 Task: Find connections with filter location Salford with filter topic #Jobvacancywith filter profile language French with filter current company The Viral Fever with filter school Delhi College of Engineering with filter industry Artists and Writers with filter service category Labor and Employment Law with filter keywords title Operations Director
Action: Mouse moved to (596, 91)
Screenshot: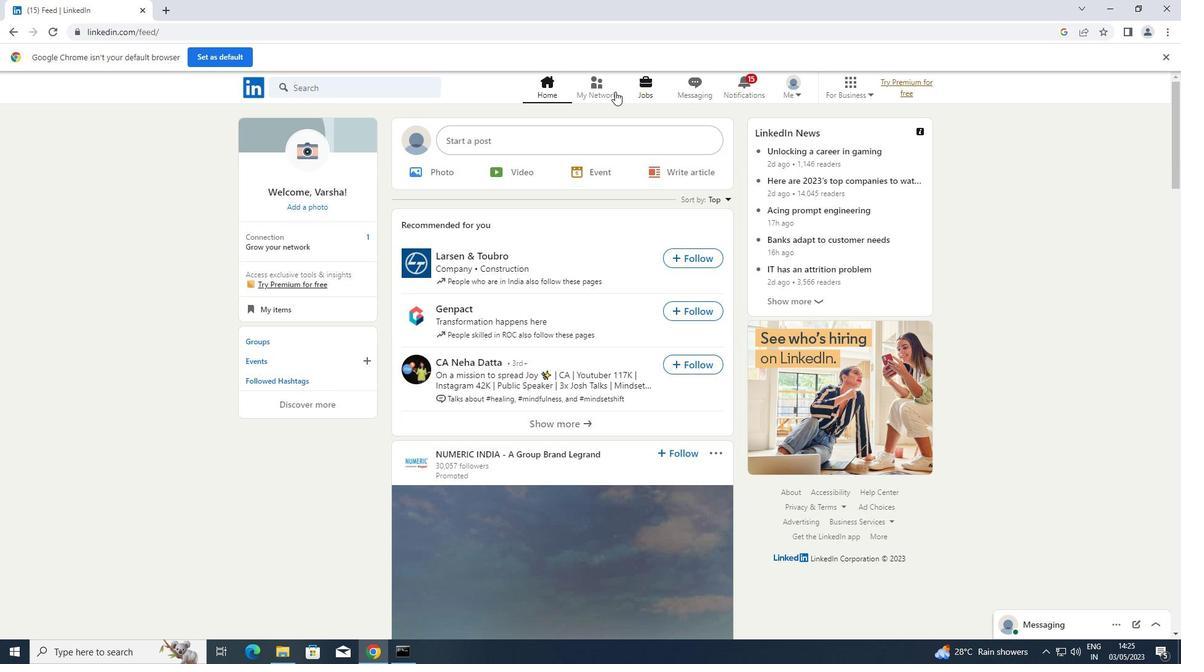 
Action: Mouse pressed left at (596, 91)
Screenshot: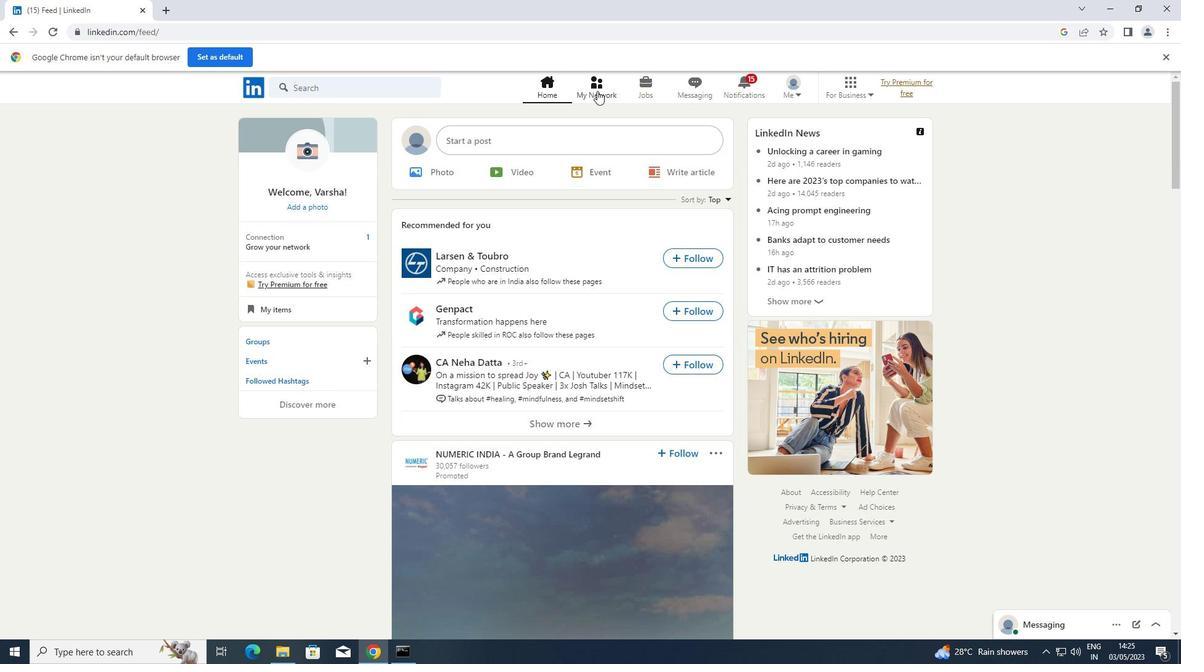 
Action: Mouse moved to (338, 149)
Screenshot: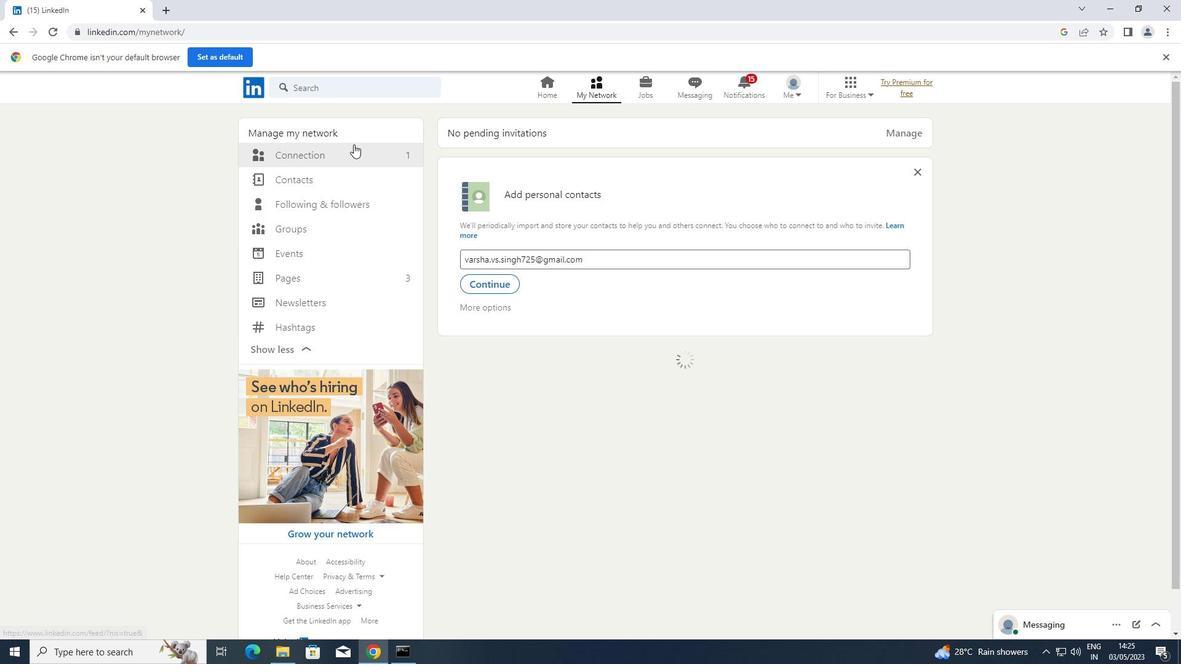 
Action: Mouse pressed left at (338, 149)
Screenshot: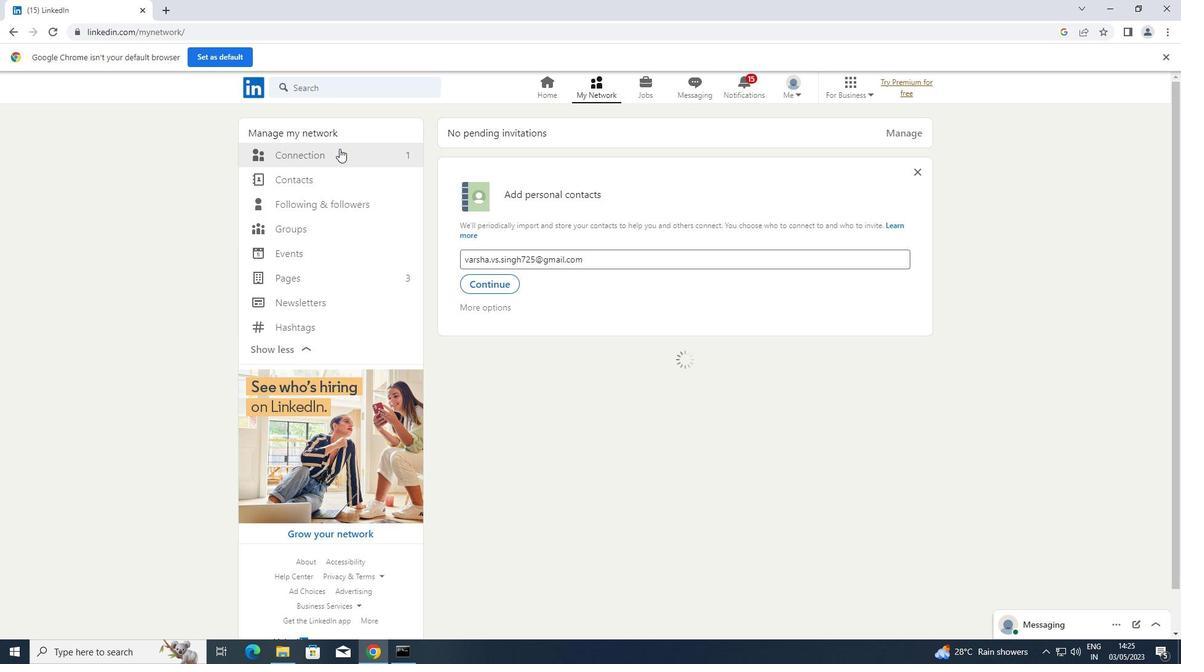 
Action: Mouse moved to (675, 155)
Screenshot: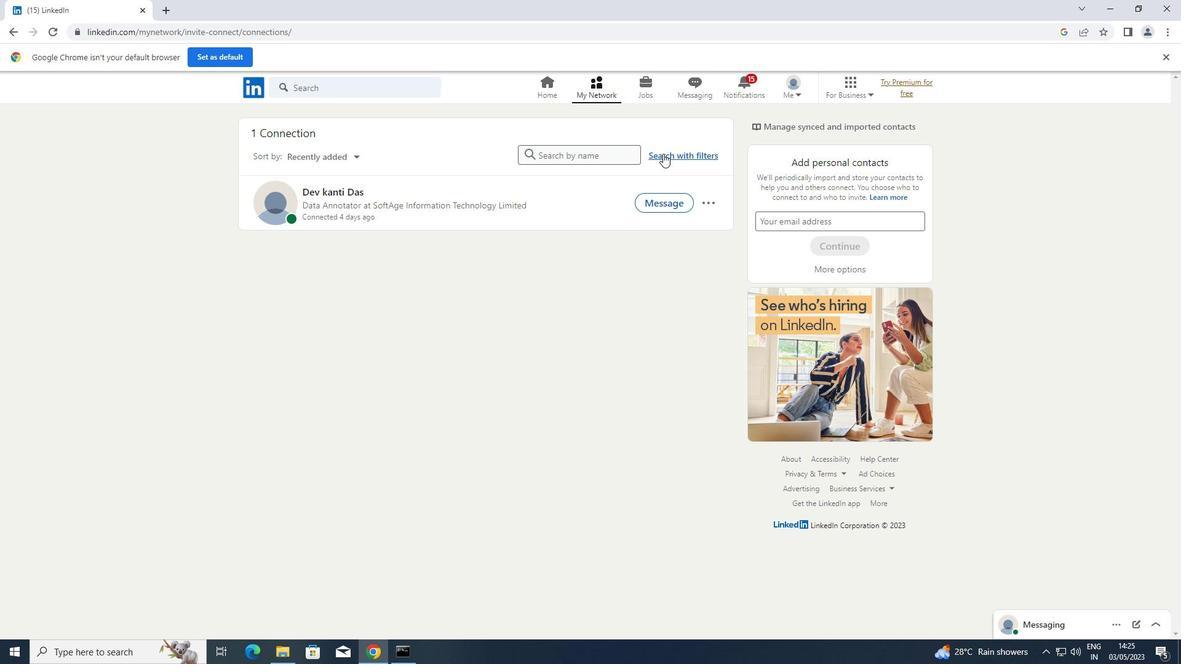 
Action: Mouse pressed left at (675, 155)
Screenshot: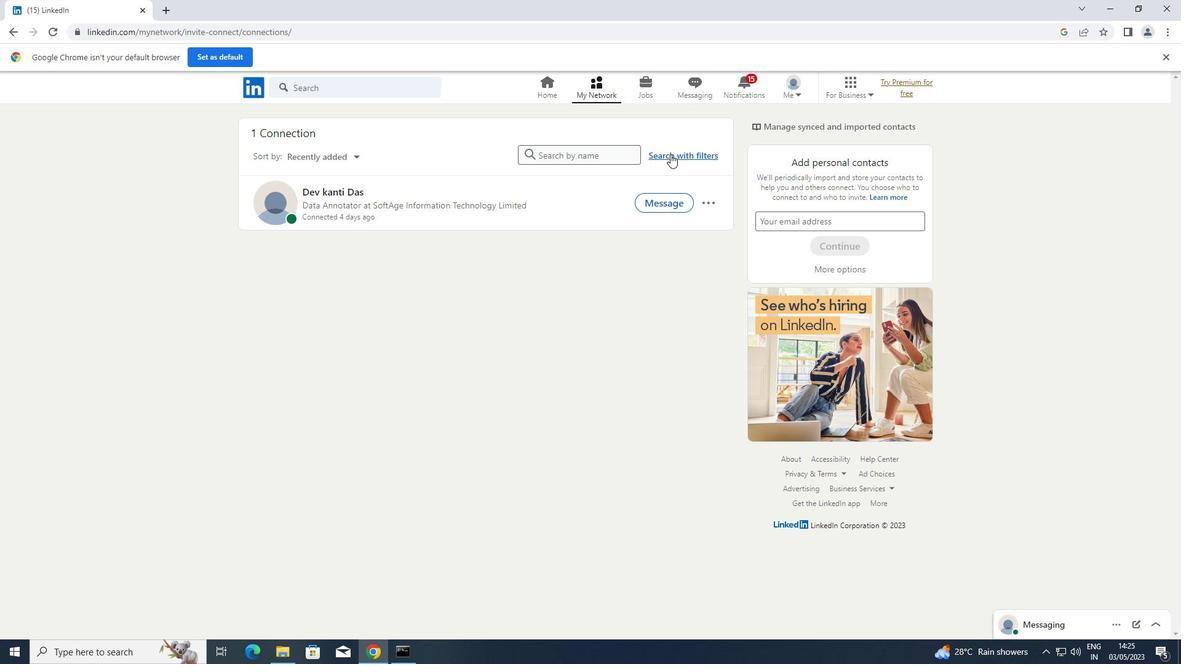 
Action: Mouse moved to (629, 116)
Screenshot: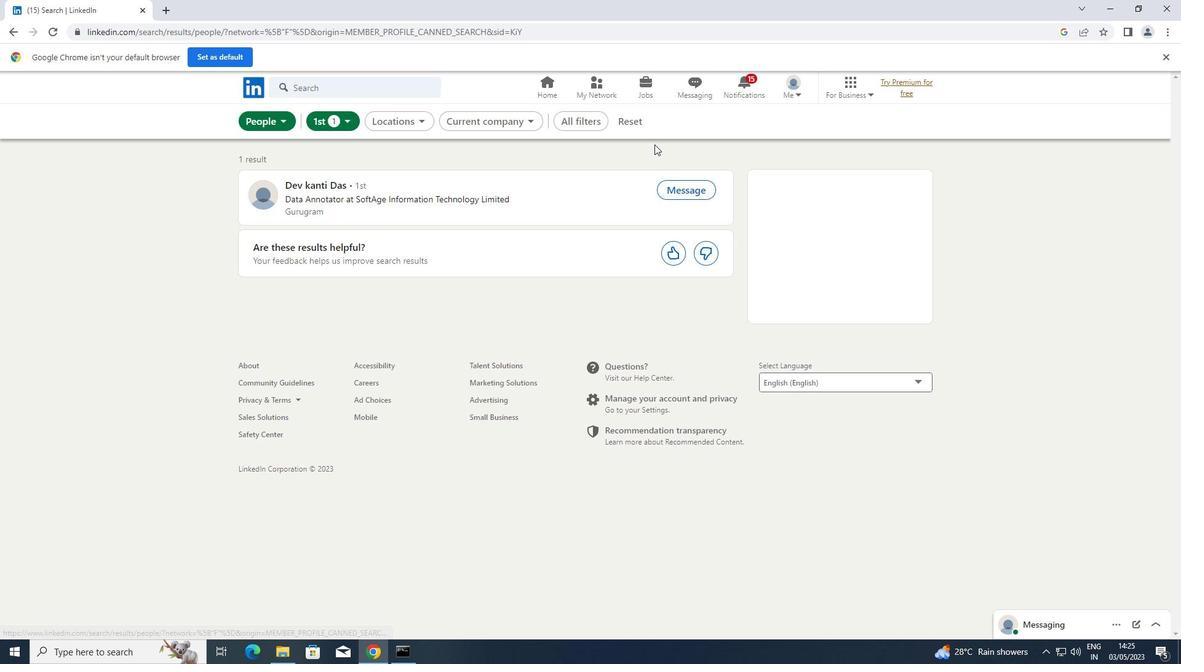 
Action: Mouse pressed left at (629, 116)
Screenshot: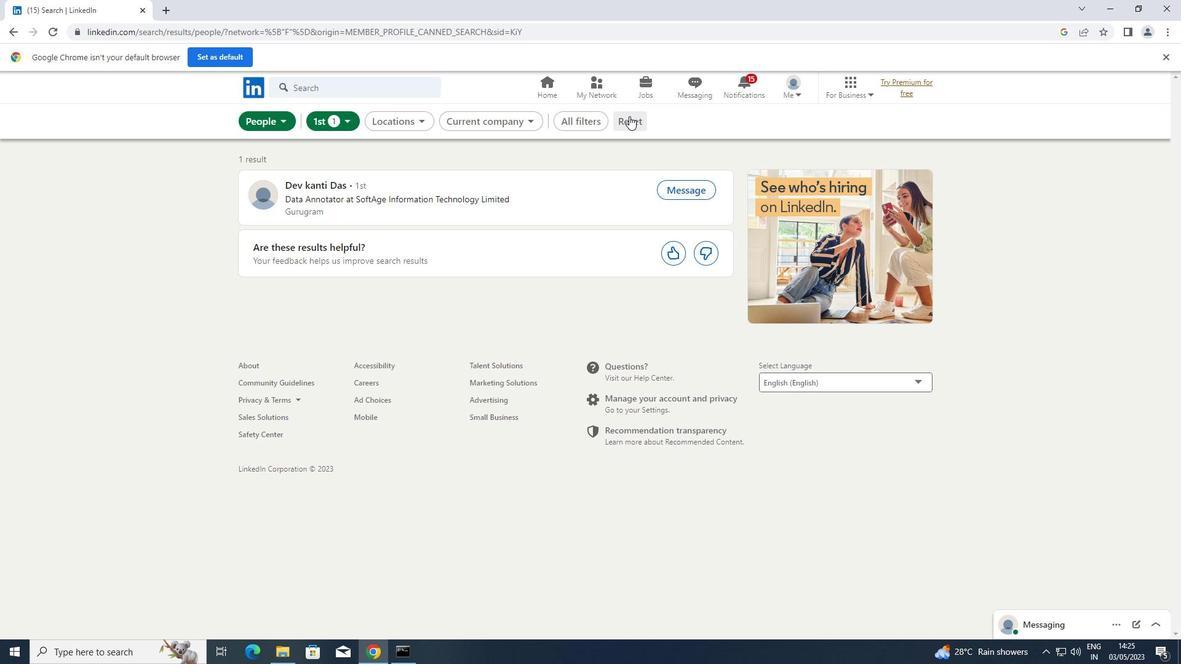 
Action: Mouse moved to (624, 118)
Screenshot: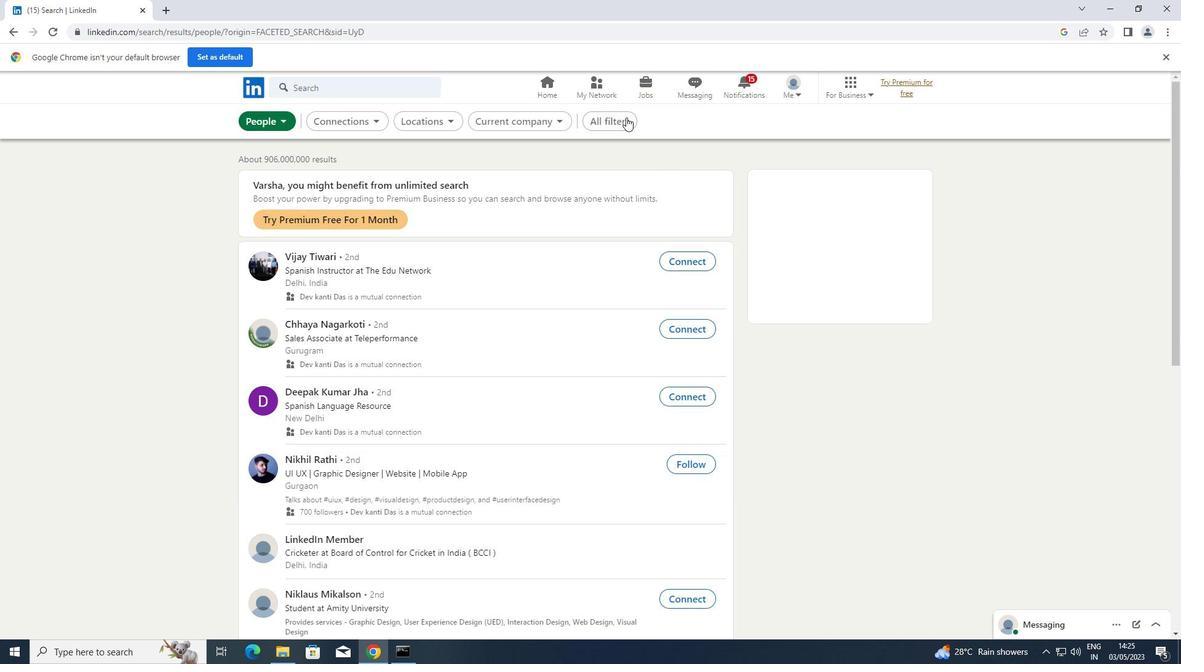 
Action: Mouse pressed left at (624, 118)
Screenshot: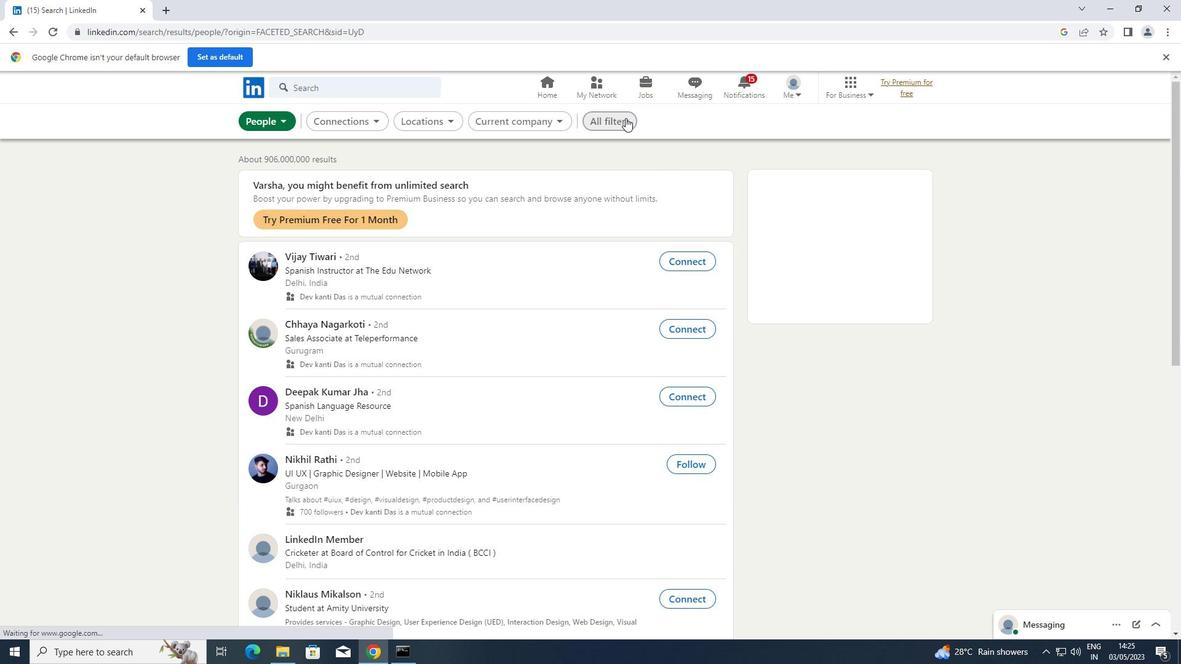 
Action: Mouse moved to (856, 214)
Screenshot: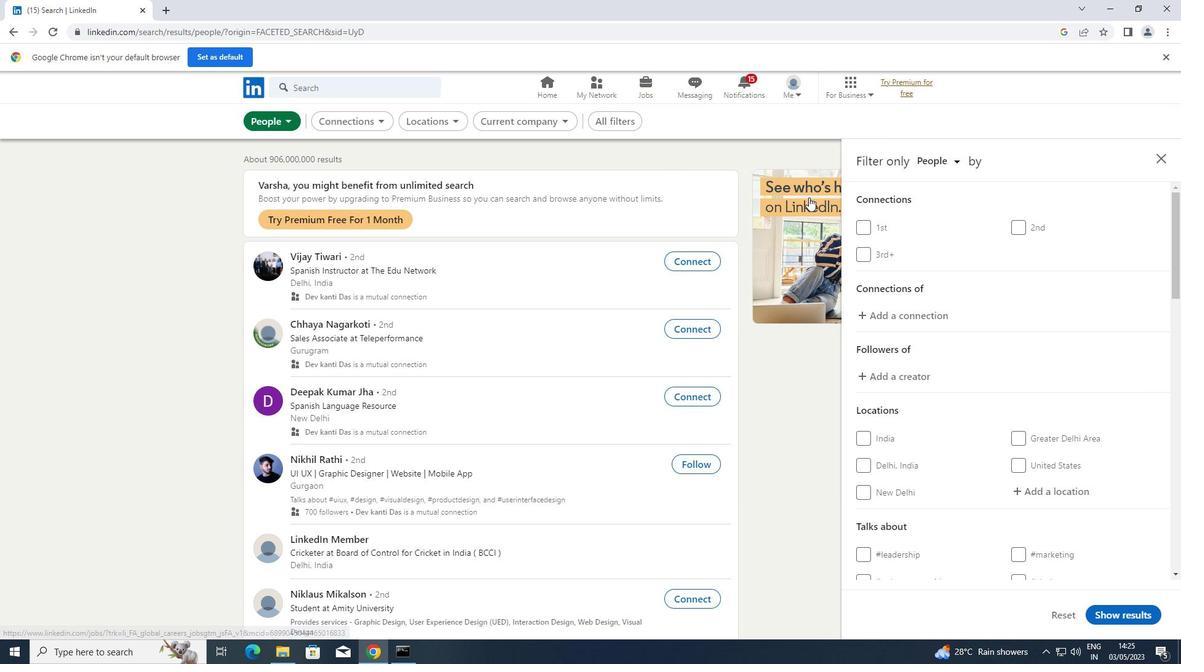 
Action: Mouse scrolled (856, 214) with delta (0, 0)
Screenshot: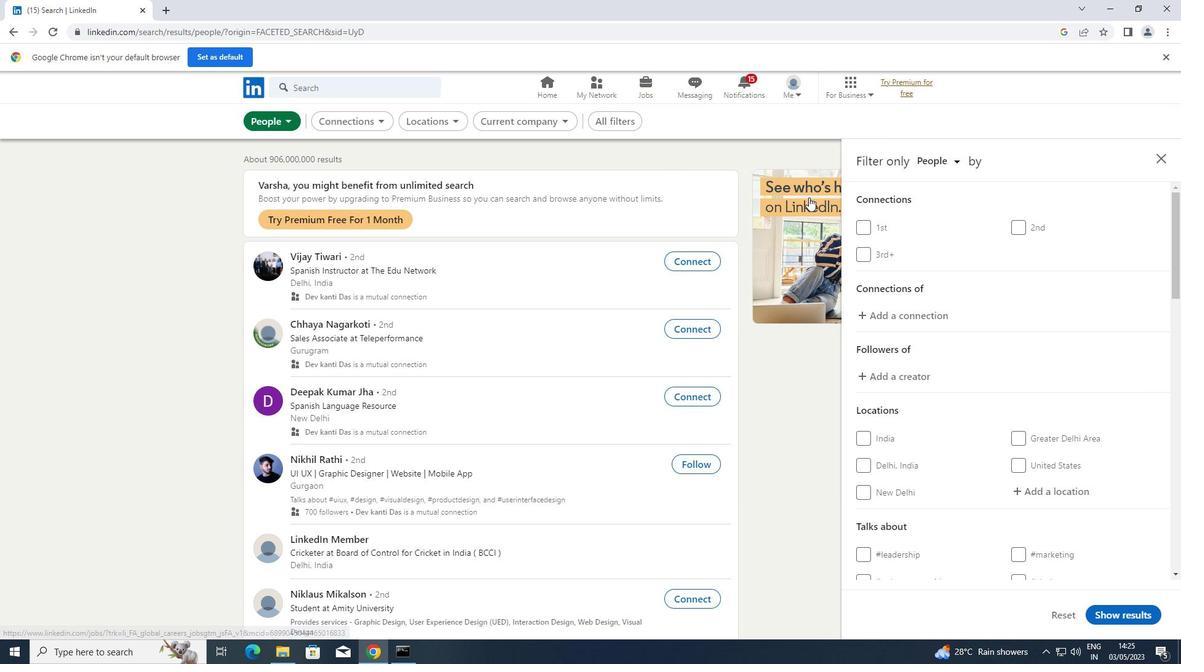 
Action: Mouse moved to (856, 214)
Screenshot: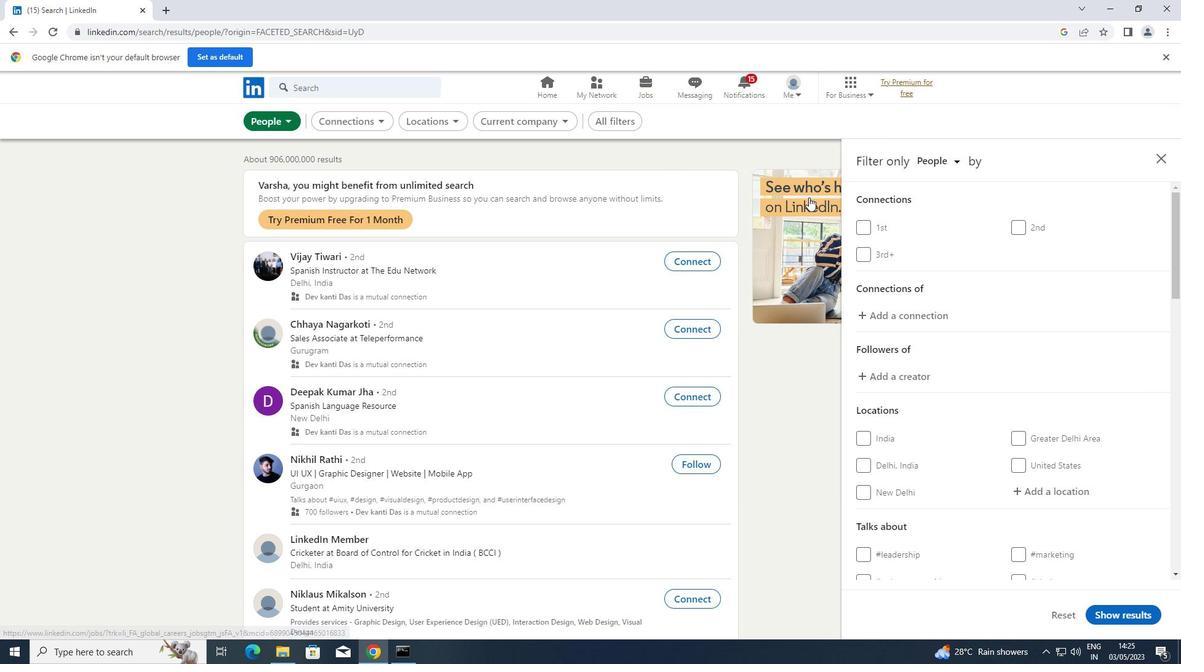 
Action: Mouse scrolled (856, 214) with delta (0, 0)
Screenshot: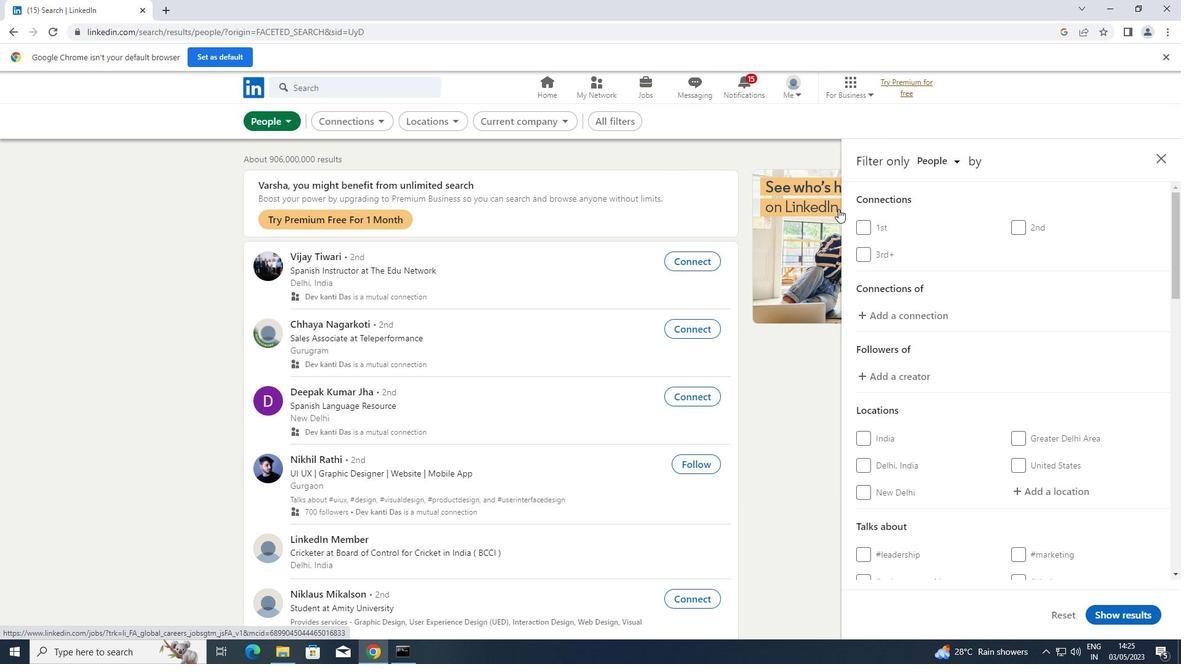 
Action: Mouse moved to (1044, 360)
Screenshot: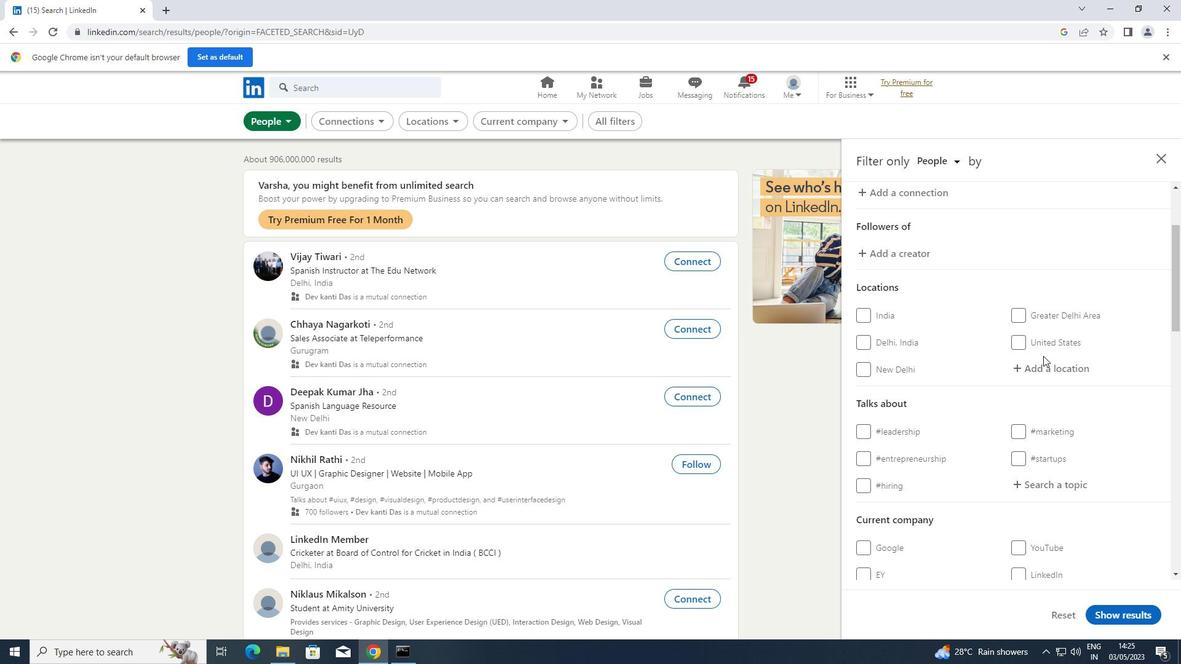 
Action: Mouse pressed left at (1044, 360)
Screenshot: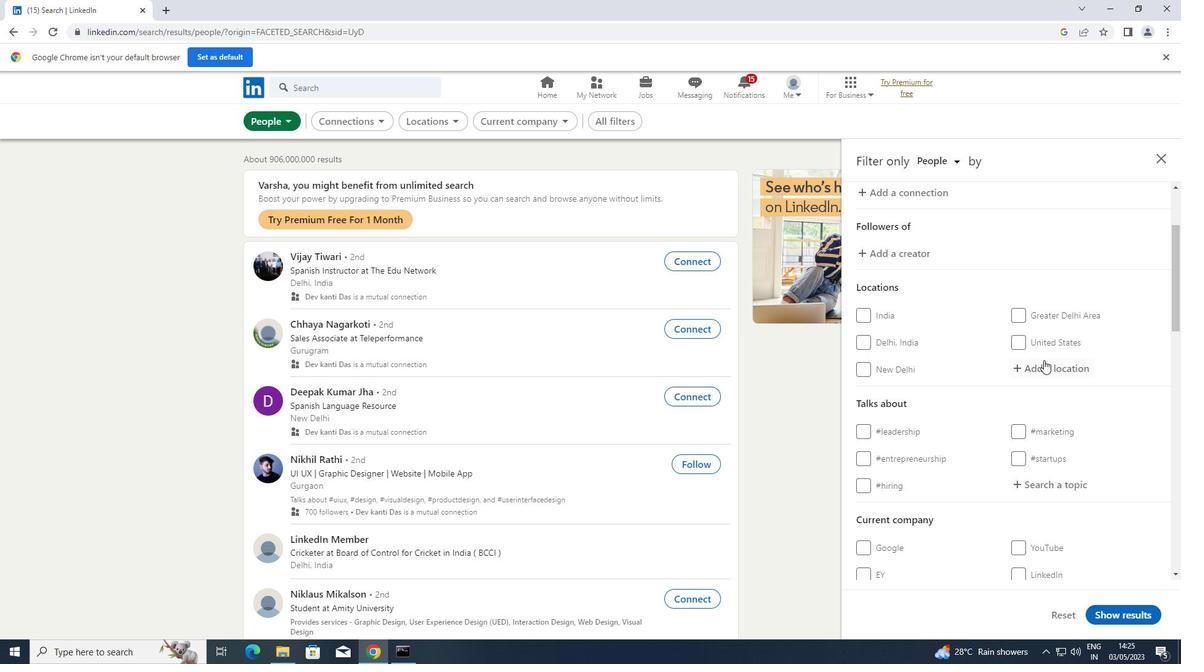 
Action: Key pressed <Key.shift>SALFORD<Key.enter>
Screenshot: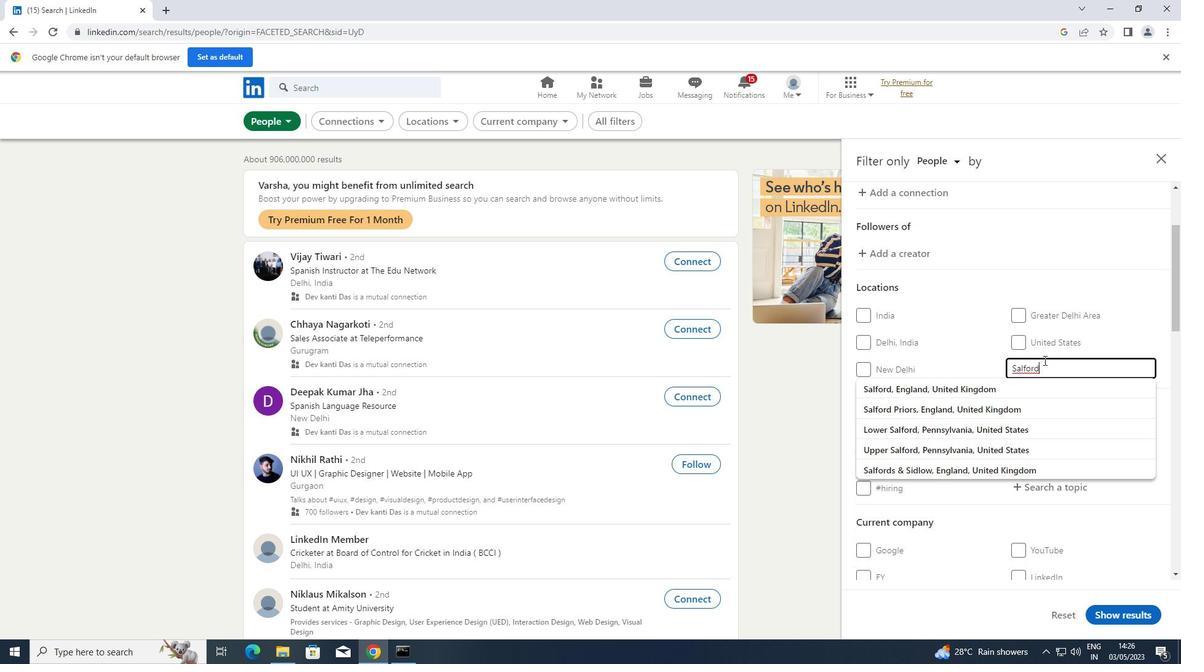 
Action: Mouse moved to (1038, 484)
Screenshot: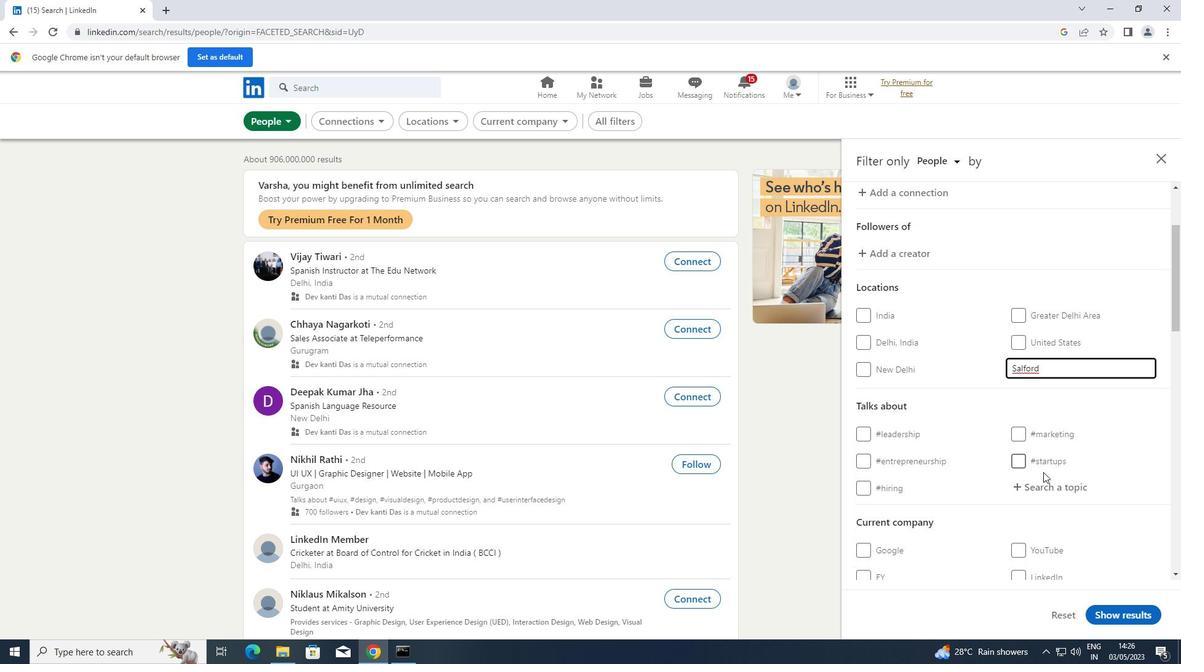 
Action: Mouse pressed left at (1038, 484)
Screenshot: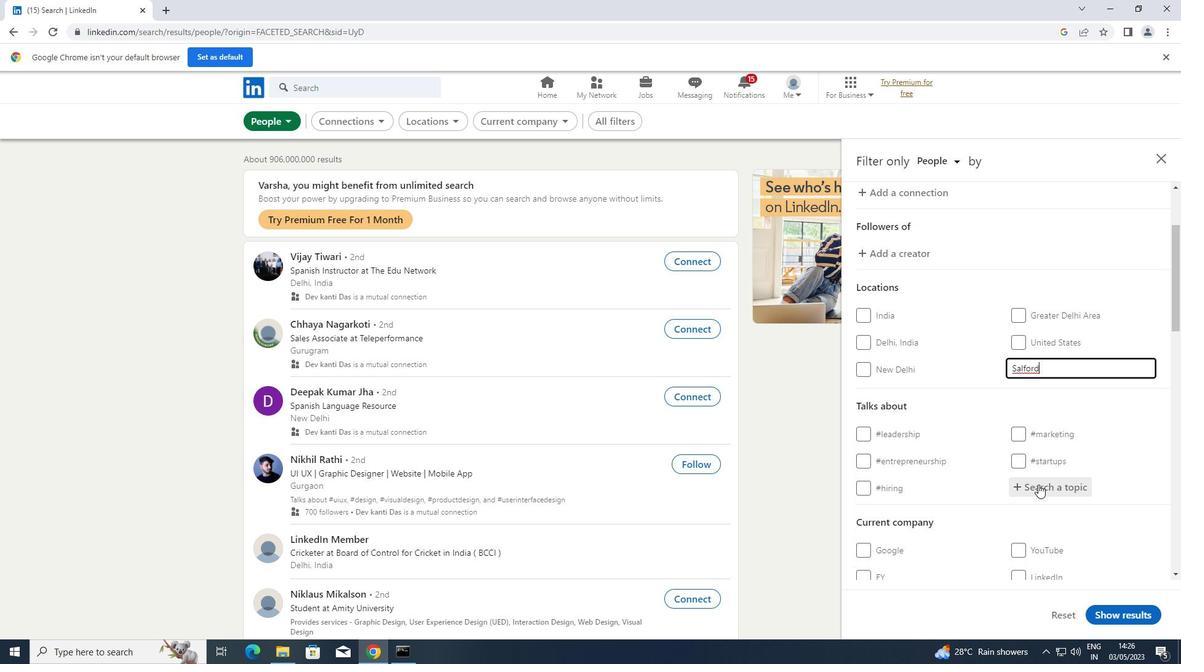 
Action: Key pressed <Key.shift>JOBVACANC
Screenshot: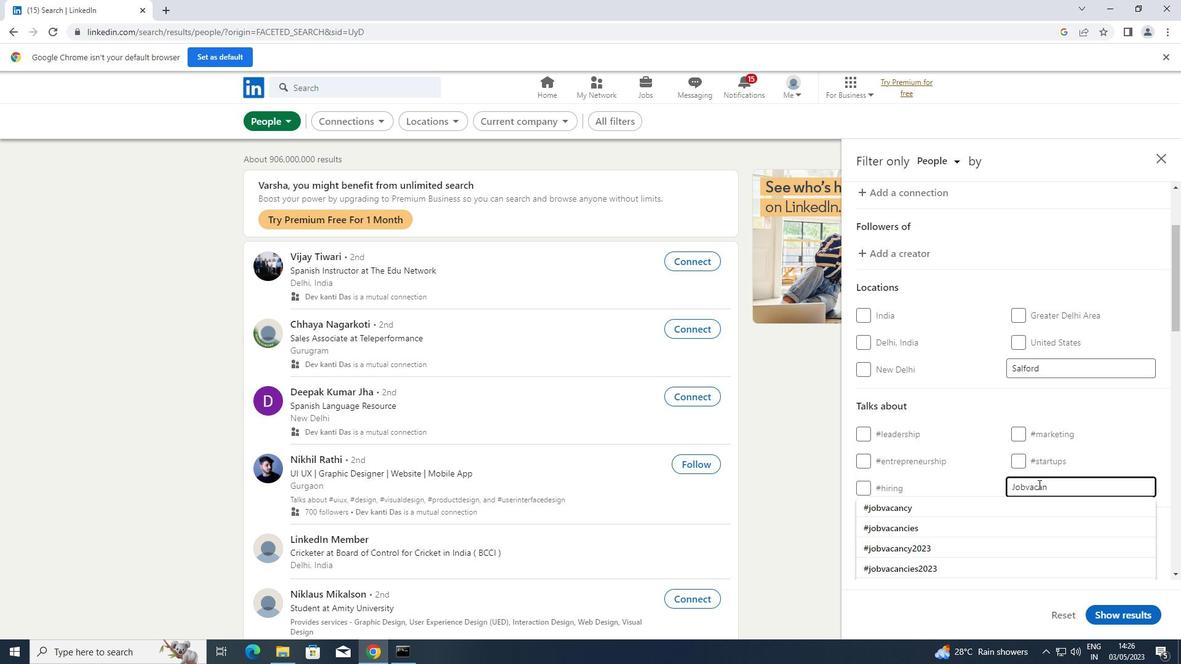 
Action: Mouse moved to (908, 502)
Screenshot: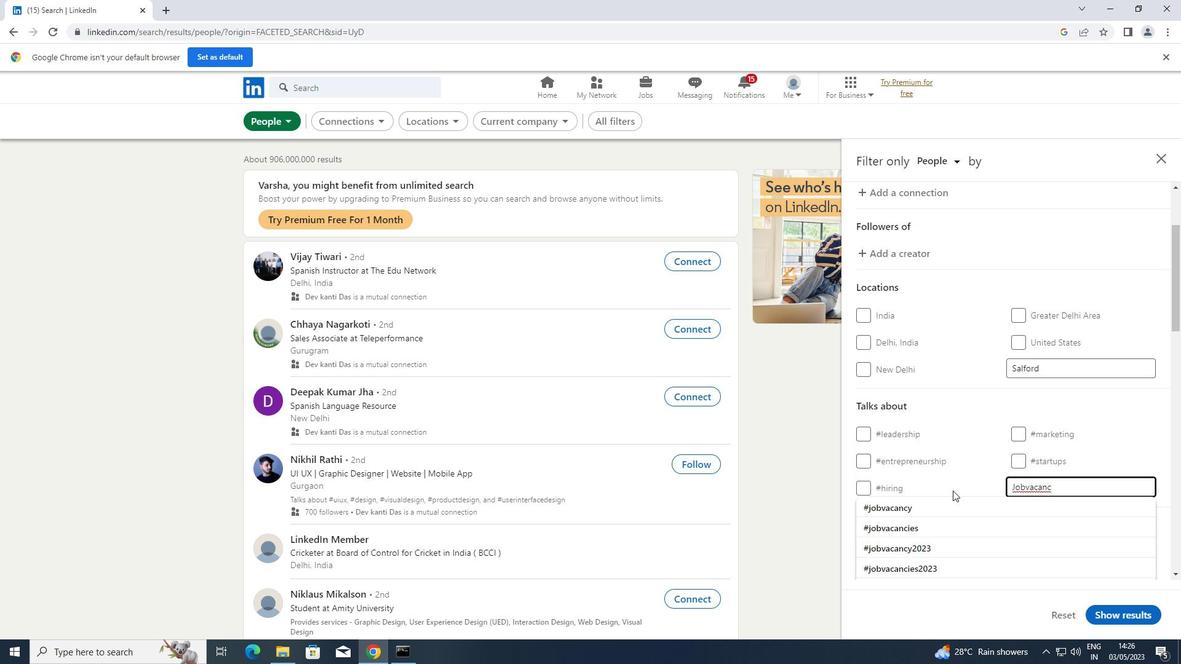
Action: Mouse pressed left at (908, 502)
Screenshot: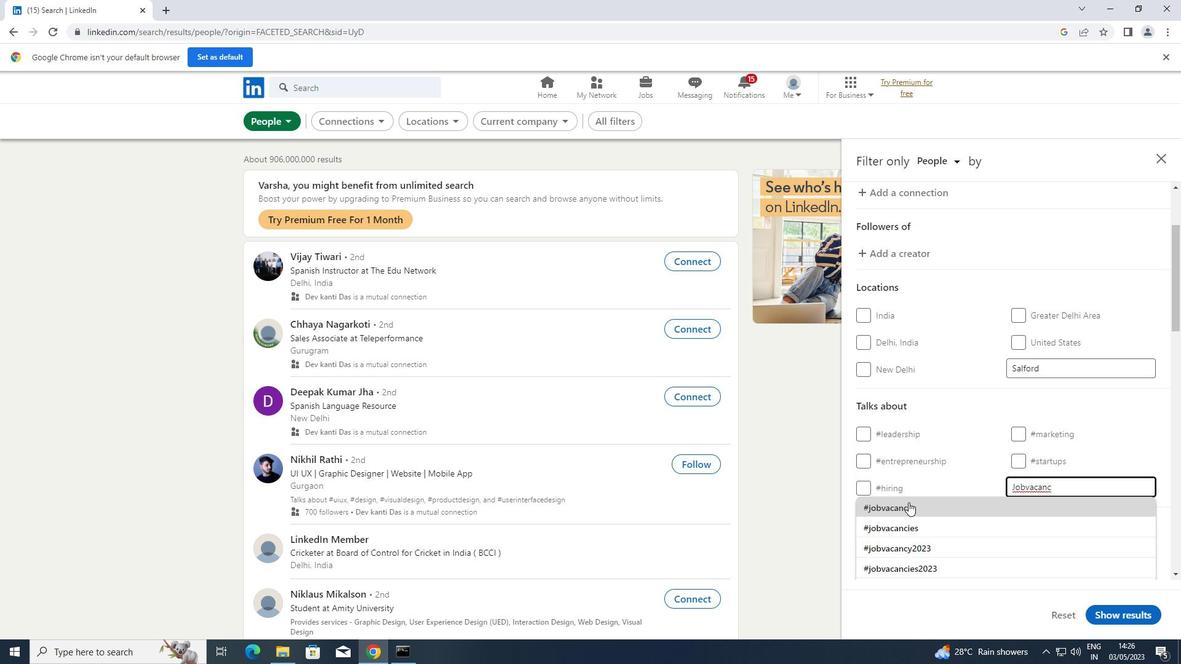 
Action: Mouse scrolled (908, 502) with delta (0, 0)
Screenshot: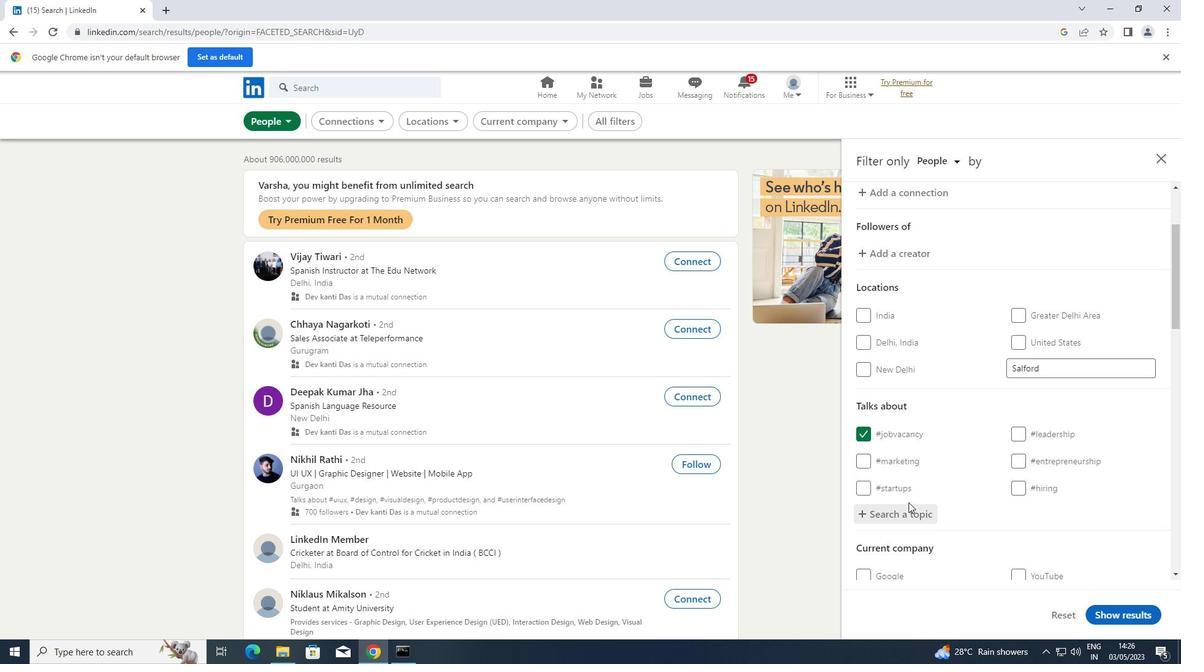 
Action: Mouse scrolled (908, 502) with delta (0, 0)
Screenshot: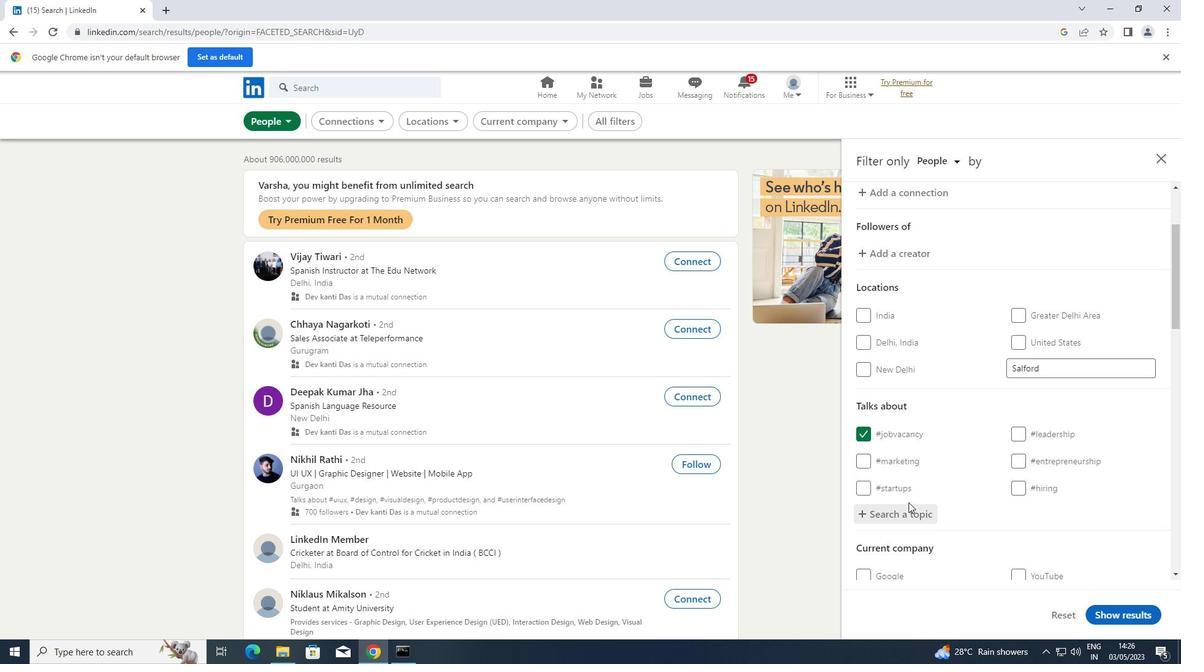 
Action: Mouse scrolled (908, 502) with delta (0, 0)
Screenshot: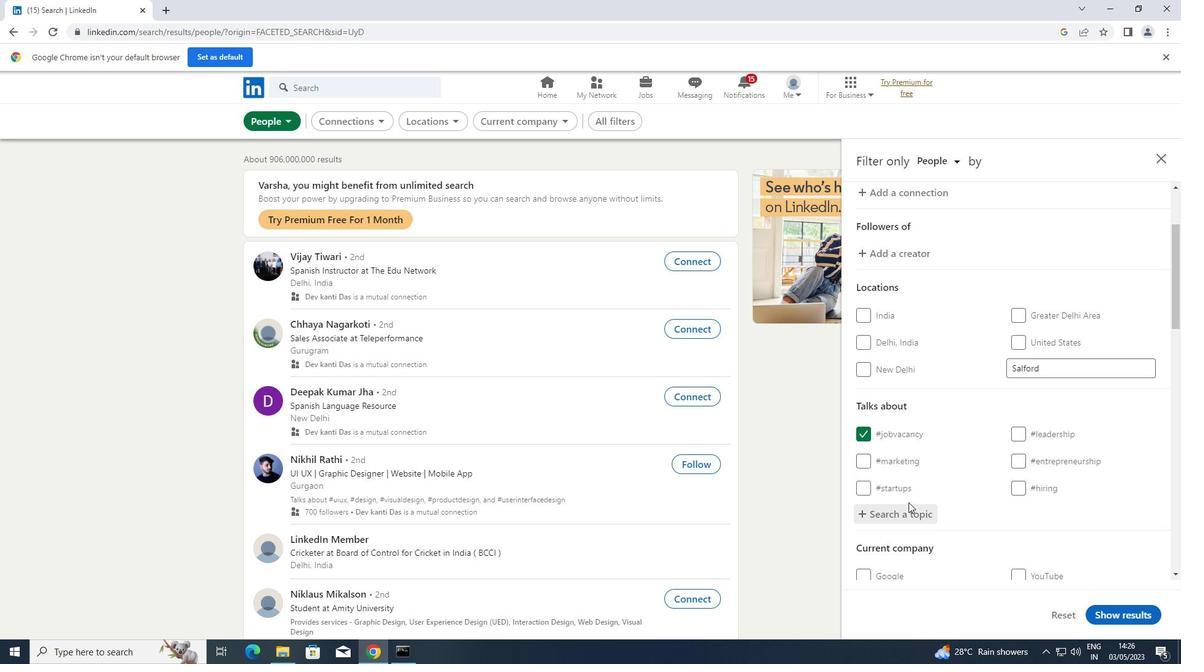 
Action: Mouse scrolled (908, 502) with delta (0, 0)
Screenshot: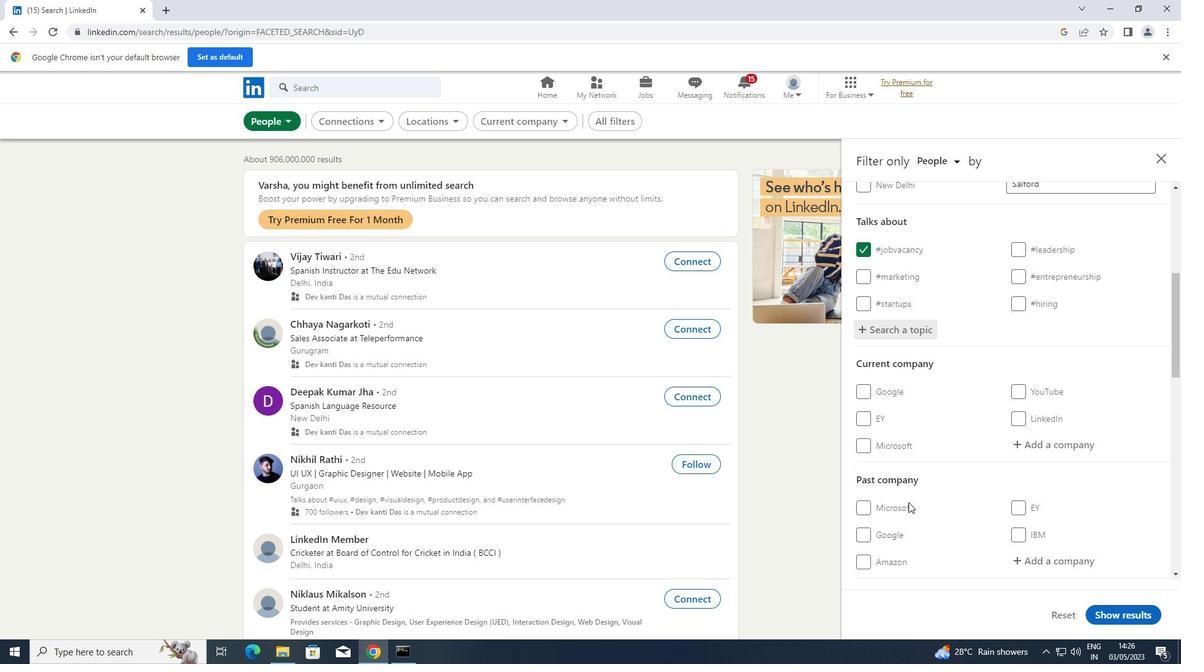
Action: Mouse scrolled (908, 502) with delta (0, 0)
Screenshot: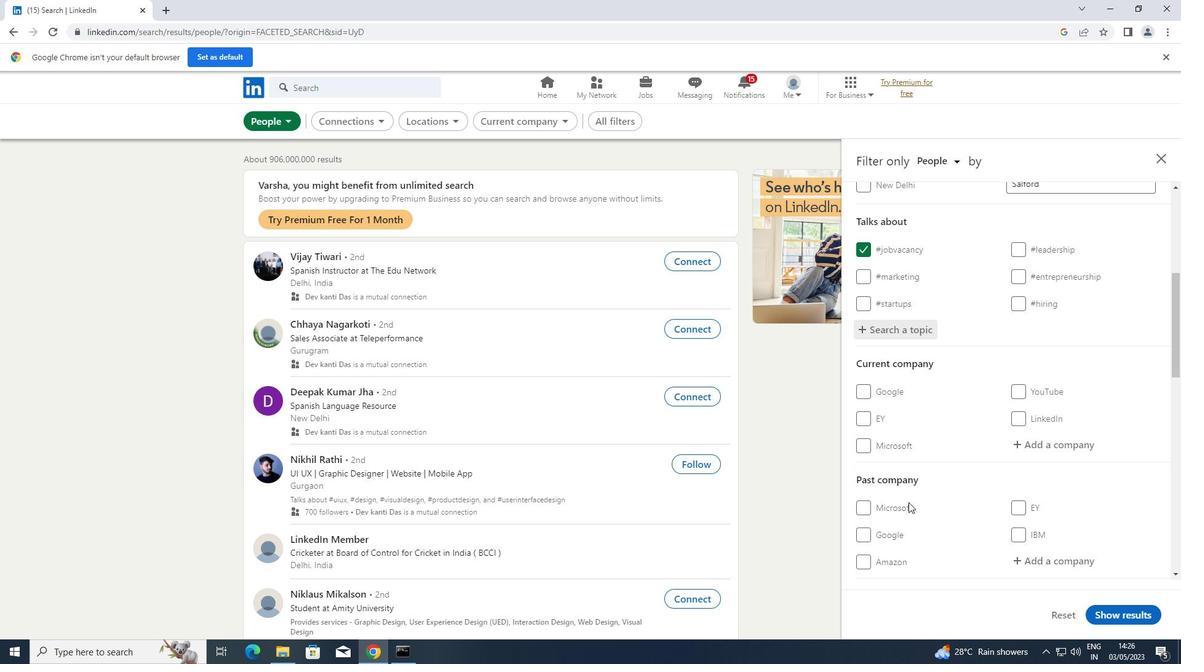 
Action: Mouse scrolled (908, 502) with delta (0, 0)
Screenshot: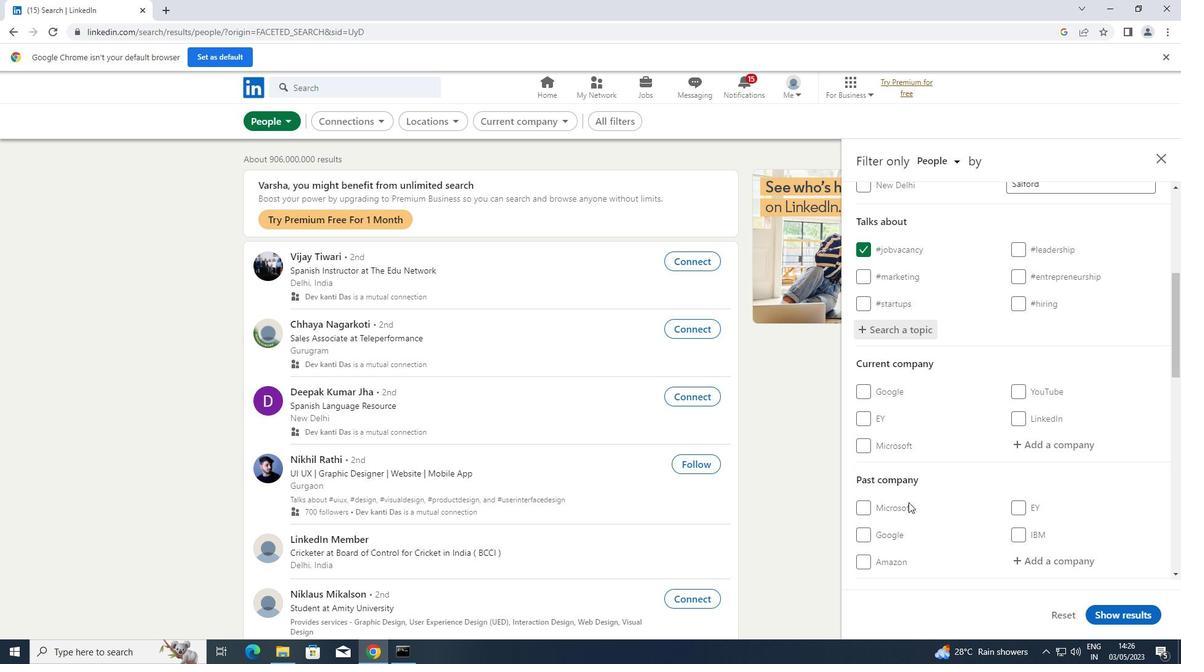 
Action: Mouse scrolled (908, 502) with delta (0, 0)
Screenshot: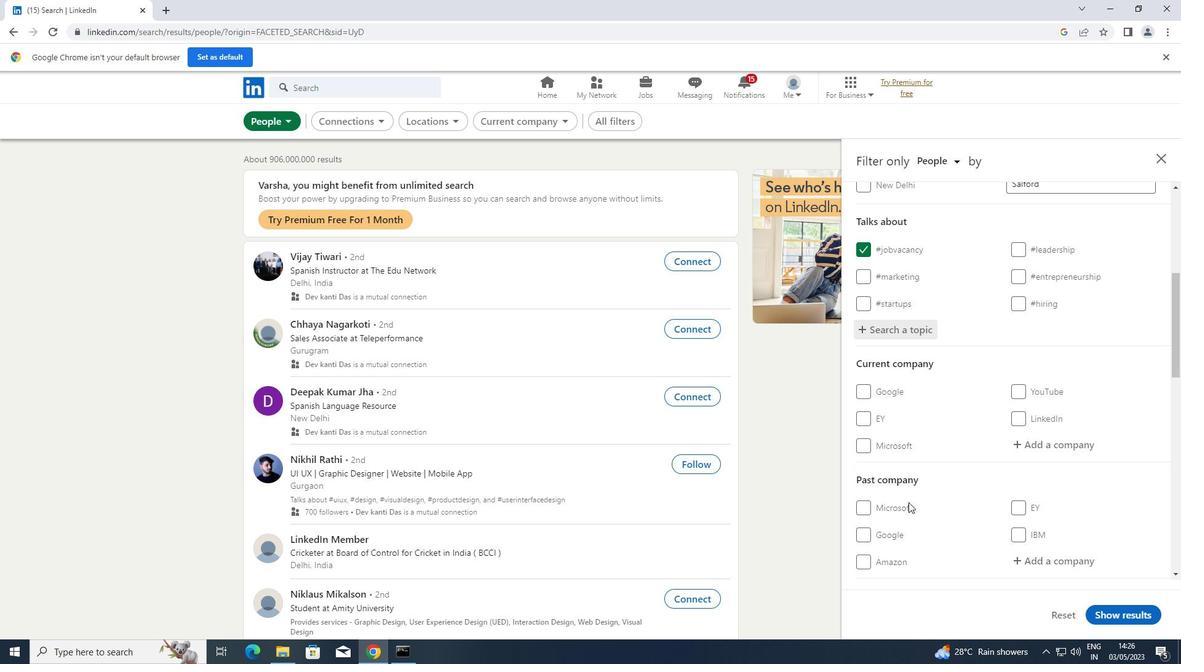 
Action: Mouse scrolled (908, 502) with delta (0, 0)
Screenshot: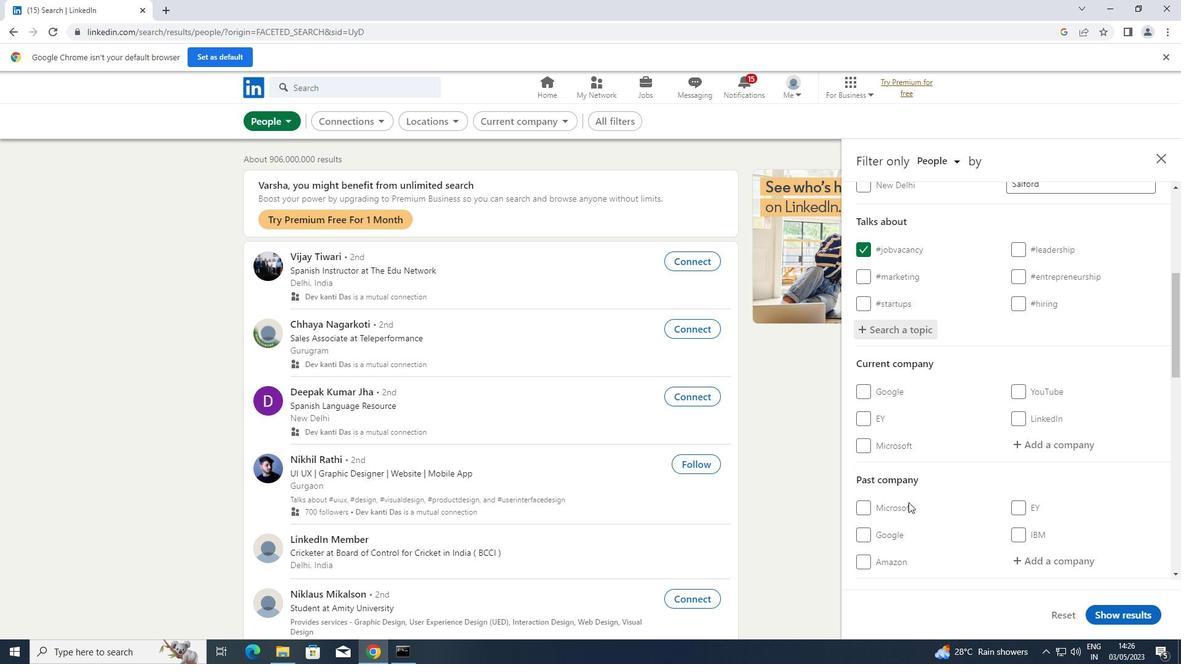 
Action: Mouse moved to (919, 438)
Screenshot: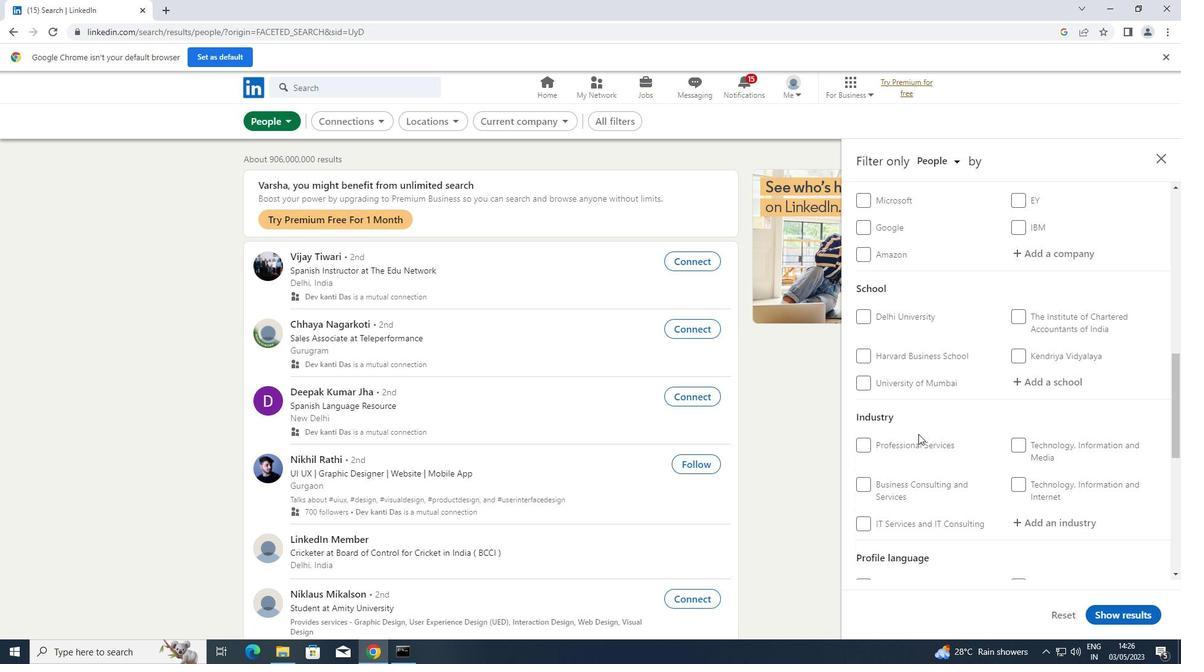 
Action: Mouse scrolled (919, 438) with delta (0, 0)
Screenshot: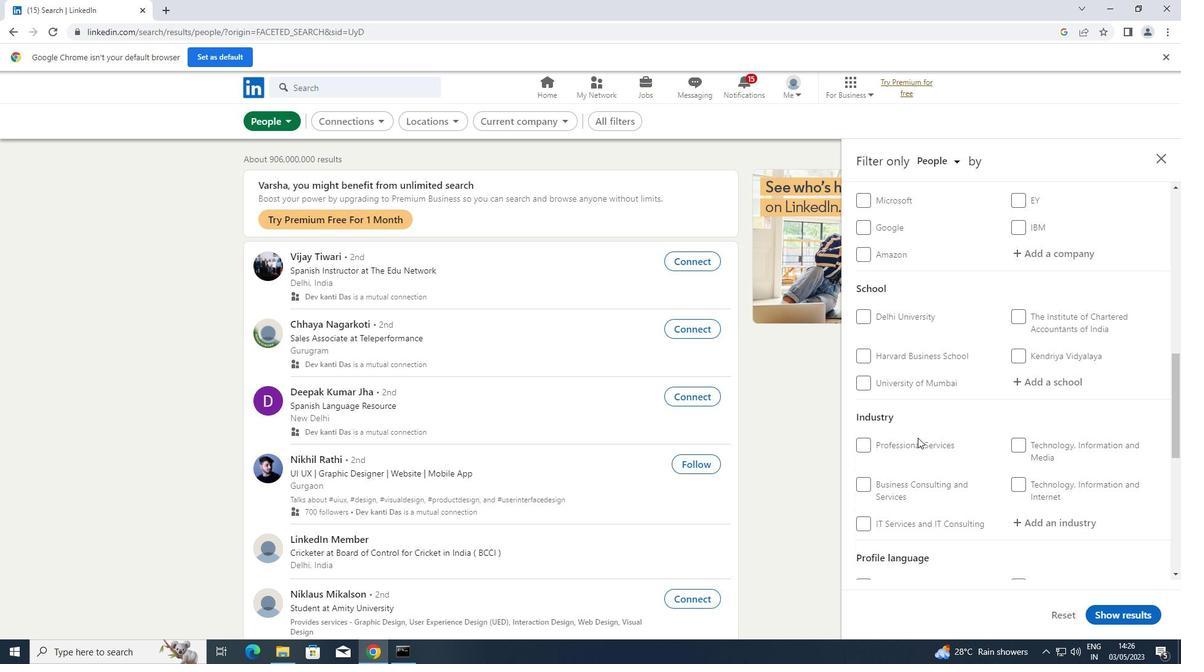 
Action: Mouse scrolled (919, 438) with delta (0, 0)
Screenshot: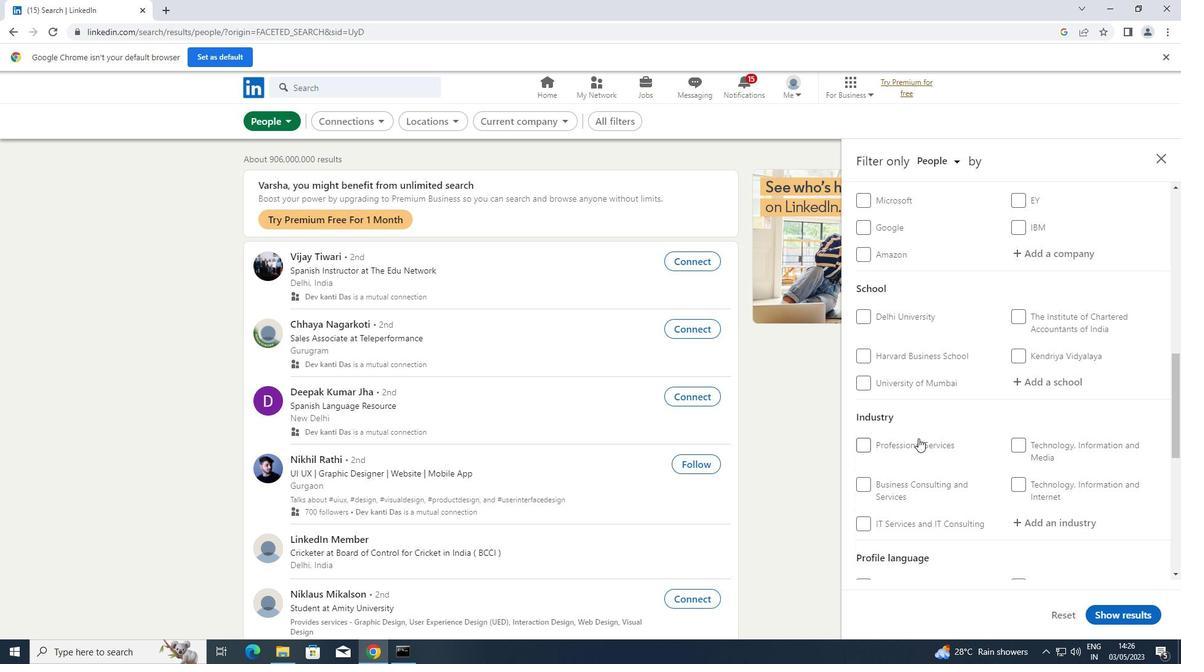 
Action: Mouse moved to (1015, 459)
Screenshot: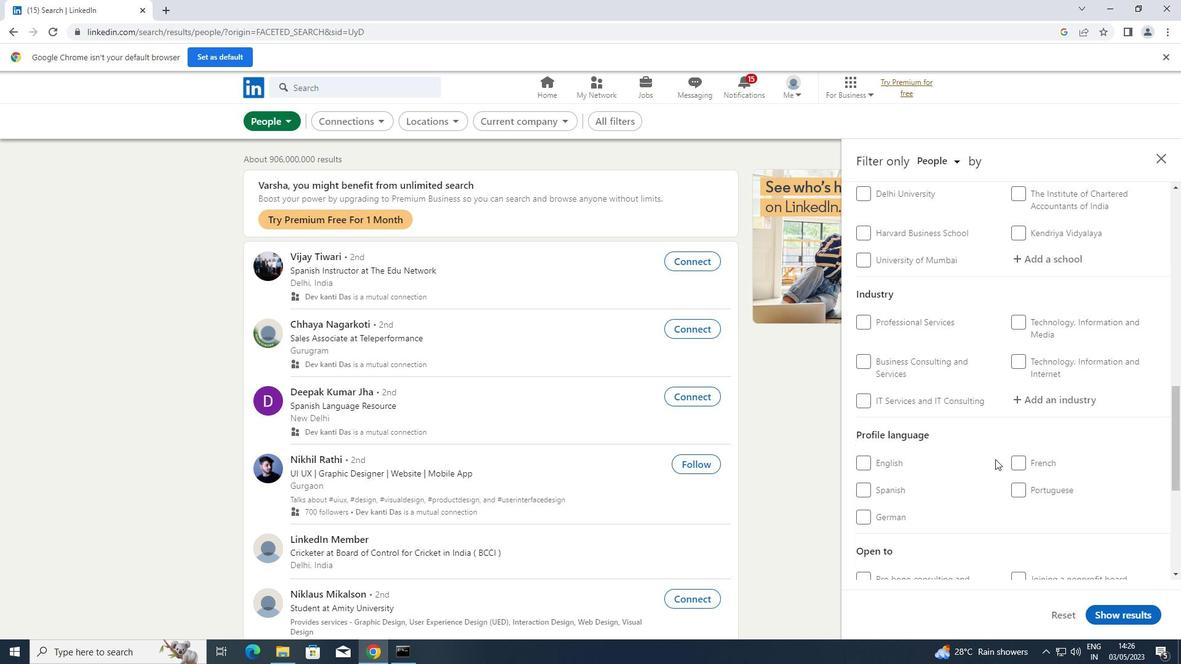 
Action: Mouse pressed left at (1015, 459)
Screenshot: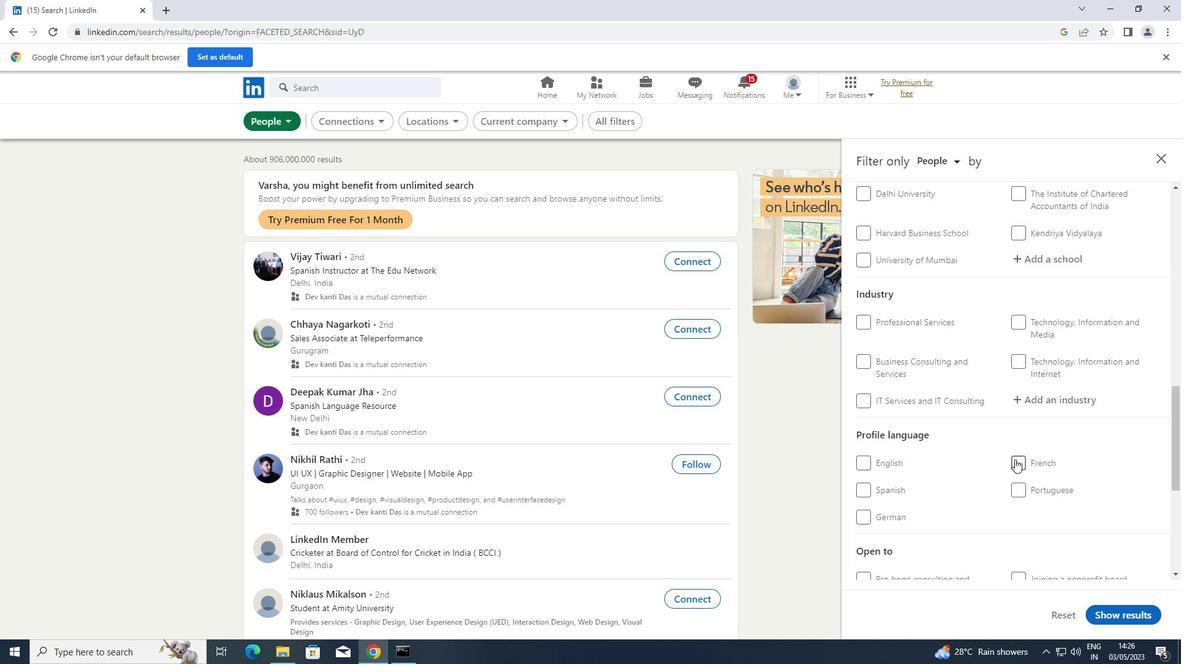 
Action: Mouse moved to (1011, 430)
Screenshot: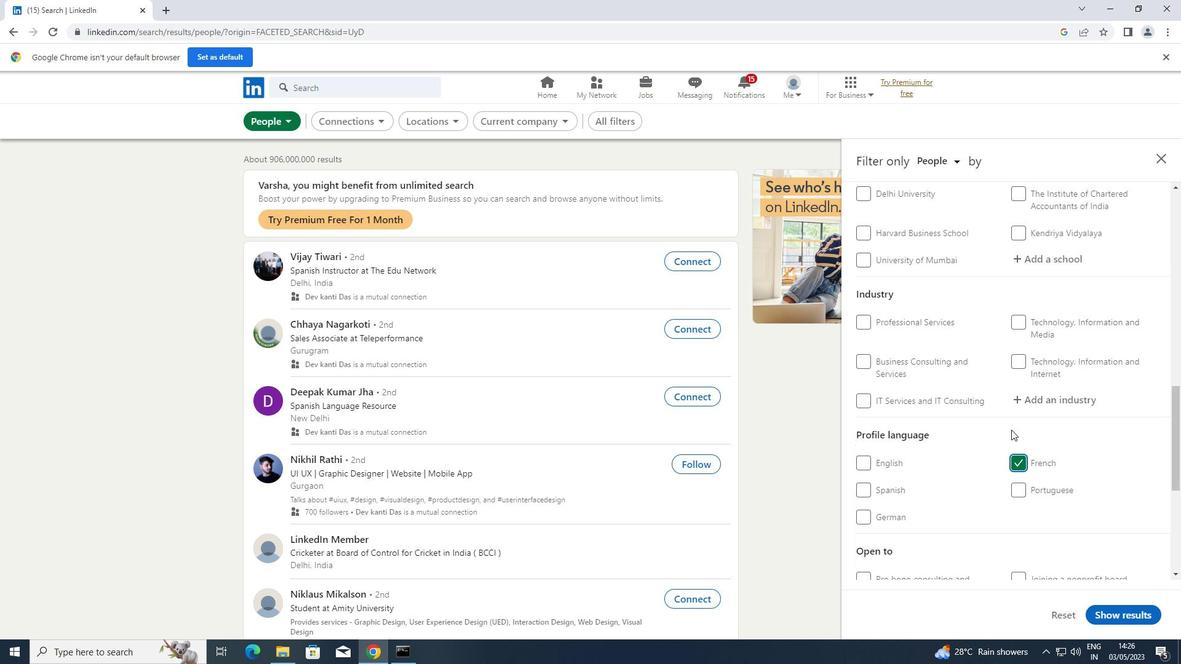 
Action: Mouse scrolled (1011, 430) with delta (0, 0)
Screenshot: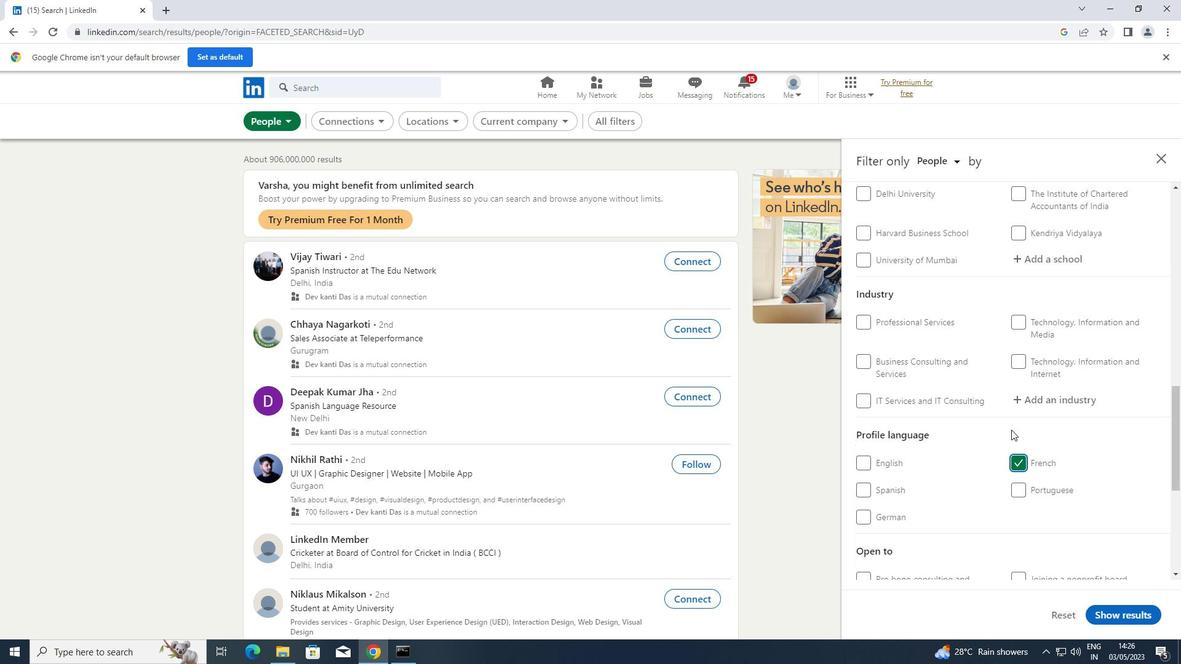 
Action: Mouse scrolled (1011, 430) with delta (0, 0)
Screenshot: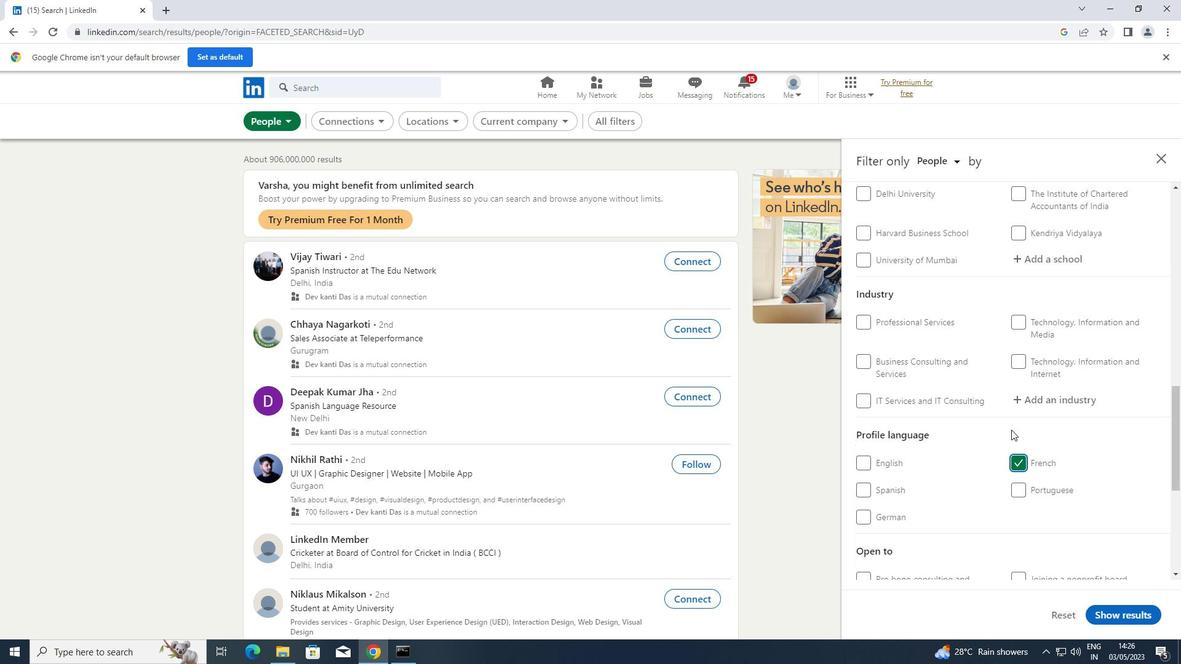 
Action: Mouse scrolled (1011, 430) with delta (0, 0)
Screenshot: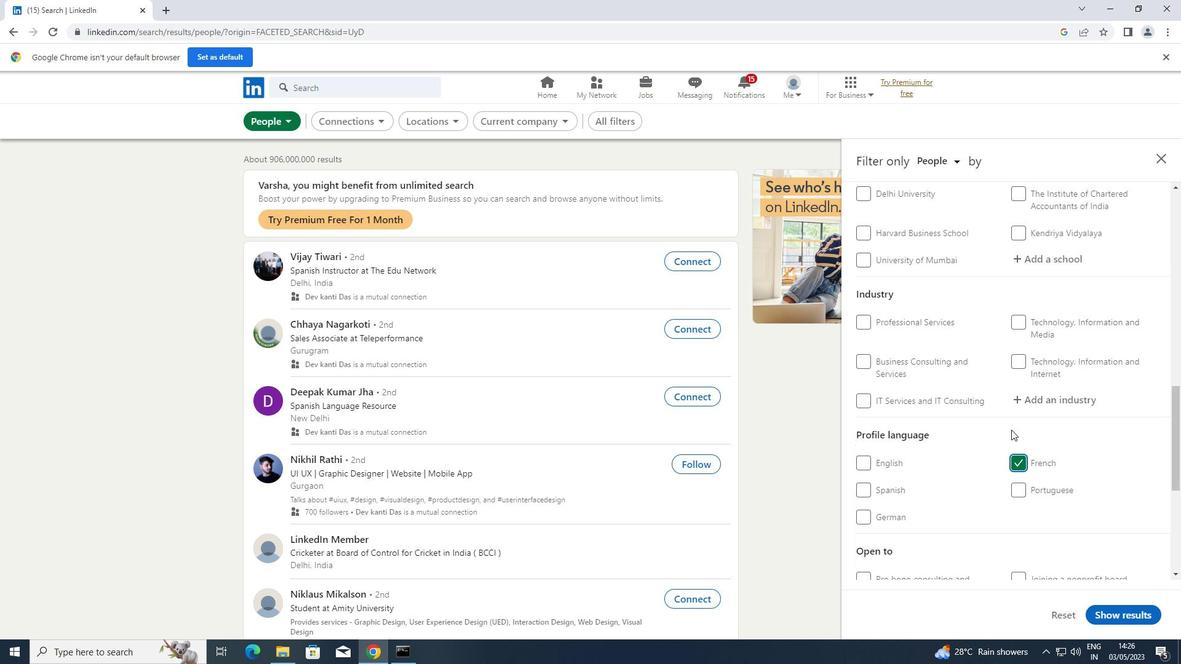 
Action: Mouse scrolled (1011, 430) with delta (0, 0)
Screenshot: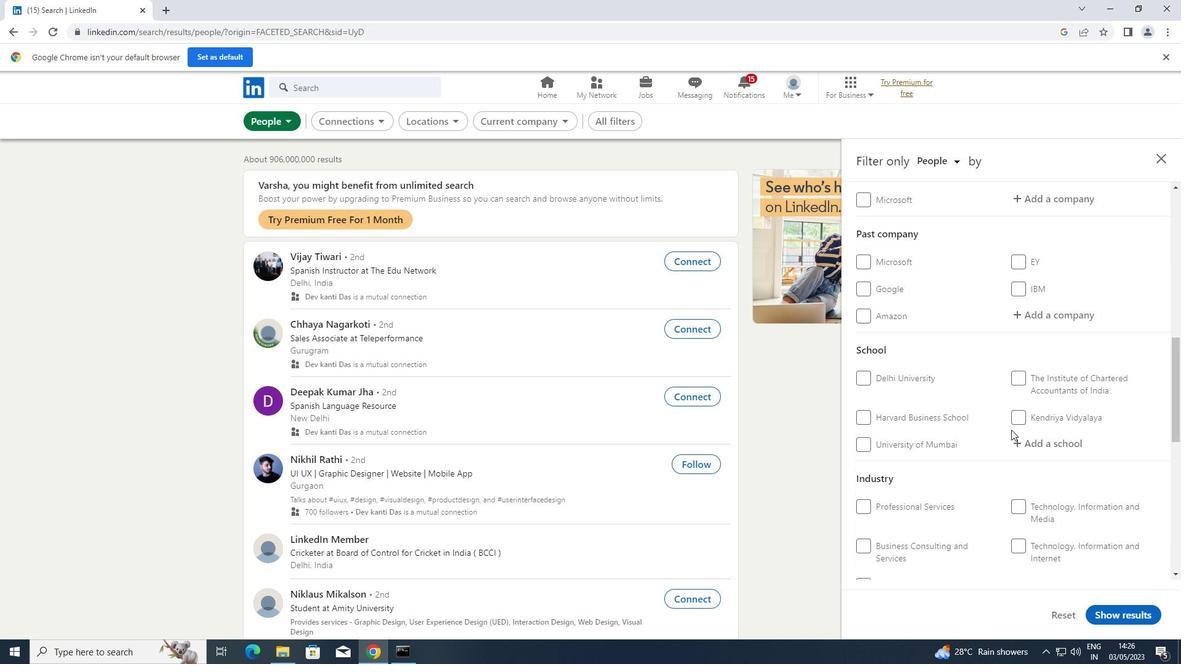 
Action: Mouse scrolled (1011, 430) with delta (0, 0)
Screenshot: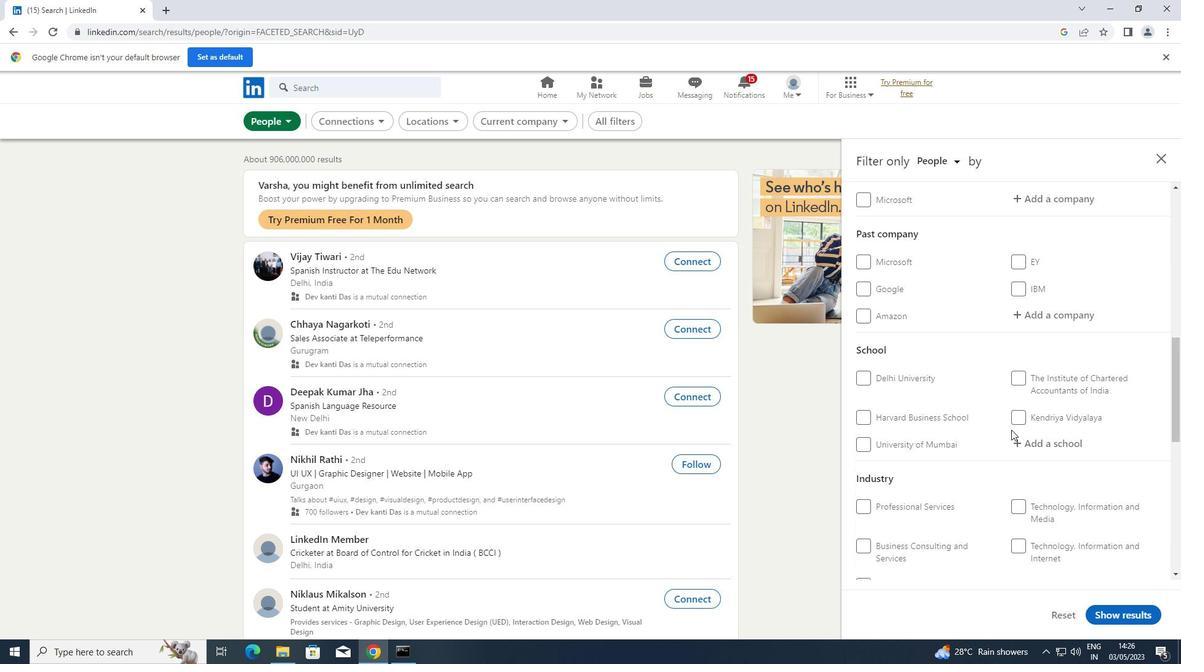 
Action: Mouse scrolled (1011, 430) with delta (0, 0)
Screenshot: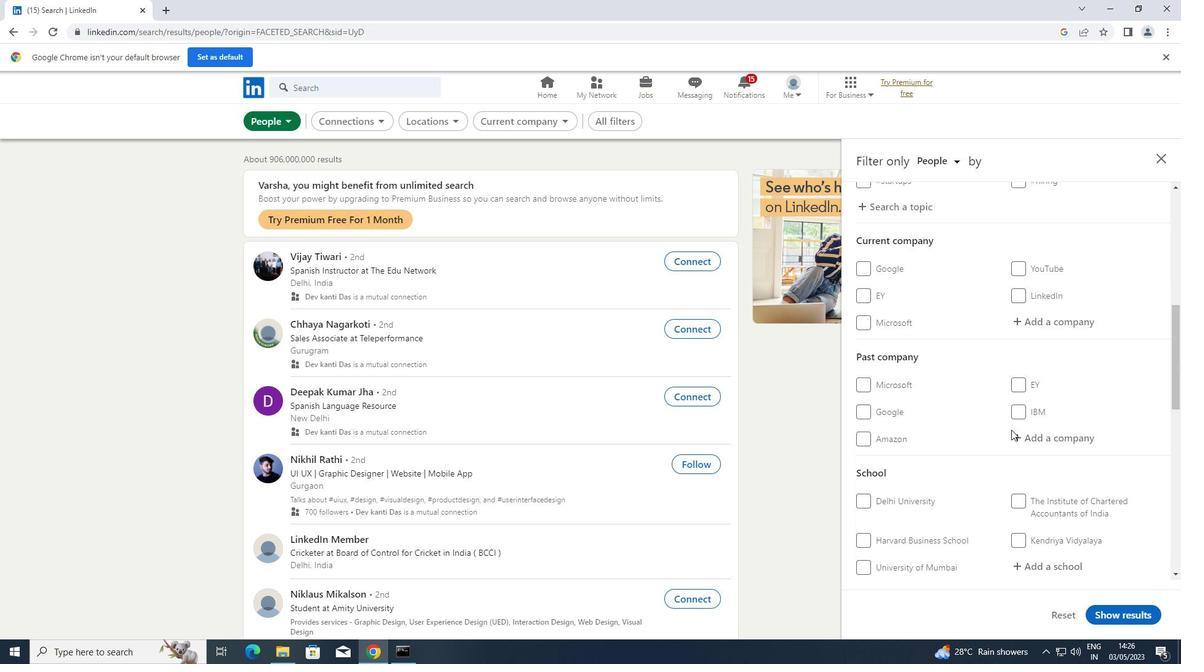 
Action: Mouse scrolled (1011, 430) with delta (0, 0)
Screenshot: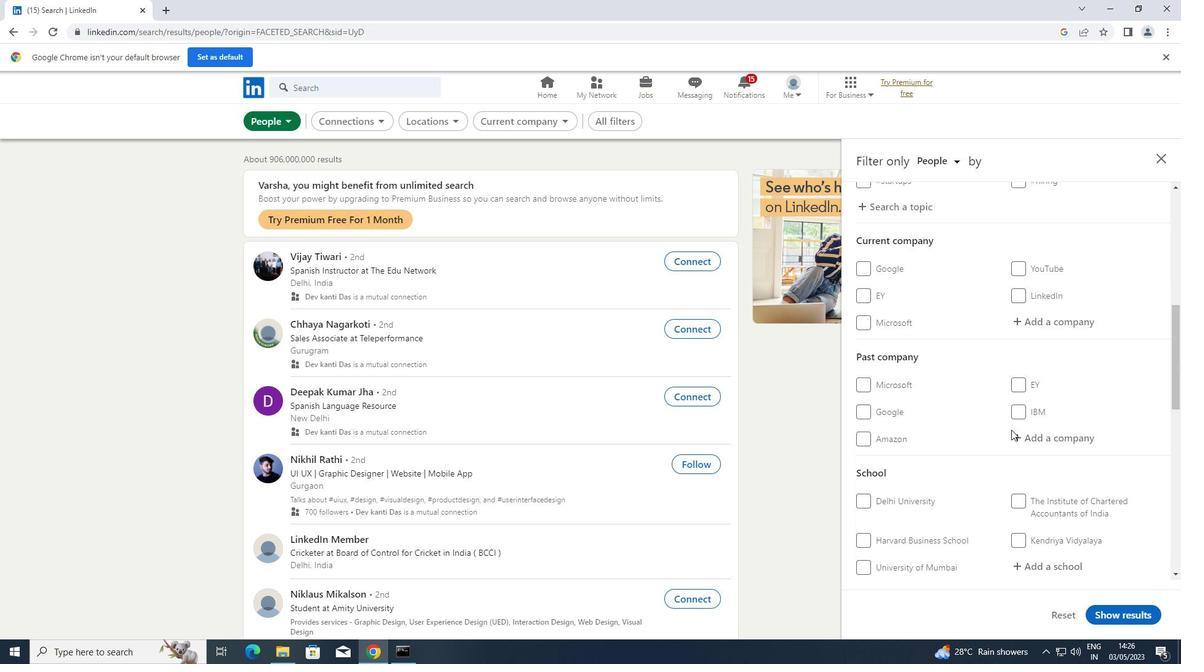 
Action: Mouse moved to (1030, 438)
Screenshot: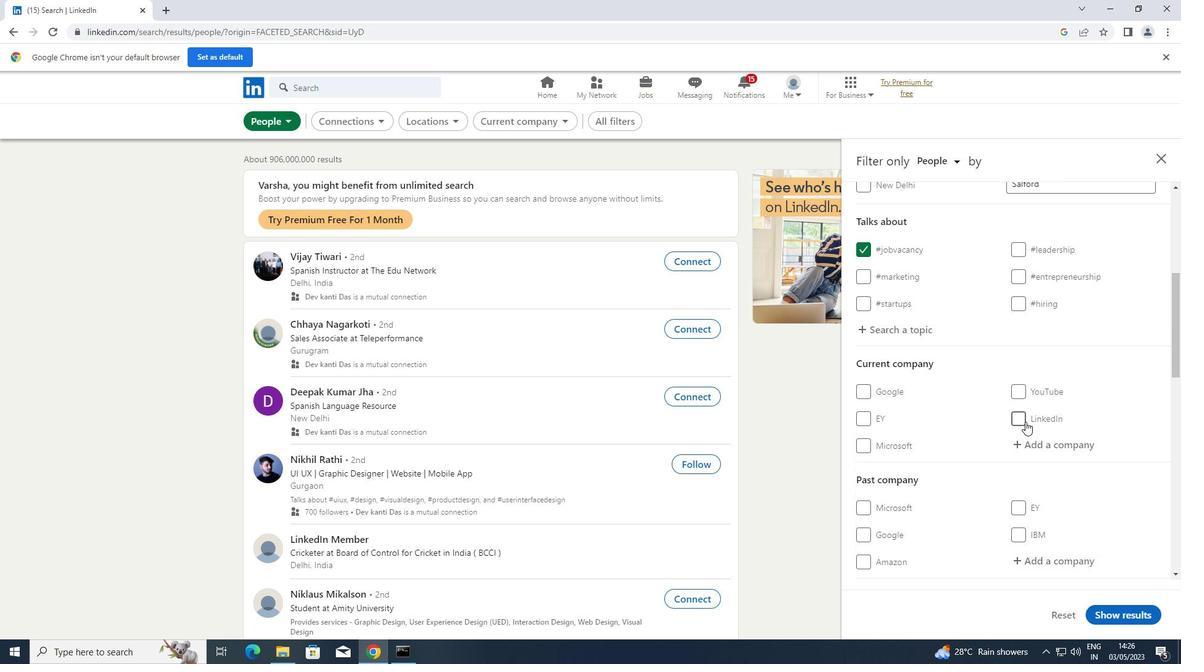 
Action: Mouse pressed left at (1030, 438)
Screenshot: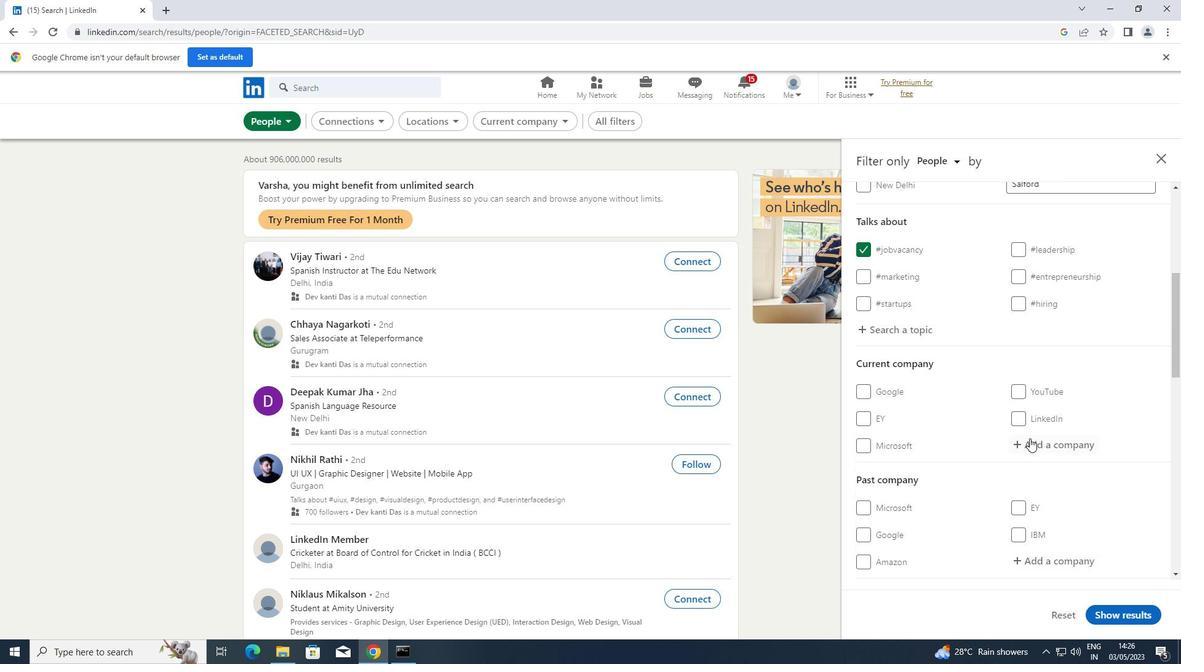 
Action: Mouse moved to (1030, 438)
Screenshot: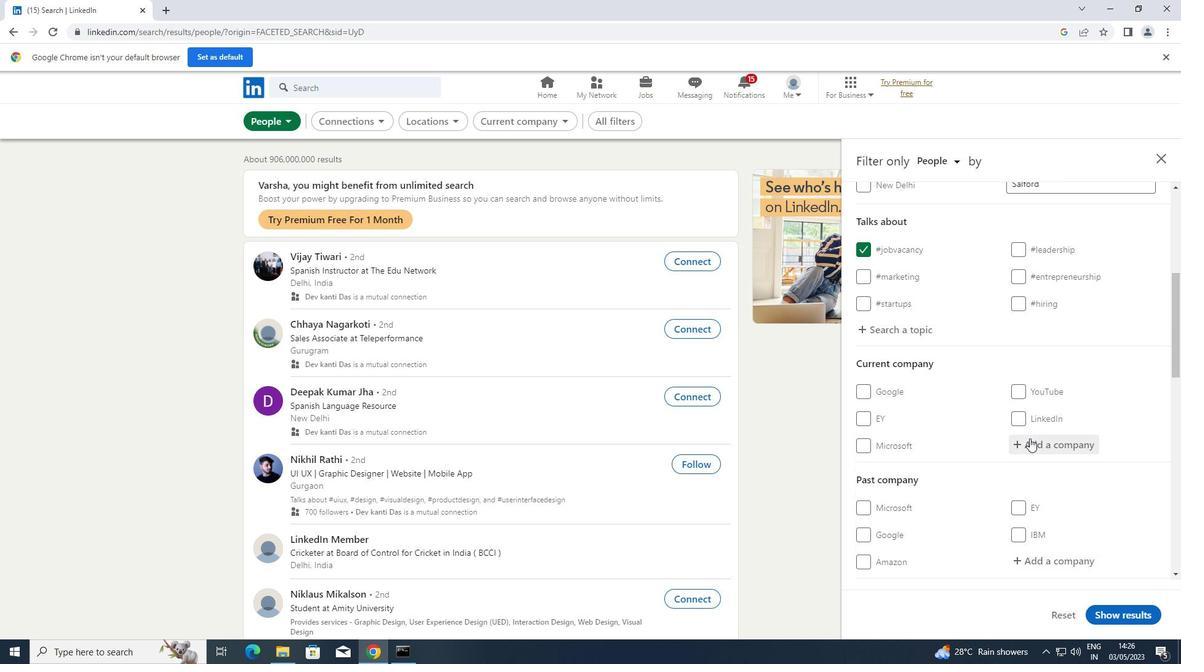 
Action: Key pressed <Key.shift>THE<Key.space><Key.shift>VIRAL
Screenshot: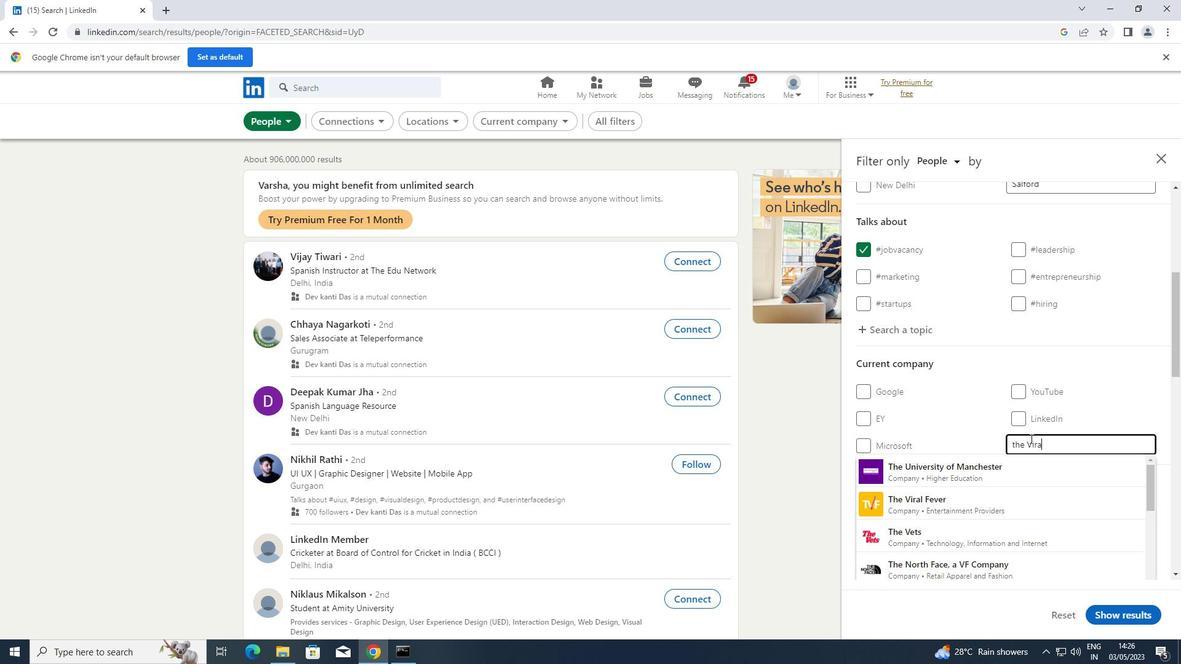 
Action: Mouse moved to (969, 469)
Screenshot: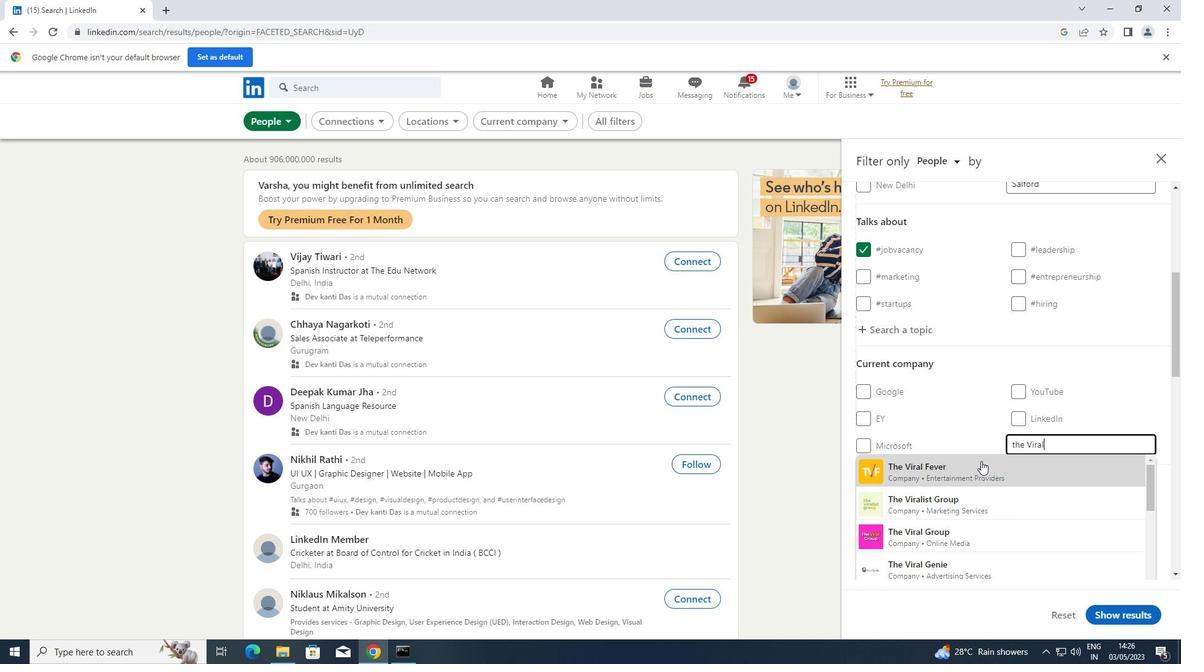 
Action: Mouse pressed left at (969, 469)
Screenshot: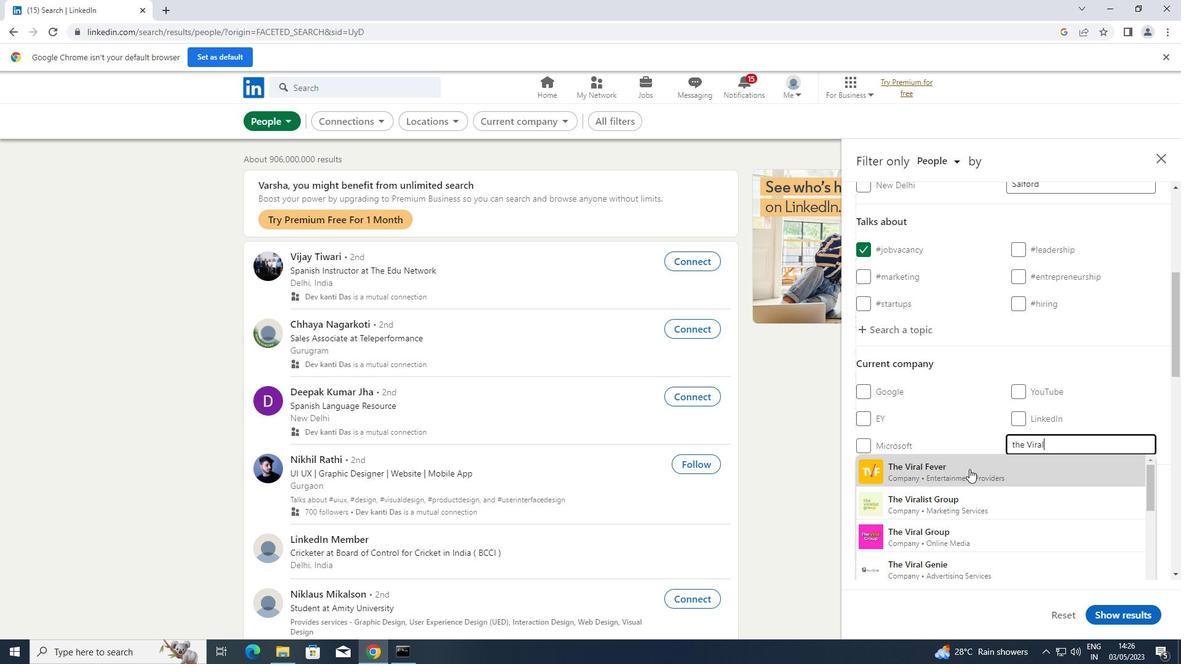 
Action: Mouse scrolled (969, 468) with delta (0, 0)
Screenshot: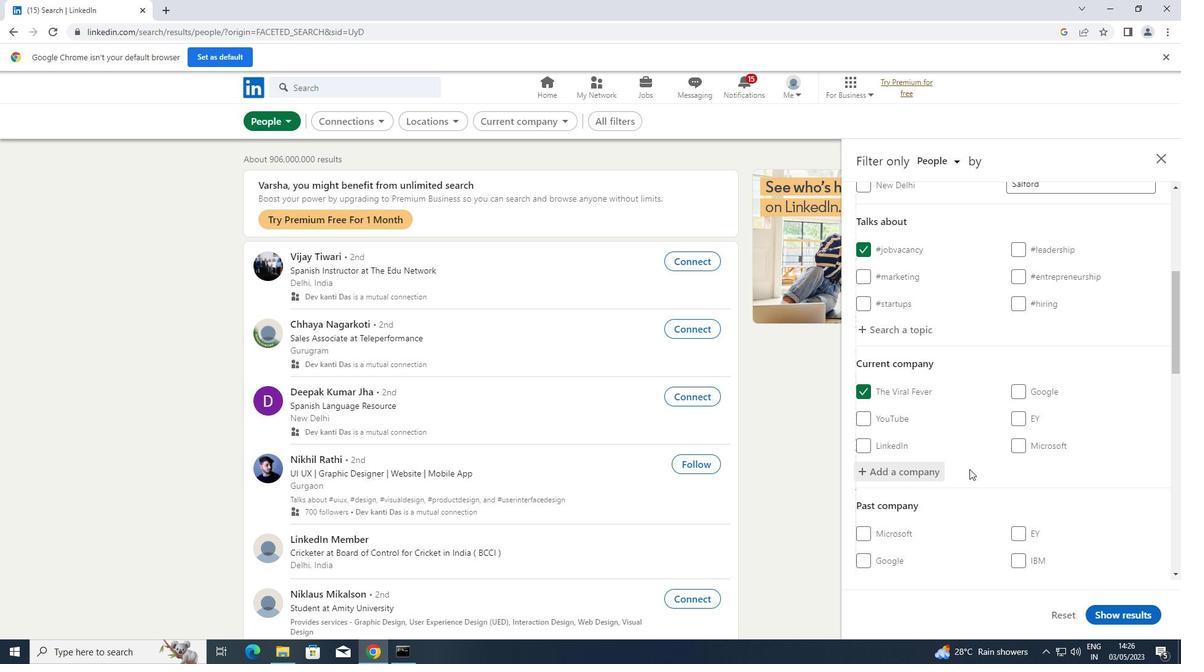 
Action: Mouse scrolled (969, 468) with delta (0, 0)
Screenshot: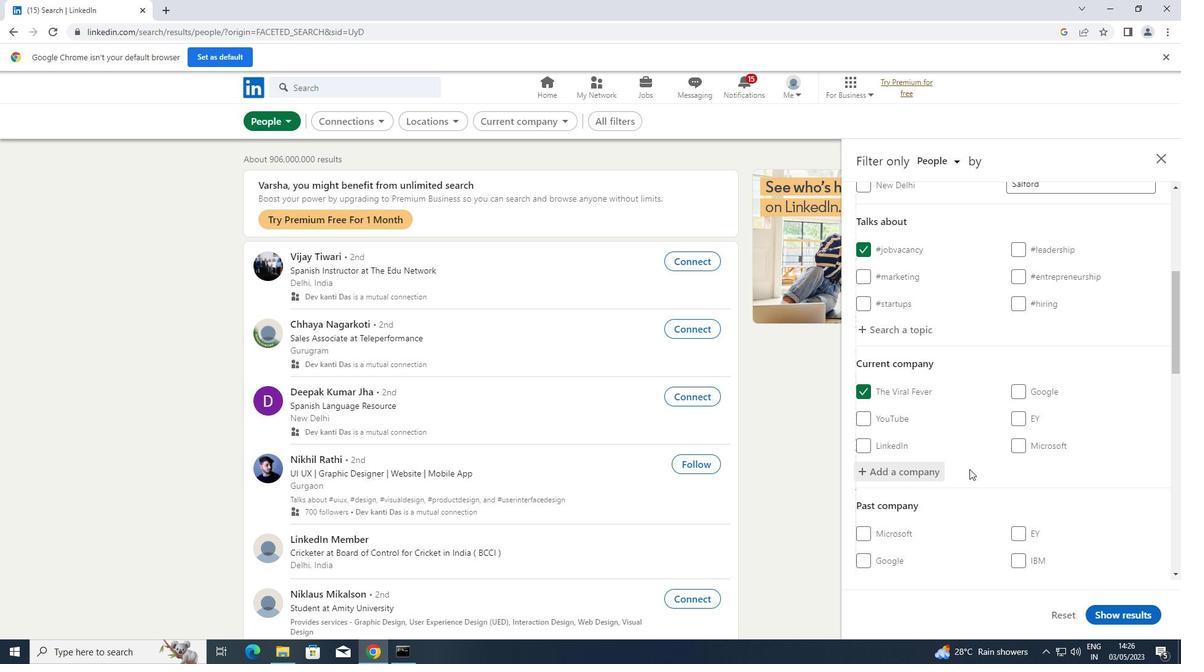 
Action: Mouse scrolled (969, 468) with delta (0, 0)
Screenshot: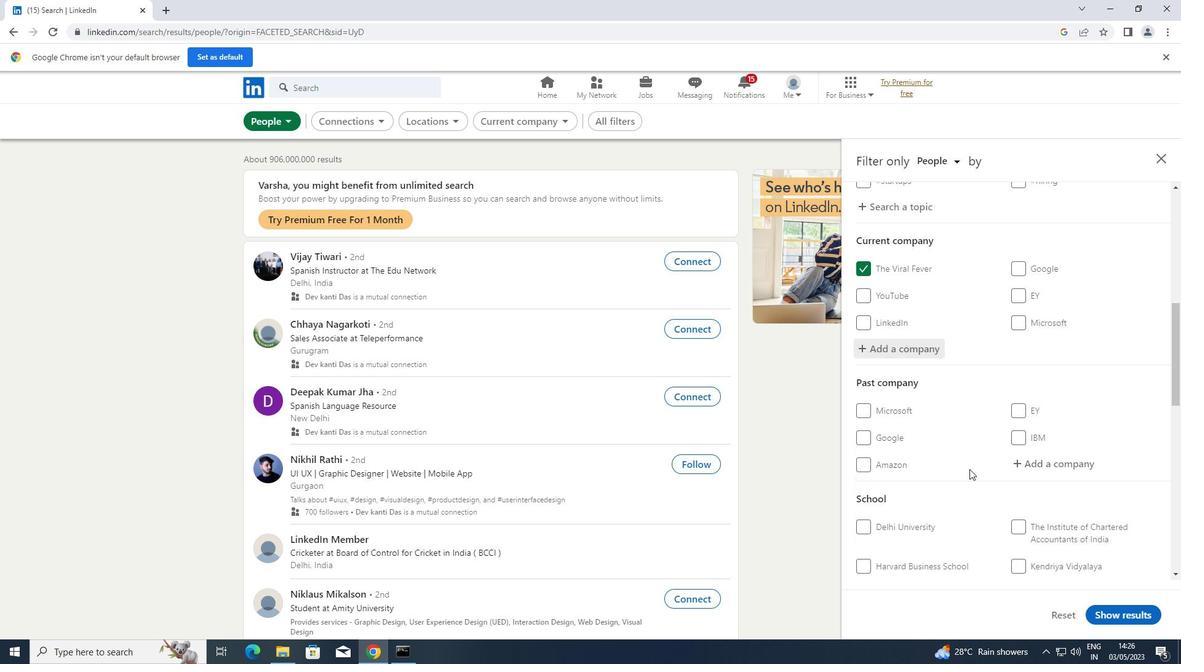 
Action: Mouse scrolled (969, 468) with delta (0, 0)
Screenshot: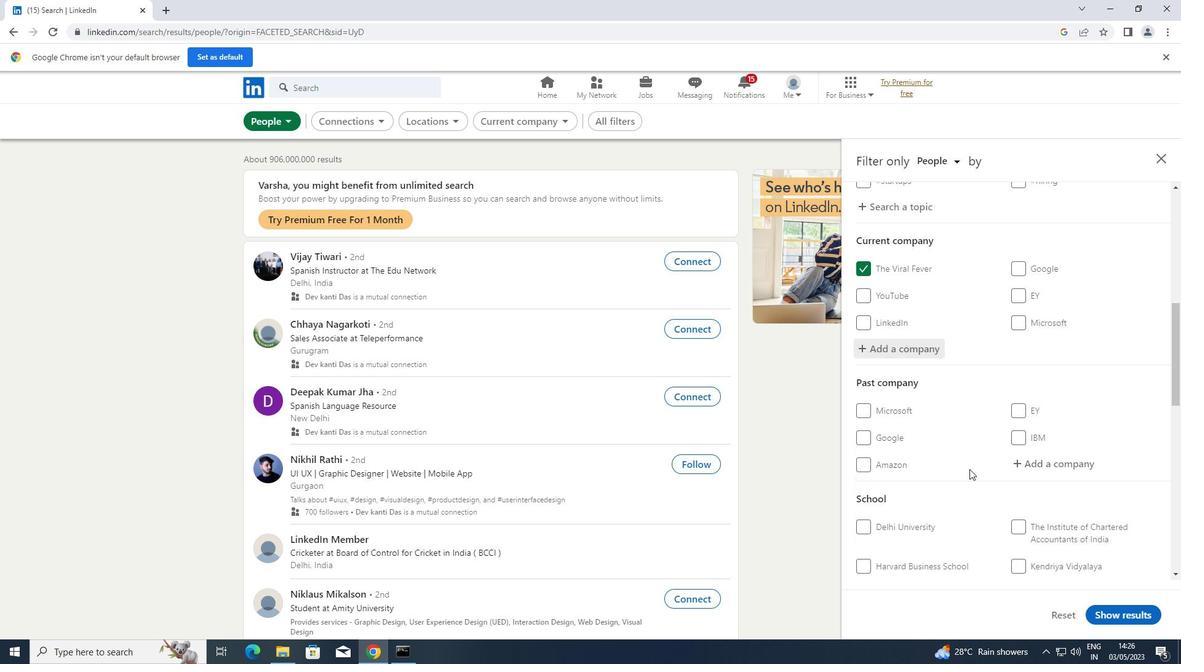 
Action: Mouse moved to (1062, 465)
Screenshot: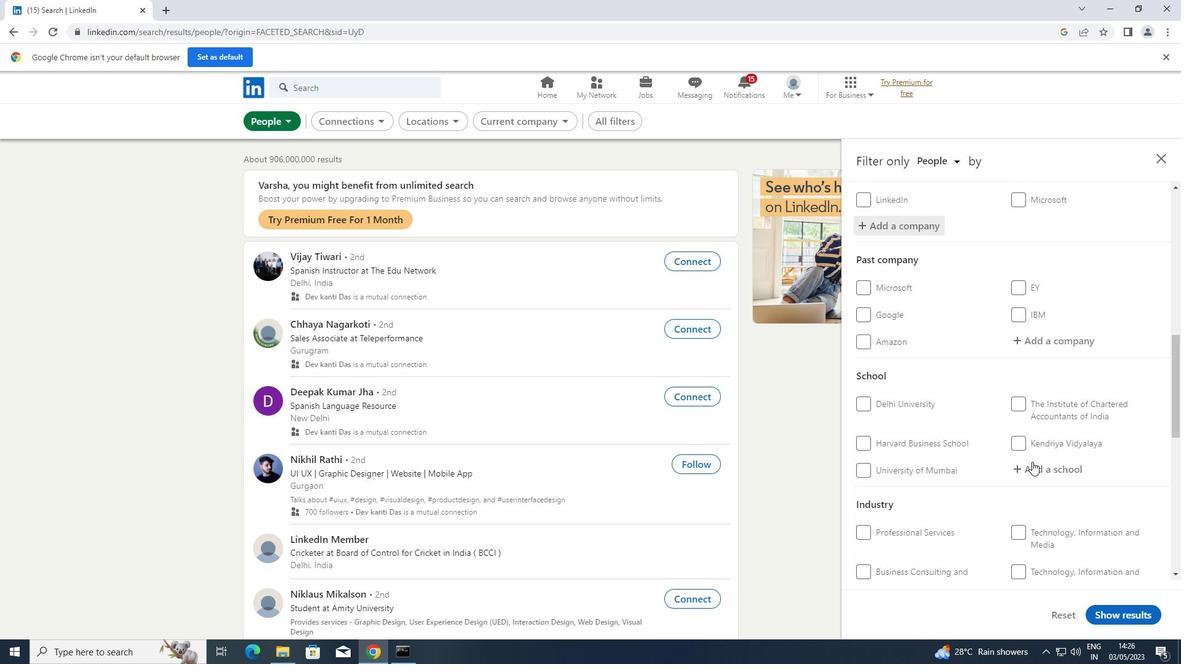 
Action: Mouse pressed left at (1062, 465)
Screenshot: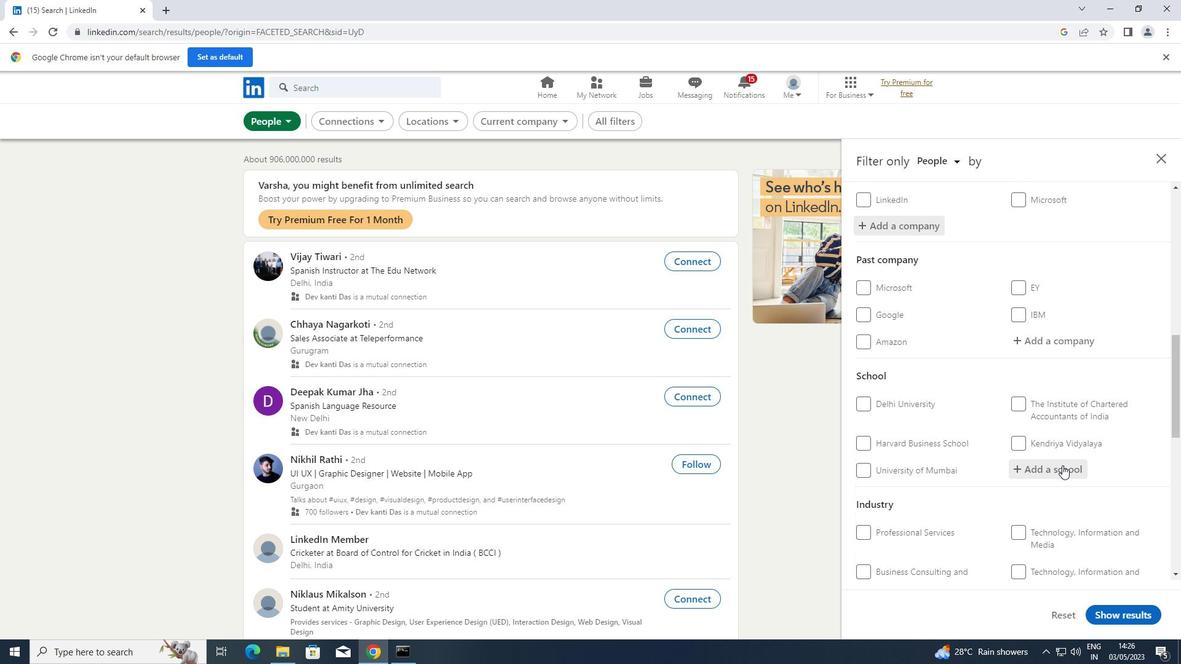 
Action: Key pressed <Key.shift>DELHI<Key.space><Key.shift>COLLE
Screenshot: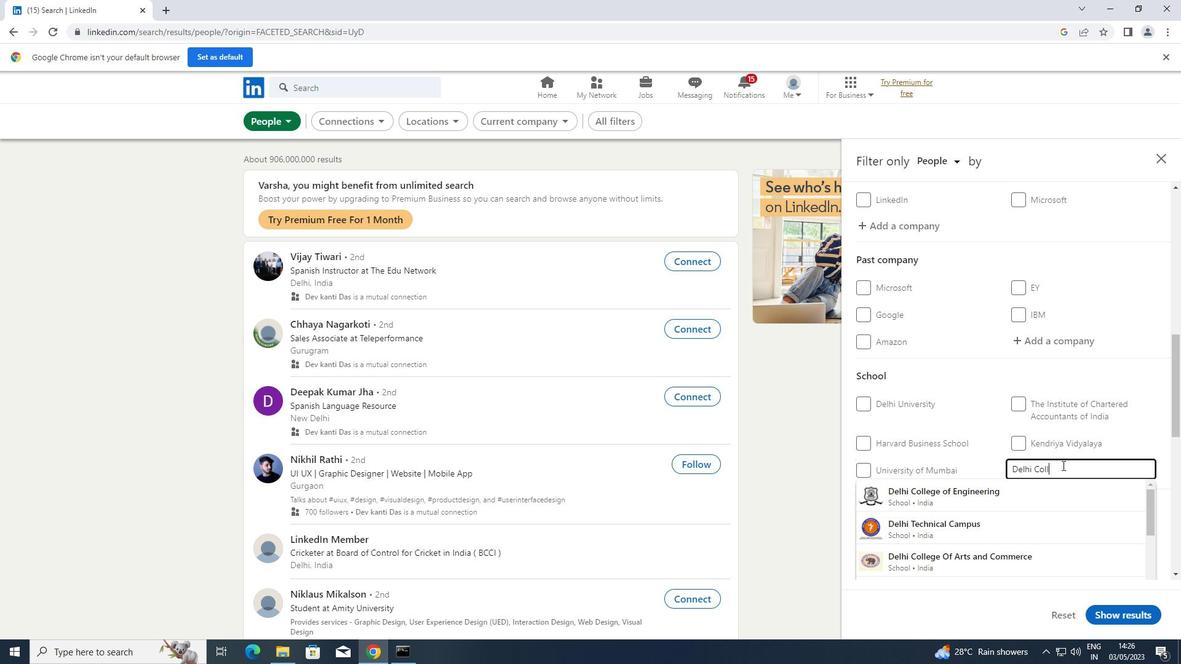 
Action: Mouse moved to (1032, 488)
Screenshot: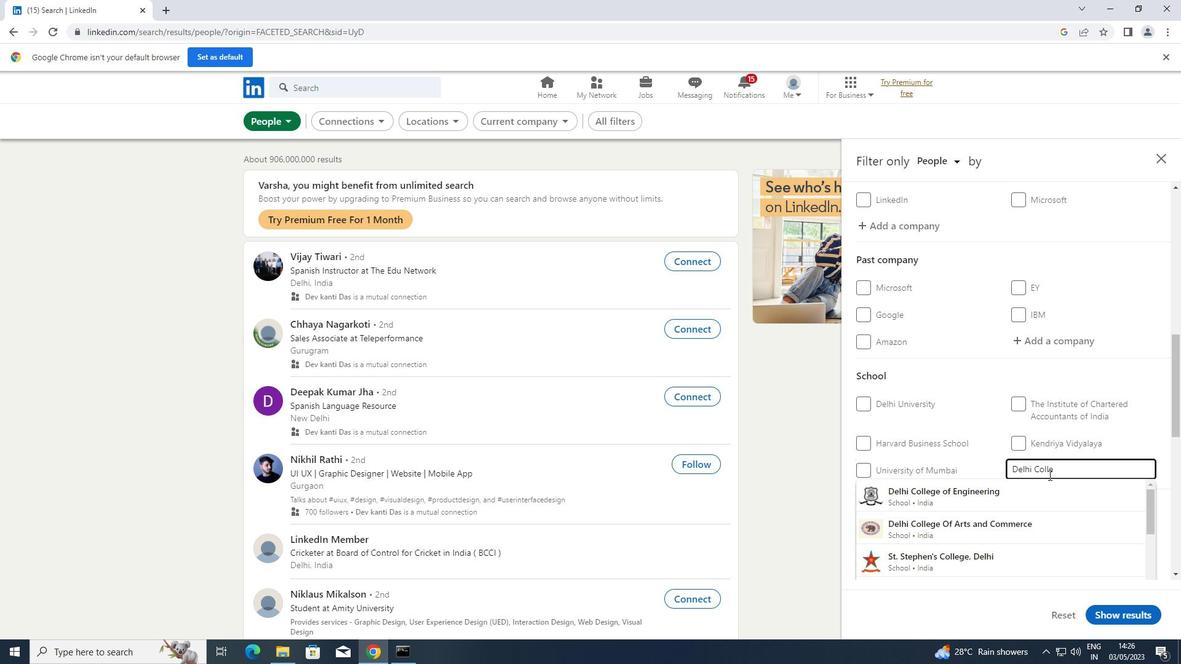 
Action: Mouse pressed left at (1032, 488)
Screenshot: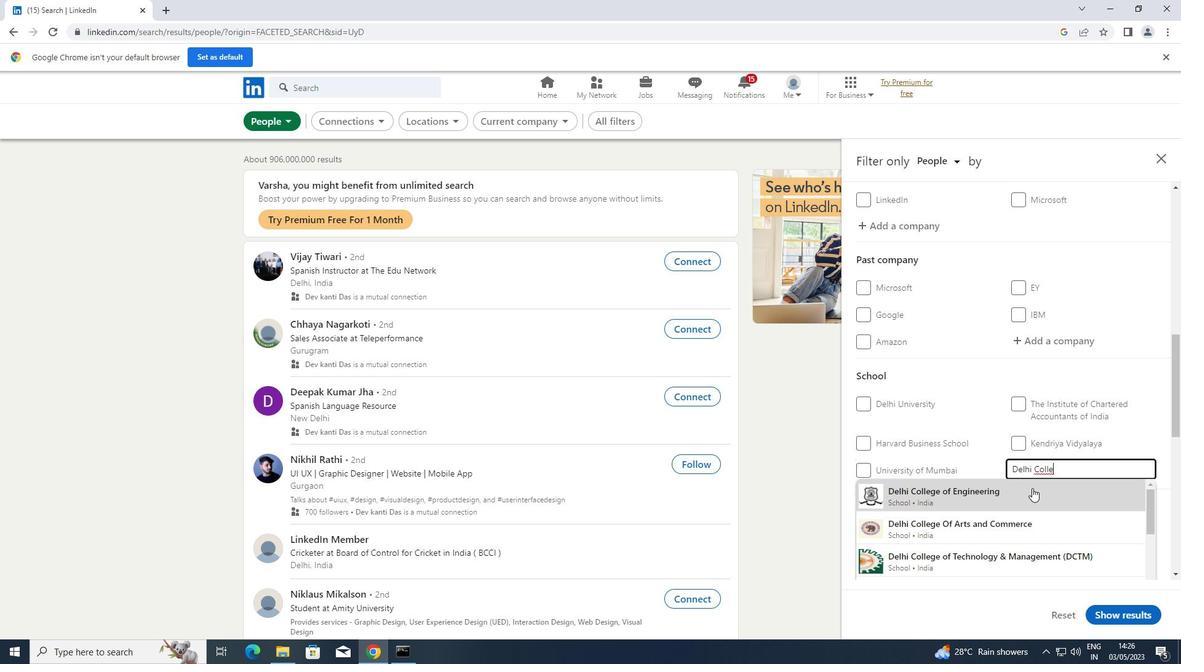 
Action: Mouse moved to (1047, 473)
Screenshot: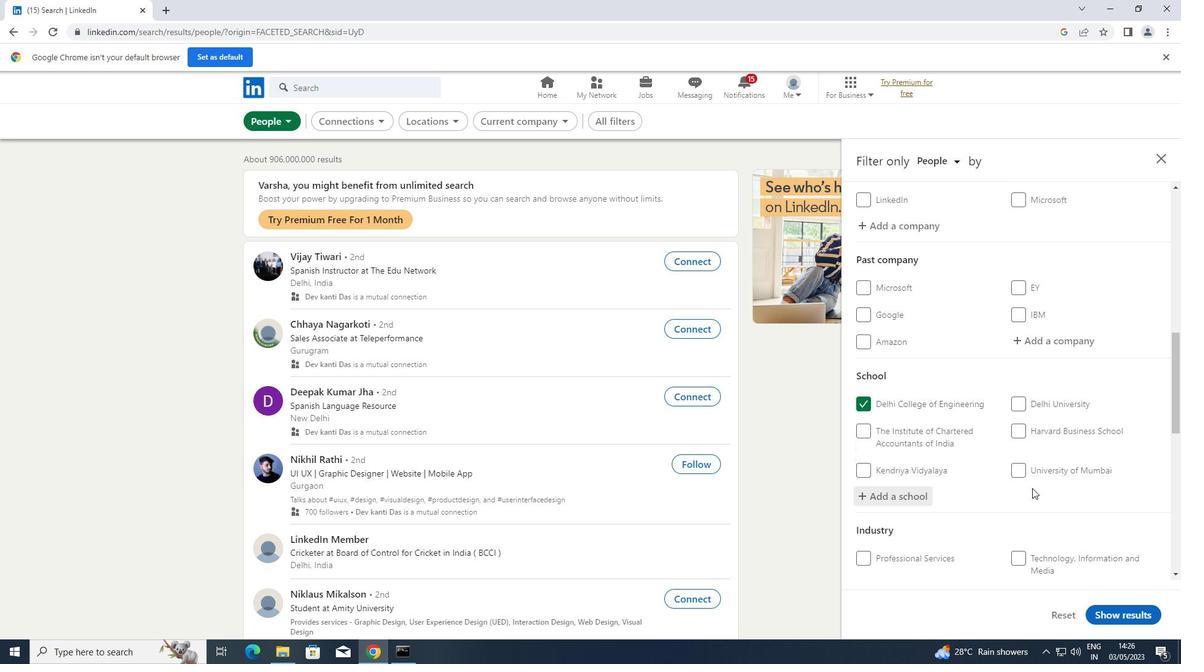 
Action: Mouse scrolled (1047, 473) with delta (0, 0)
Screenshot: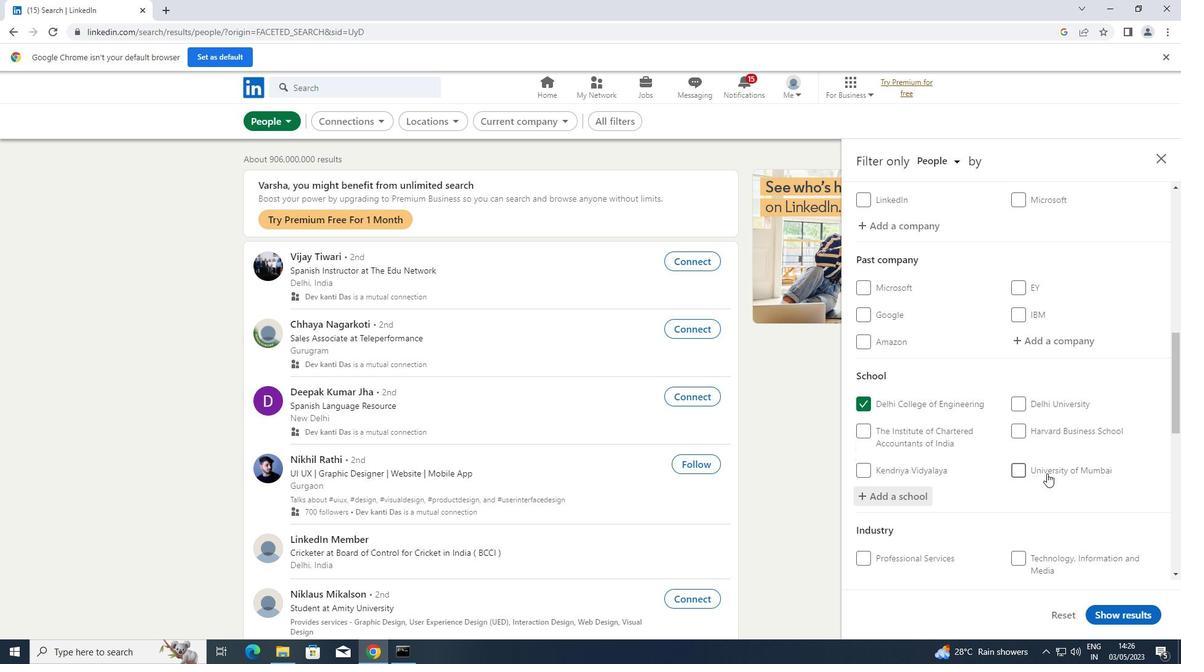 
Action: Mouse scrolled (1047, 473) with delta (0, 0)
Screenshot: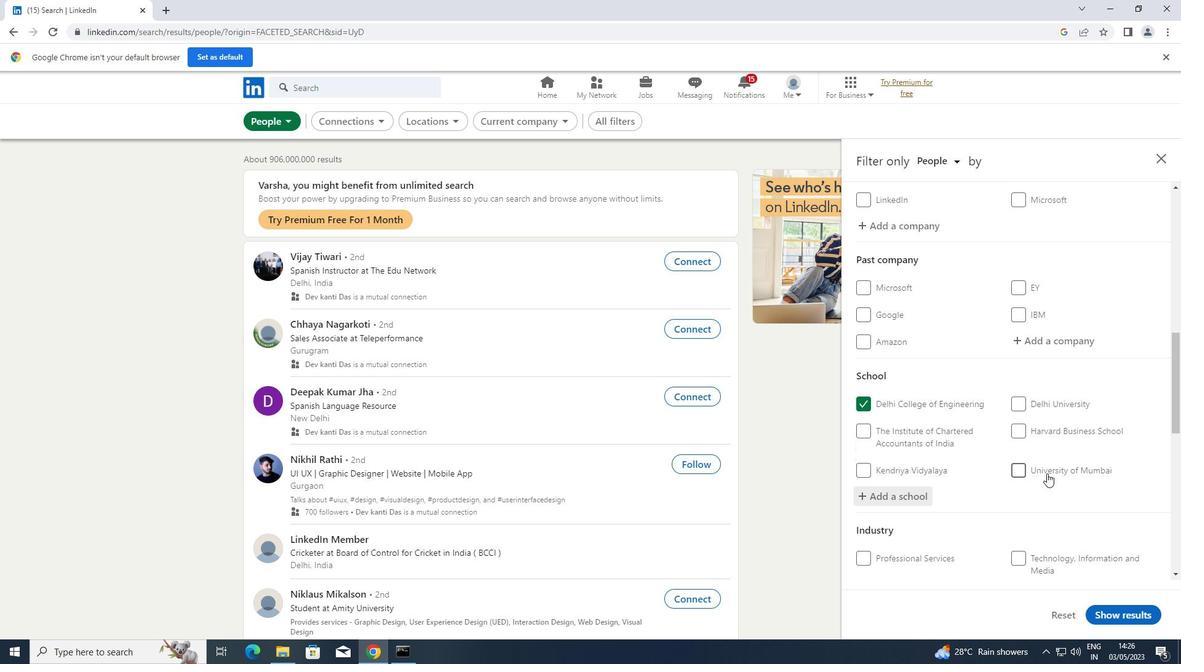 
Action: Mouse scrolled (1047, 473) with delta (0, 0)
Screenshot: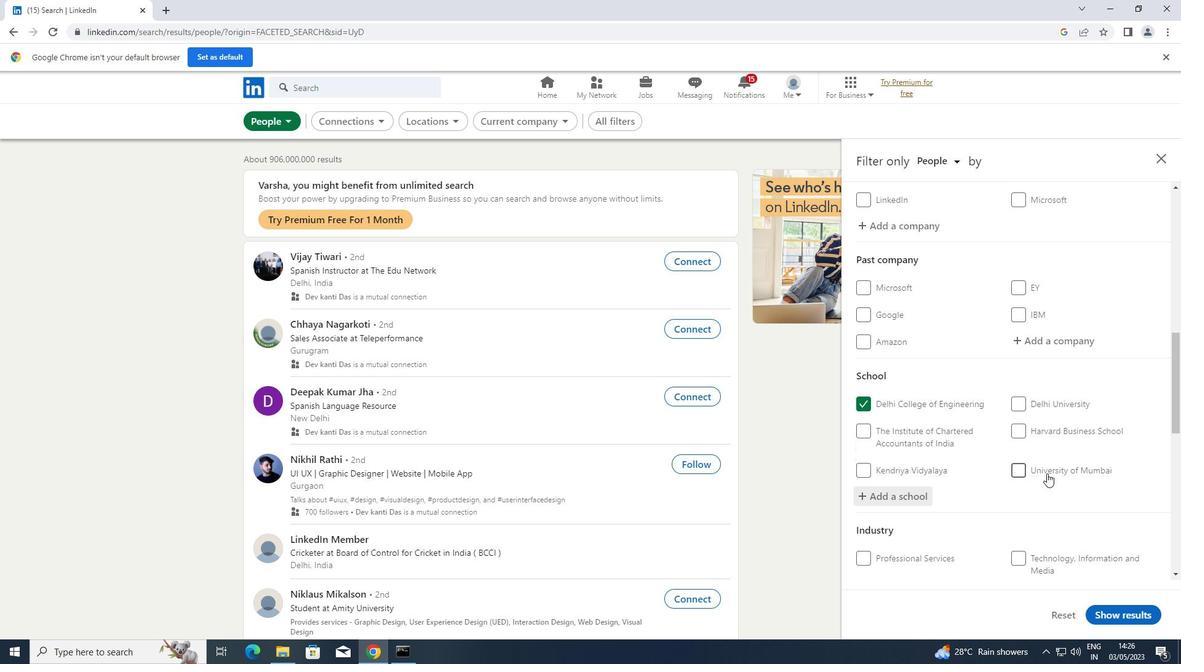 
Action: Mouse moved to (1058, 451)
Screenshot: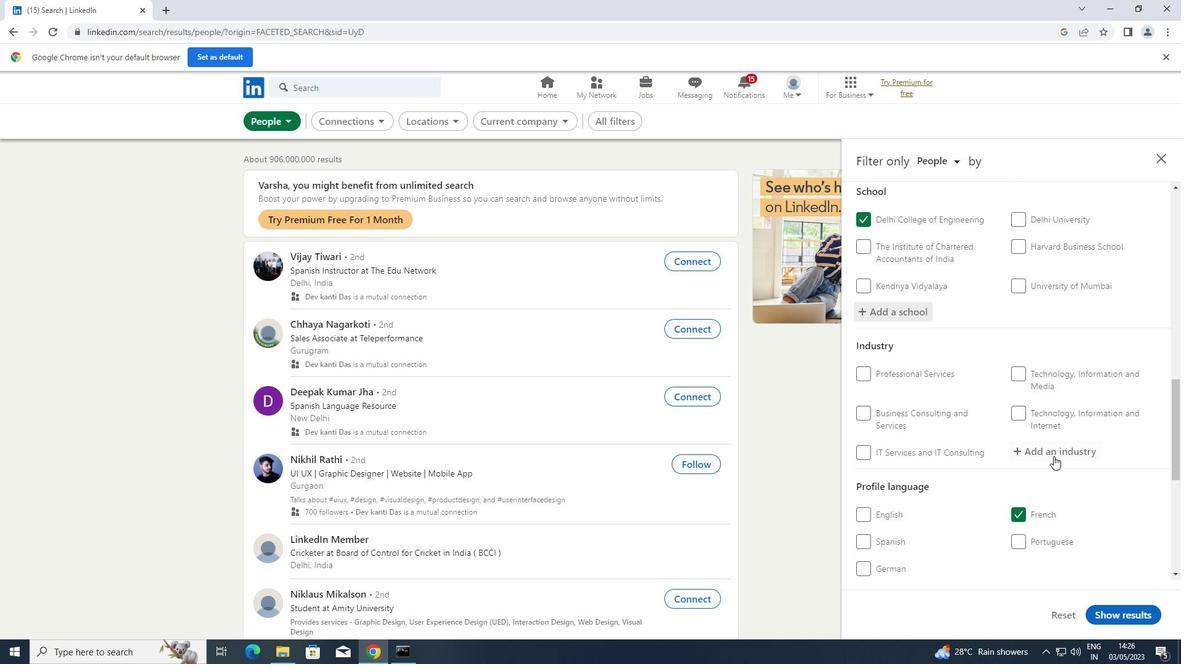 
Action: Mouse pressed left at (1058, 451)
Screenshot: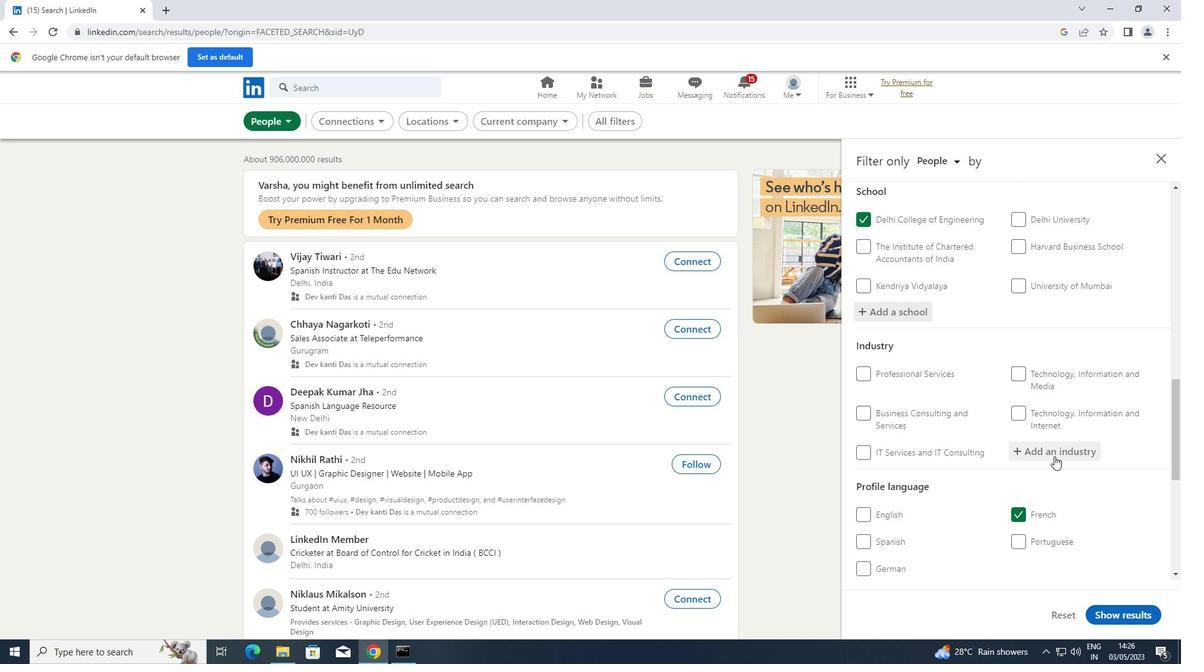 
Action: Mouse moved to (1058, 451)
Screenshot: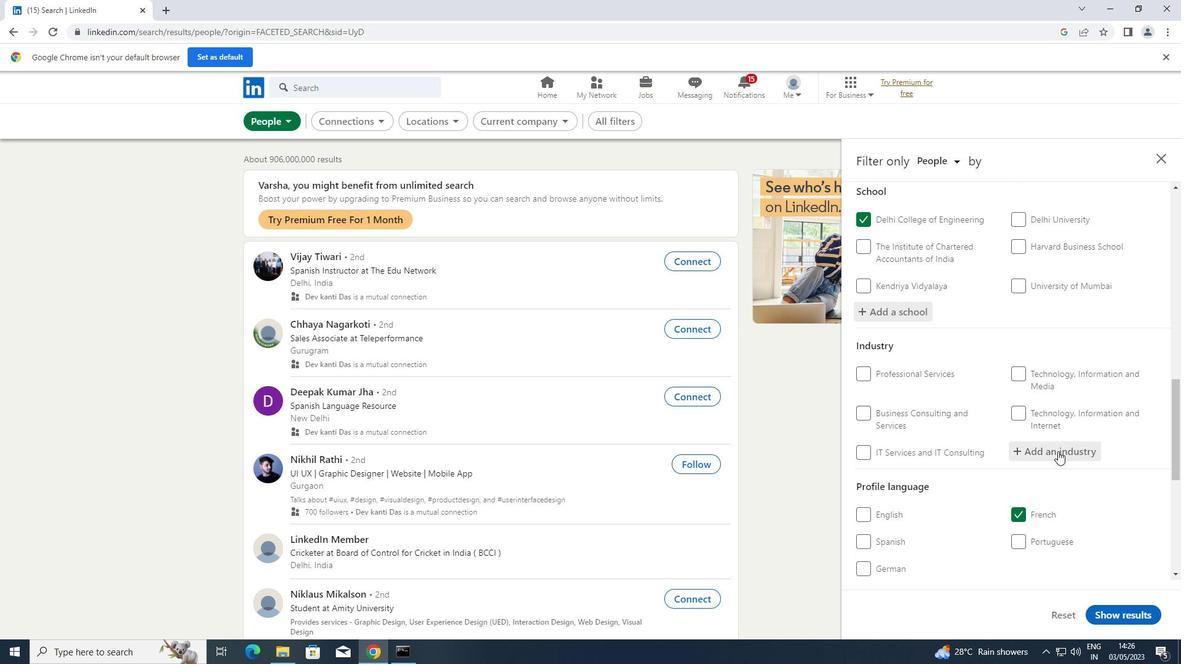 
Action: Key pressed <Key.shift>ARTISTS
Screenshot: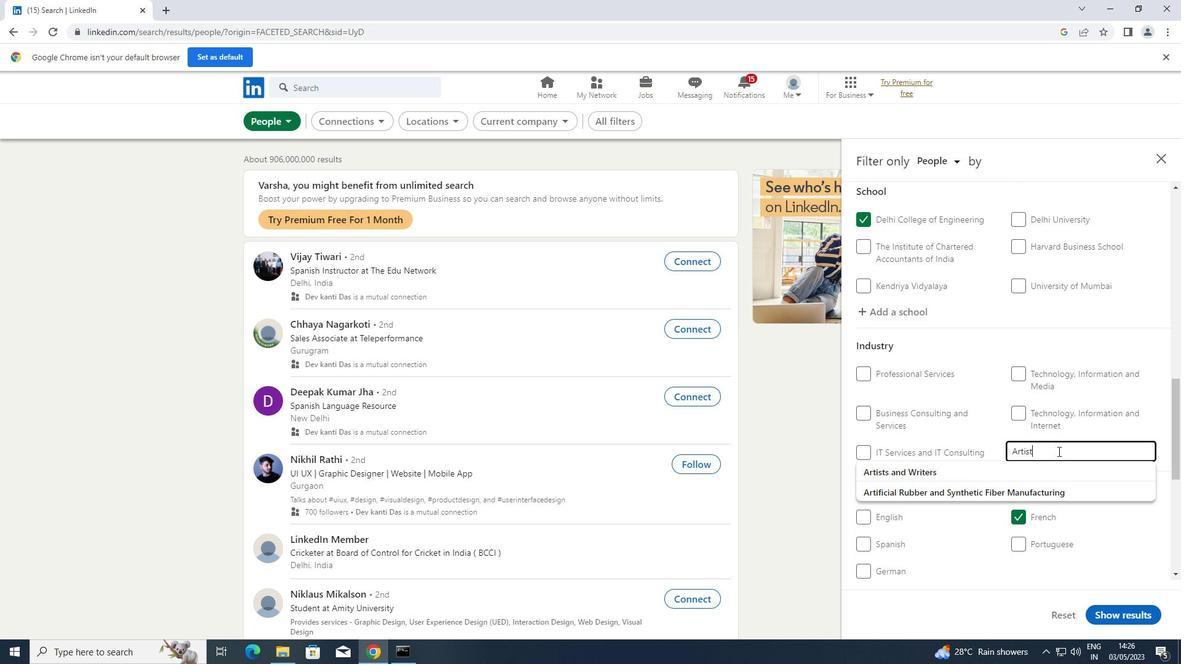 
Action: Mouse moved to (950, 468)
Screenshot: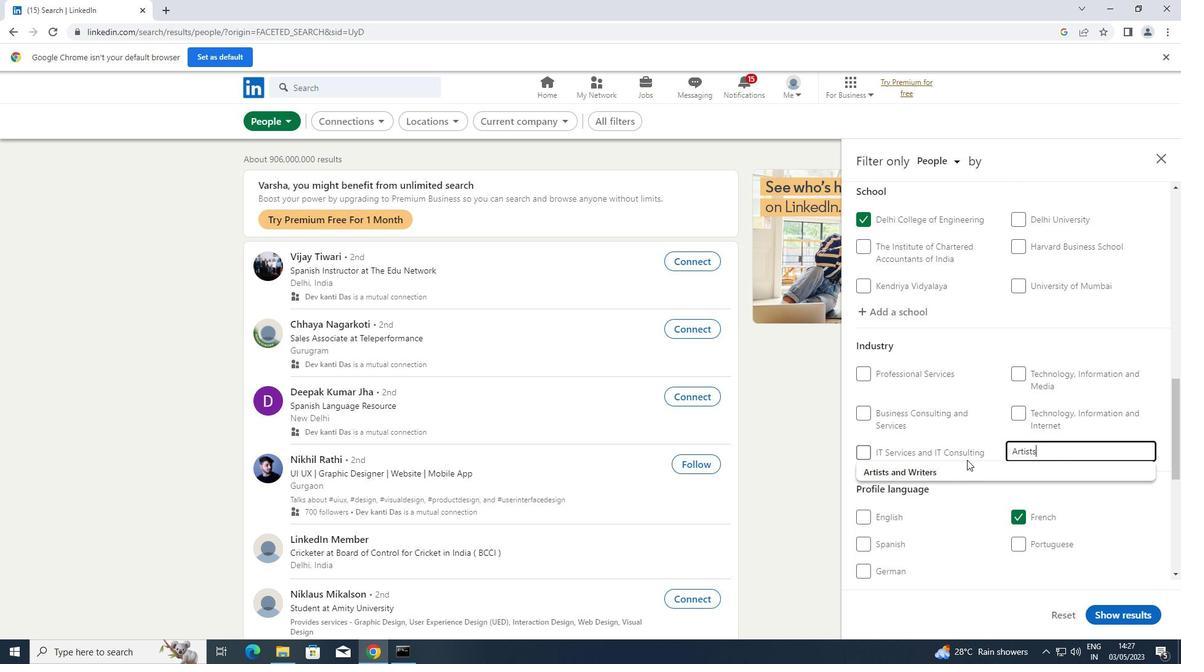 
Action: Mouse pressed left at (950, 468)
Screenshot: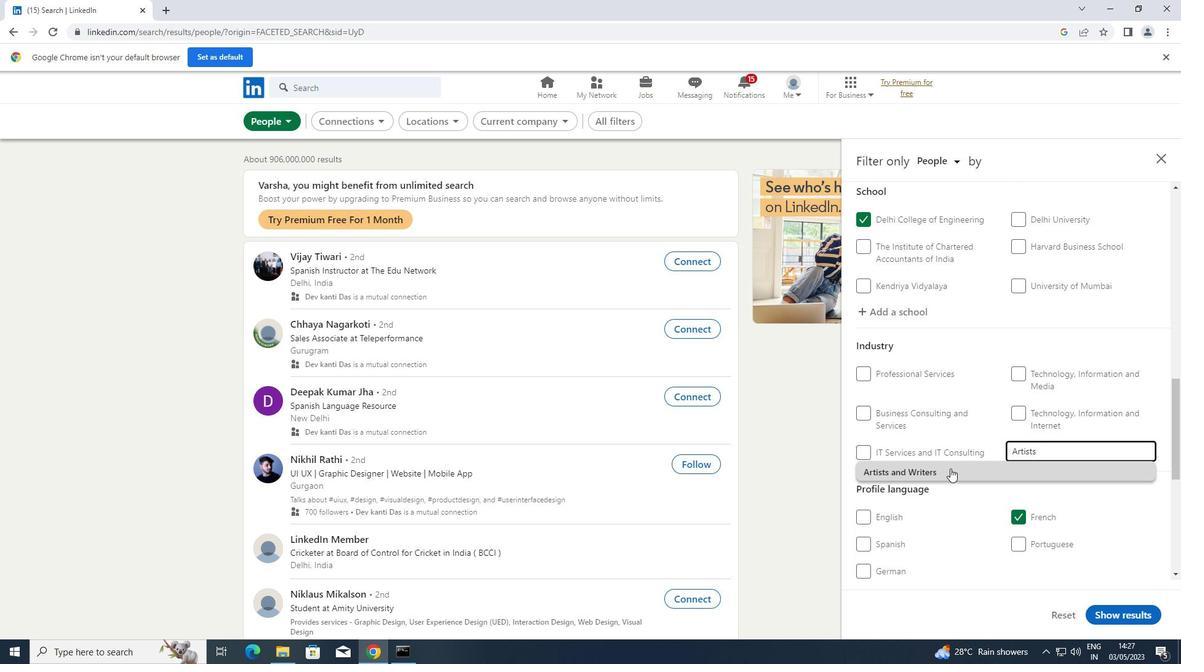
Action: Mouse scrolled (950, 468) with delta (0, 0)
Screenshot: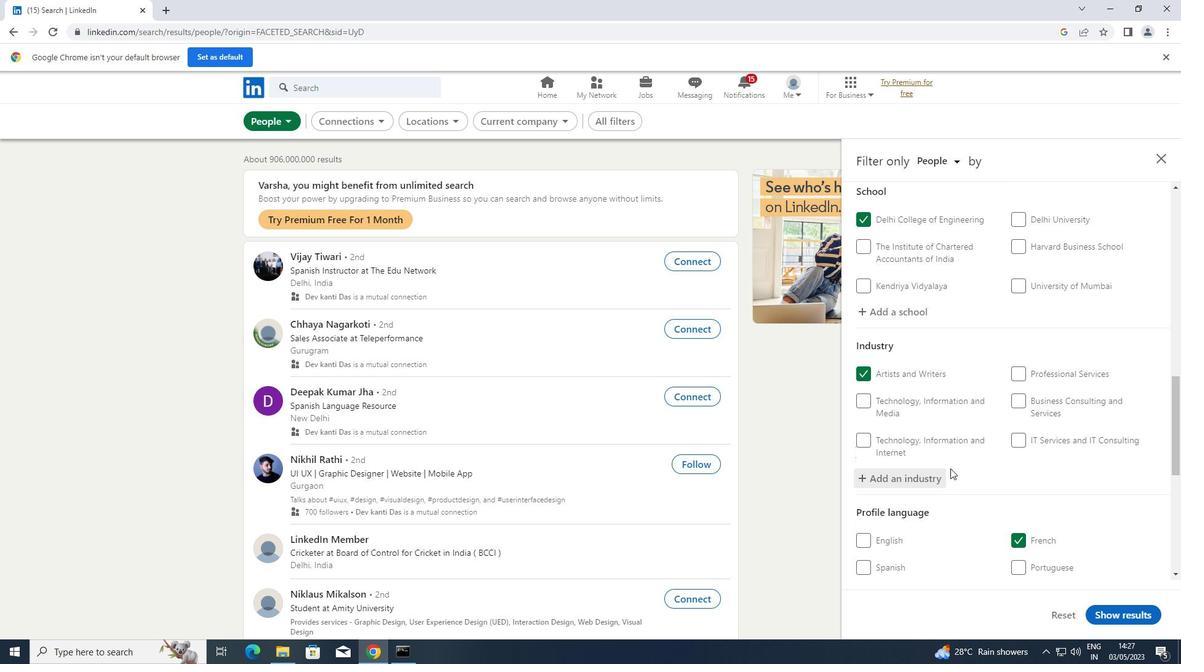 
Action: Mouse scrolled (950, 468) with delta (0, 0)
Screenshot: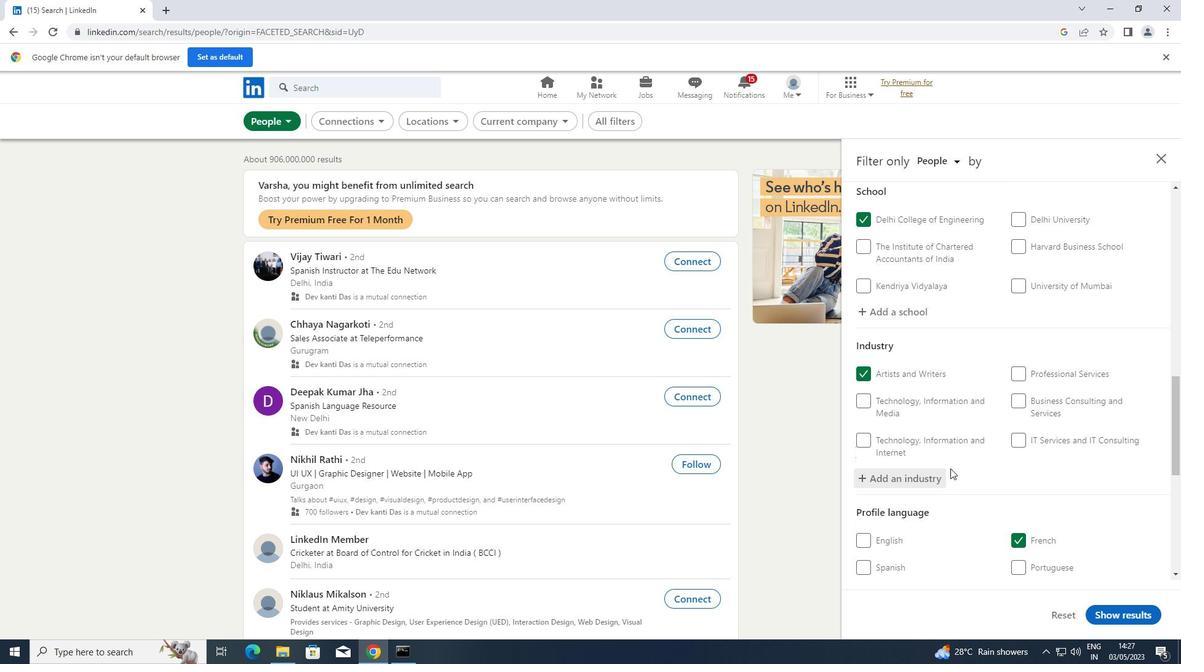 
Action: Mouse scrolled (950, 468) with delta (0, 0)
Screenshot: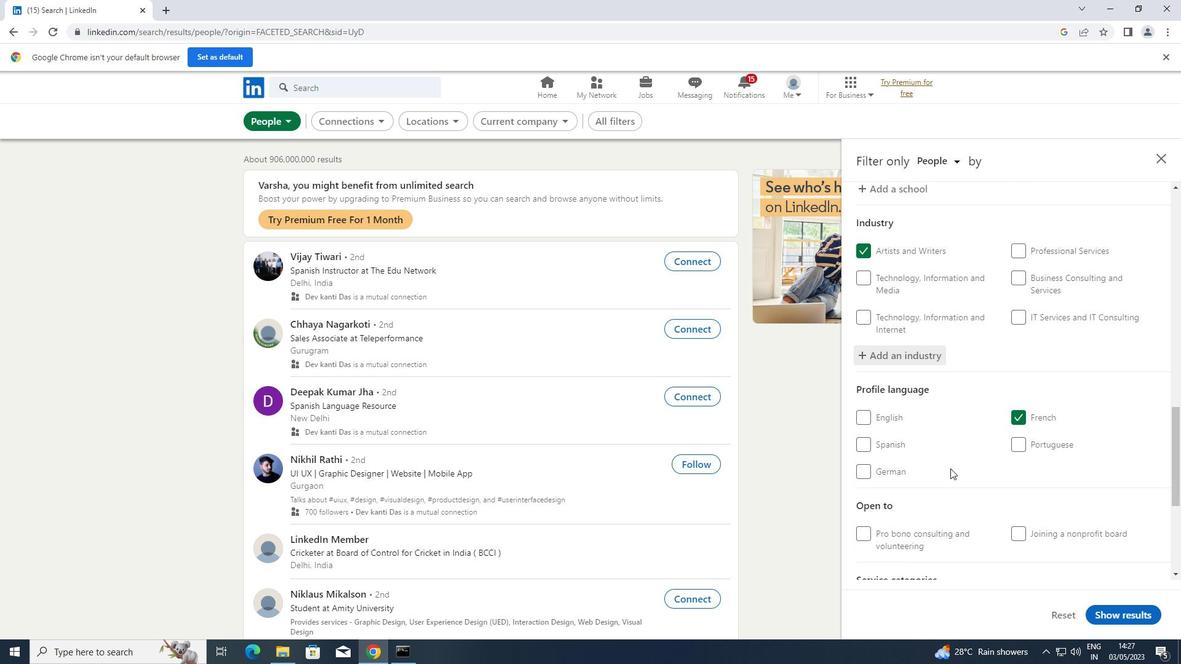 
Action: Mouse scrolled (950, 468) with delta (0, 0)
Screenshot: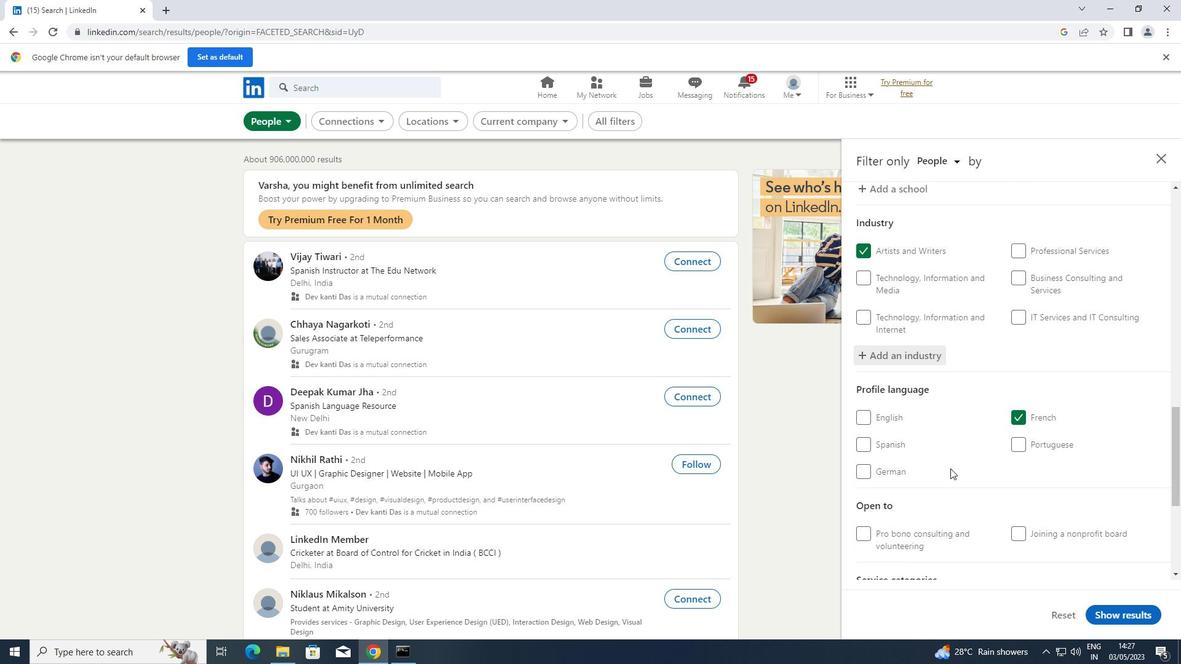 
Action: Mouse moved to (1038, 530)
Screenshot: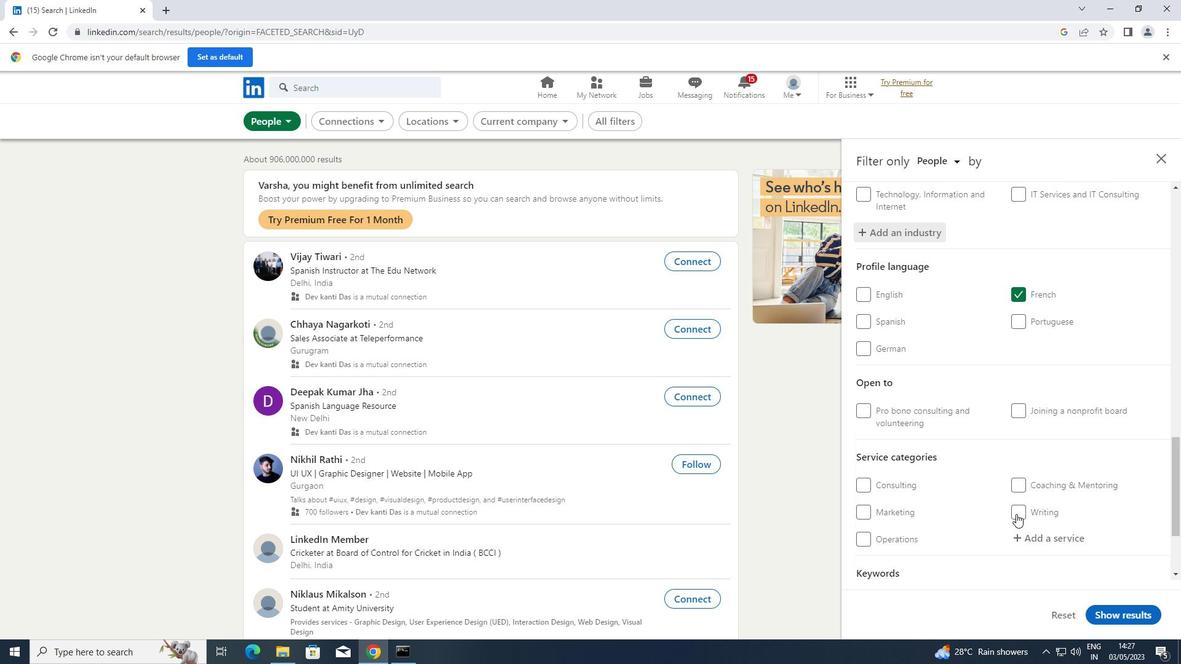 
Action: Mouse pressed left at (1038, 530)
Screenshot: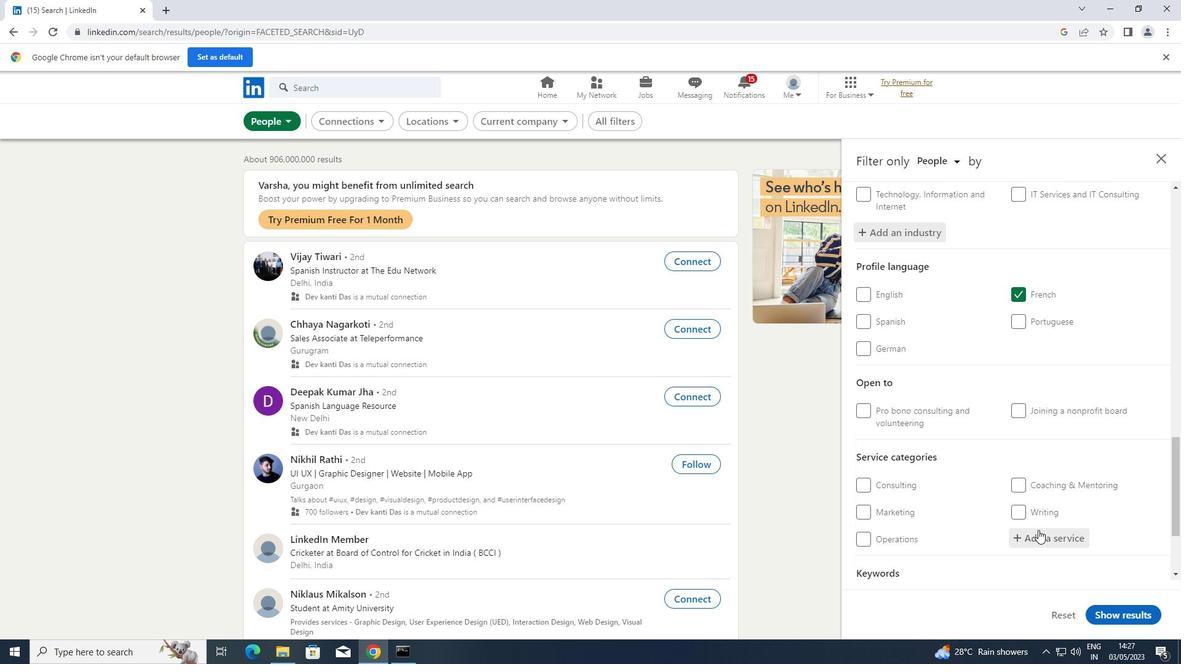 
Action: Key pressed <Key.shift>LABOR
Screenshot: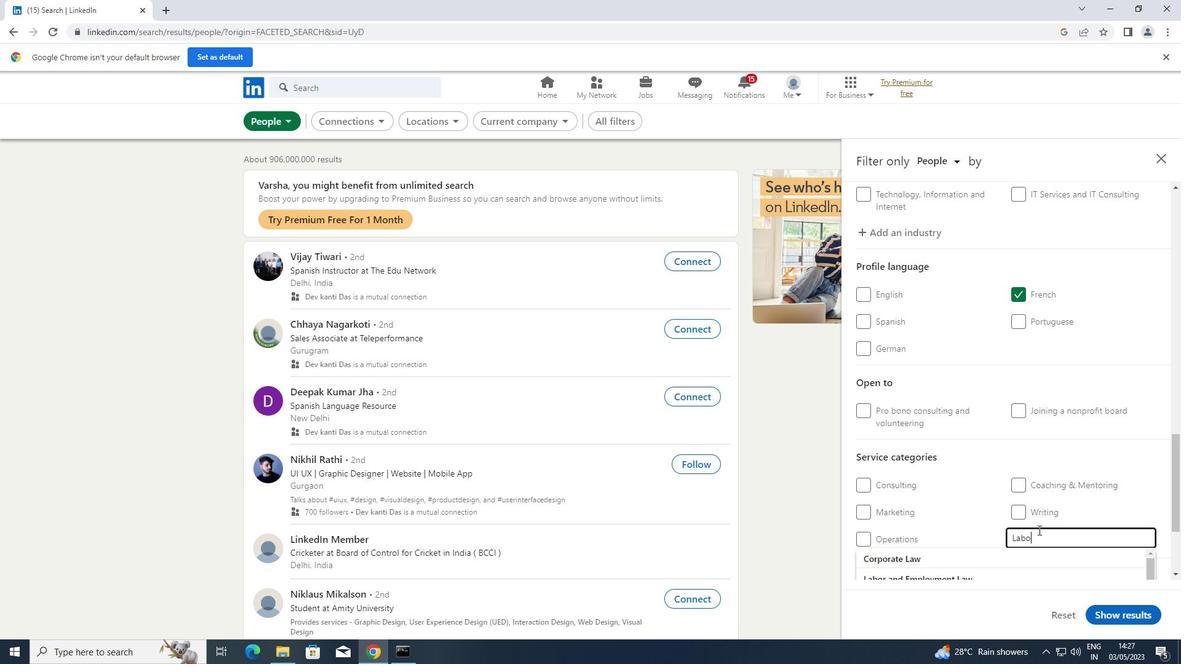 
Action: Mouse moved to (988, 562)
Screenshot: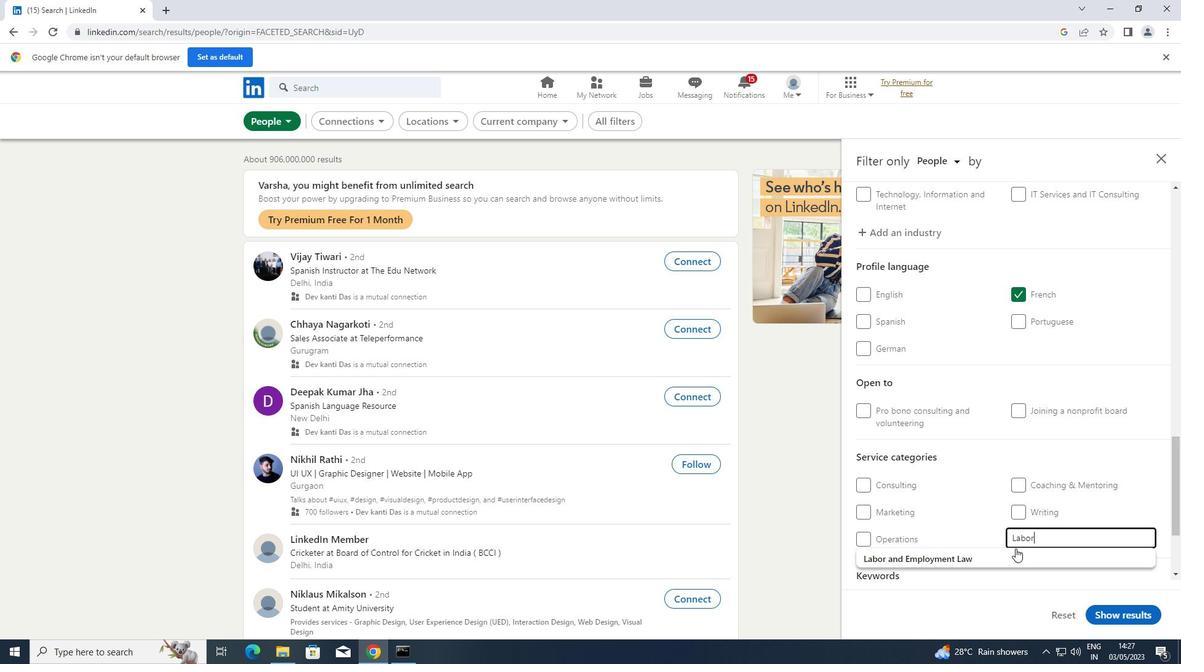 
Action: Mouse pressed left at (988, 562)
Screenshot: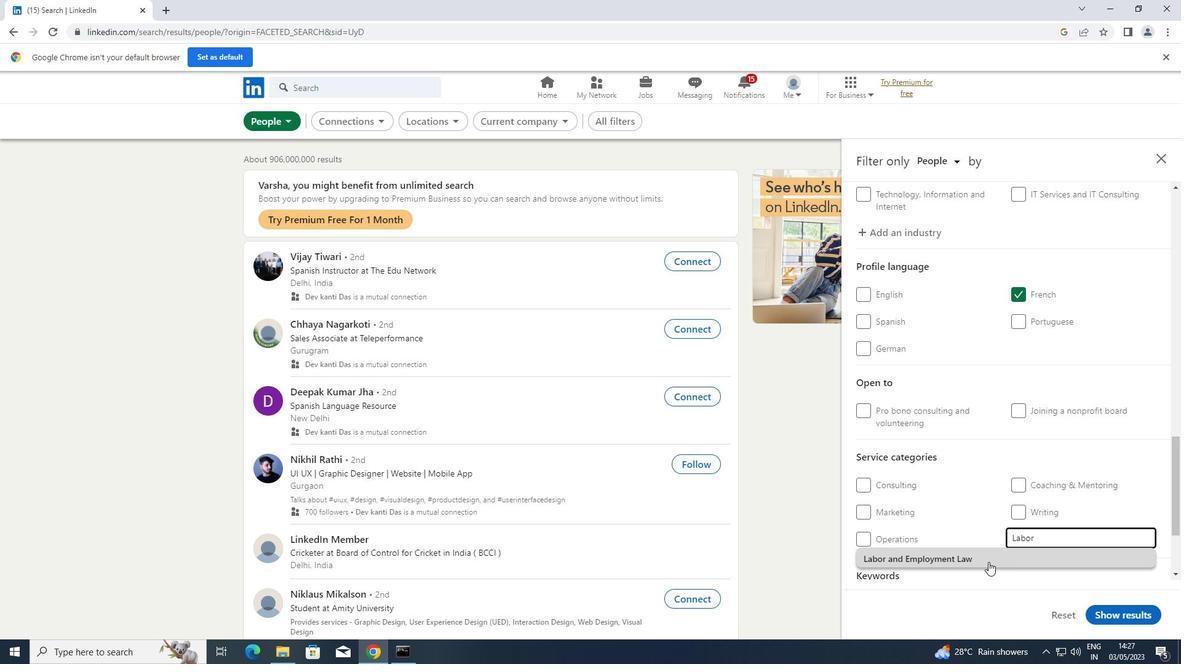 
Action: Mouse moved to (1006, 529)
Screenshot: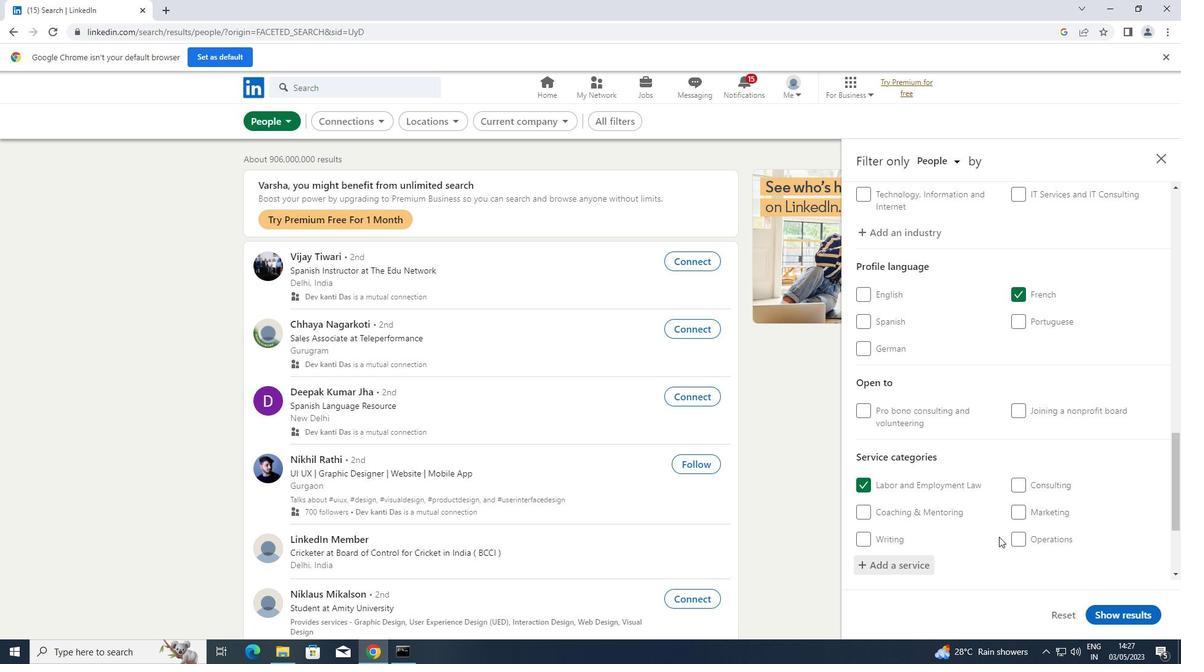 
Action: Mouse scrolled (1006, 528) with delta (0, 0)
Screenshot: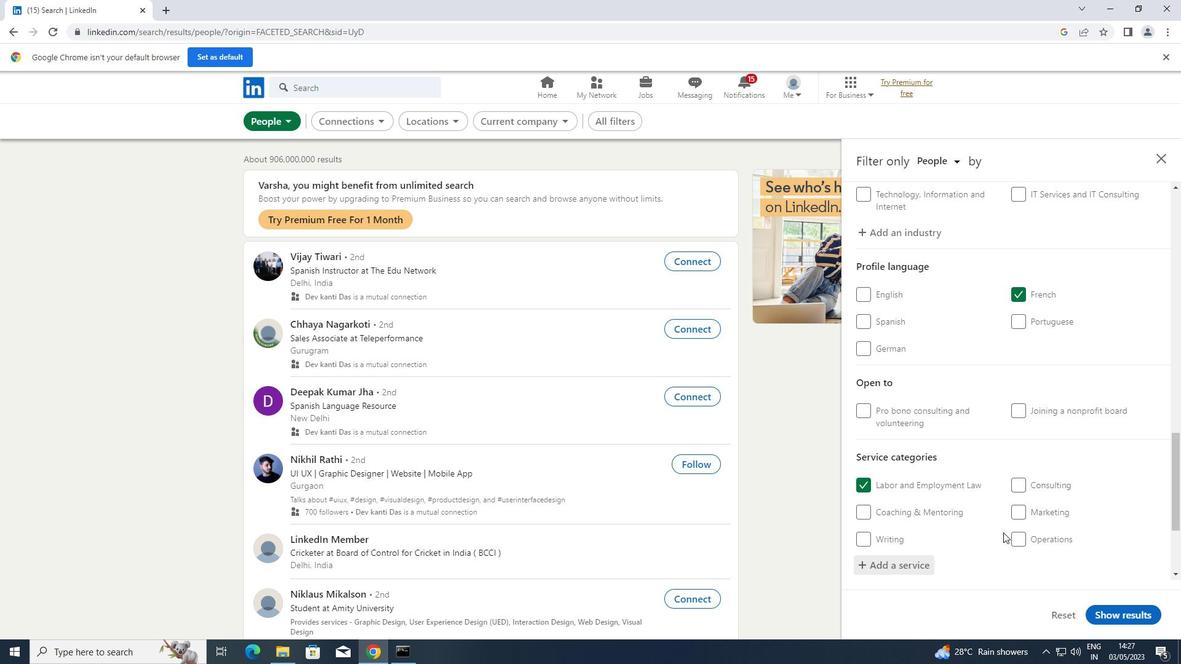 
Action: Mouse scrolled (1006, 528) with delta (0, 0)
Screenshot: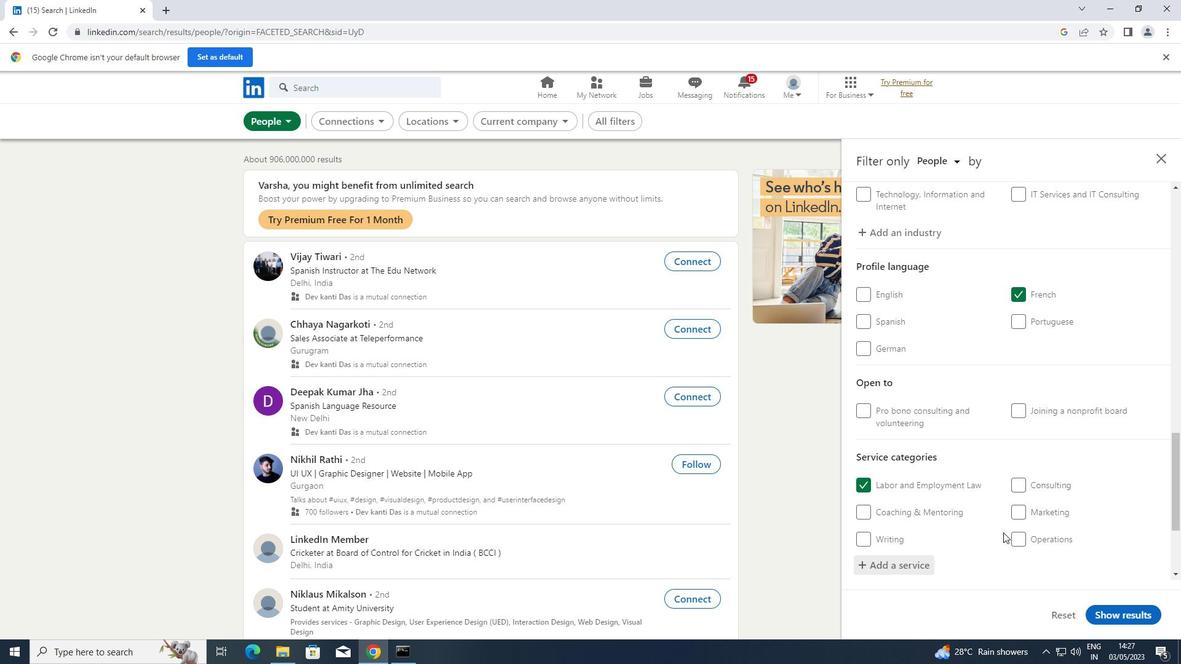 
Action: Mouse scrolled (1006, 528) with delta (0, 0)
Screenshot: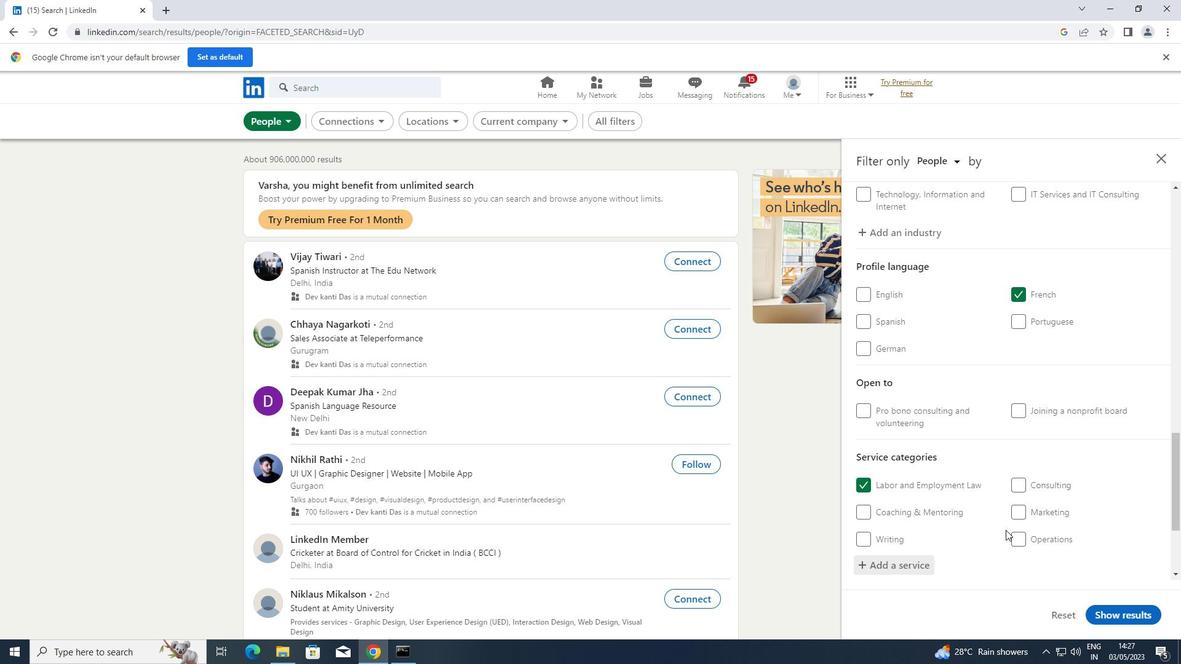 
Action: Mouse scrolled (1006, 528) with delta (0, 0)
Screenshot: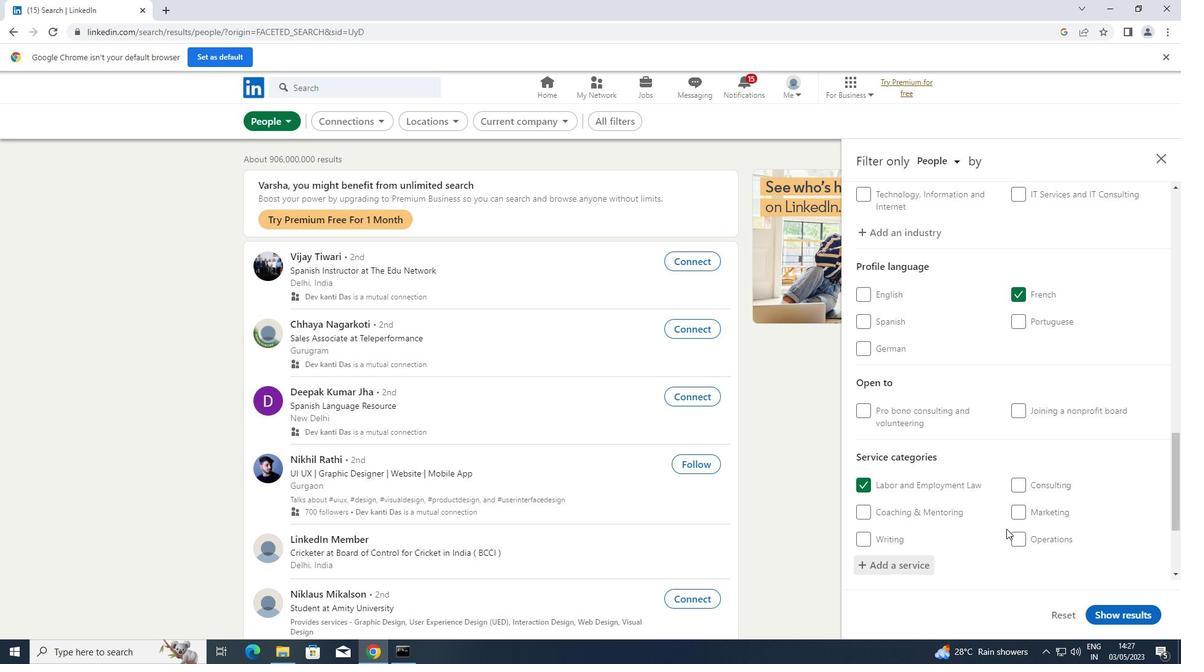
Action: Mouse scrolled (1006, 528) with delta (0, 0)
Screenshot: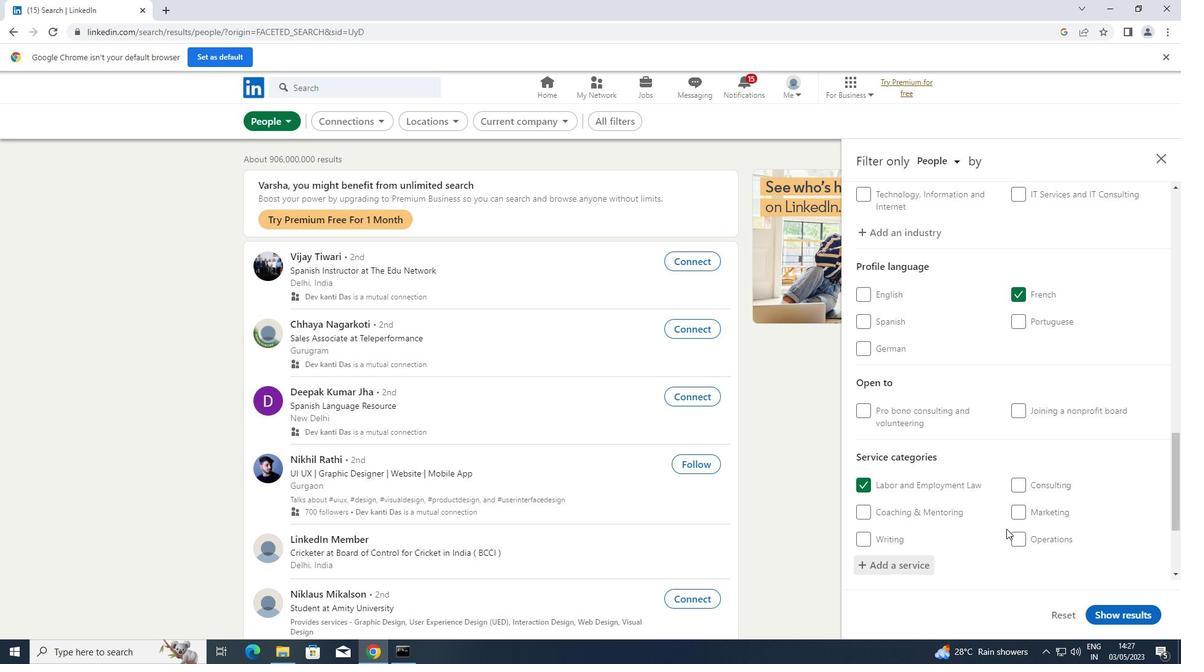 
Action: Mouse scrolled (1006, 528) with delta (0, 0)
Screenshot: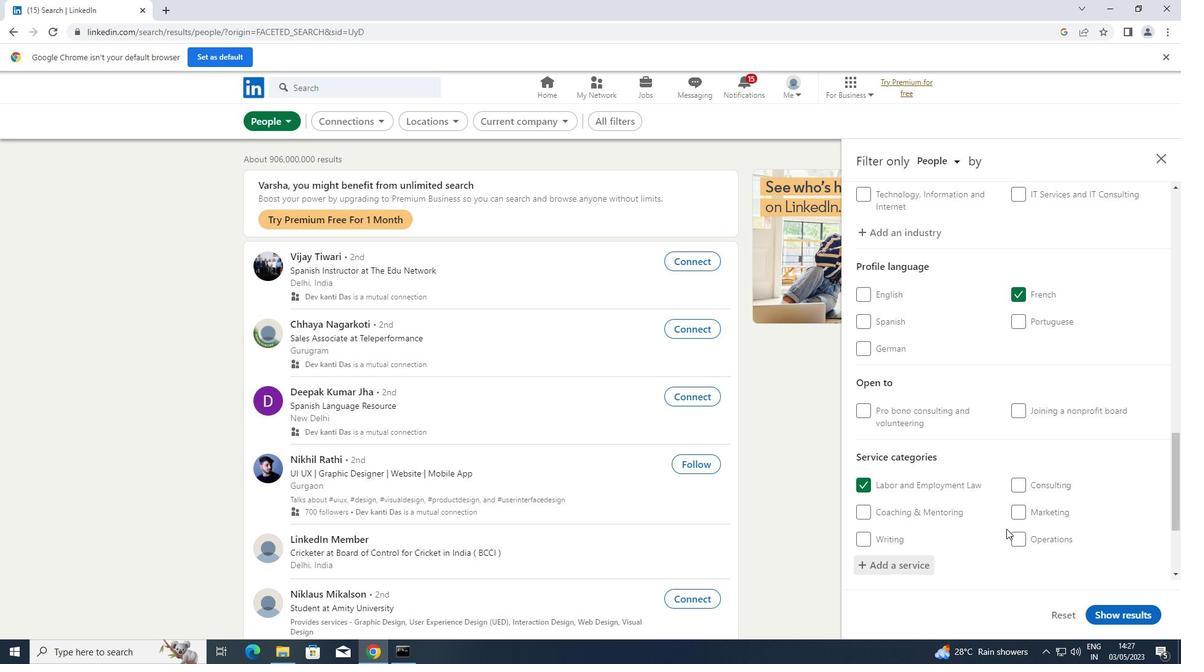 
Action: Mouse scrolled (1006, 528) with delta (0, 0)
Screenshot: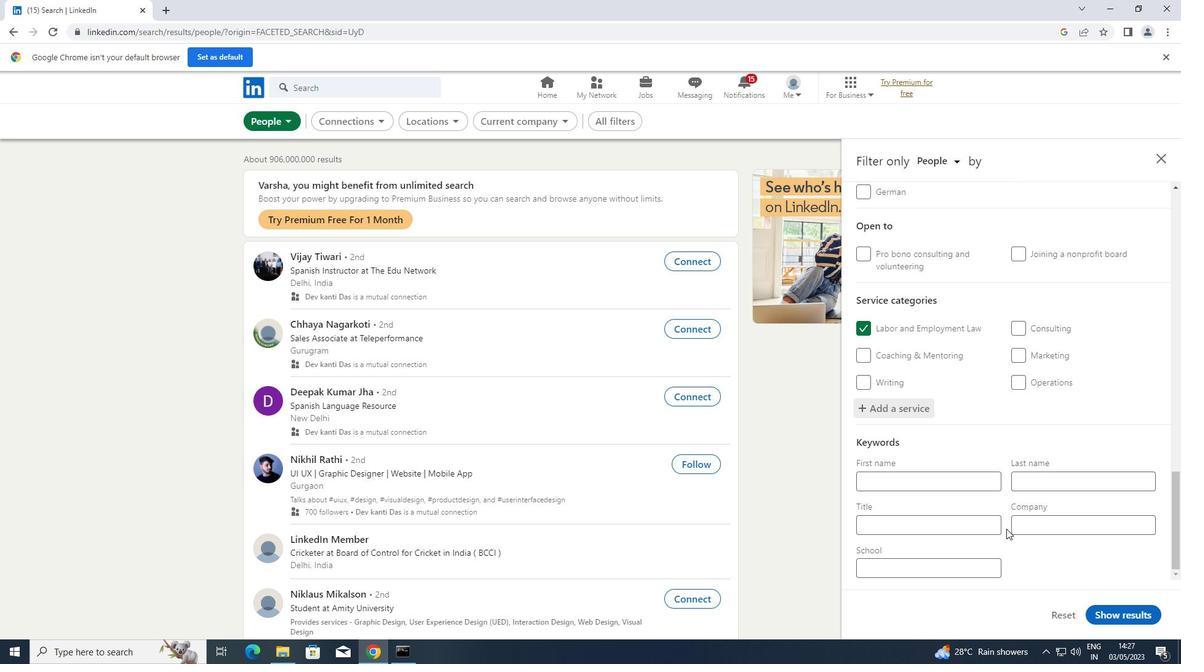 
Action: Mouse scrolled (1006, 528) with delta (0, 0)
Screenshot: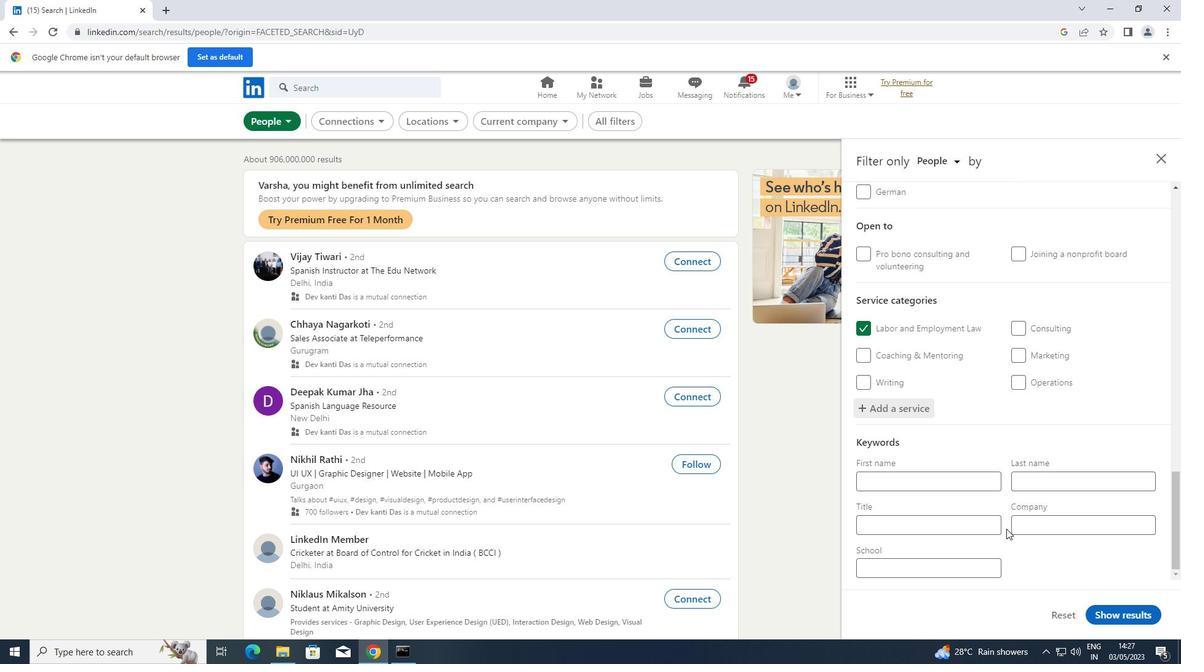 
Action: Mouse moved to (984, 527)
Screenshot: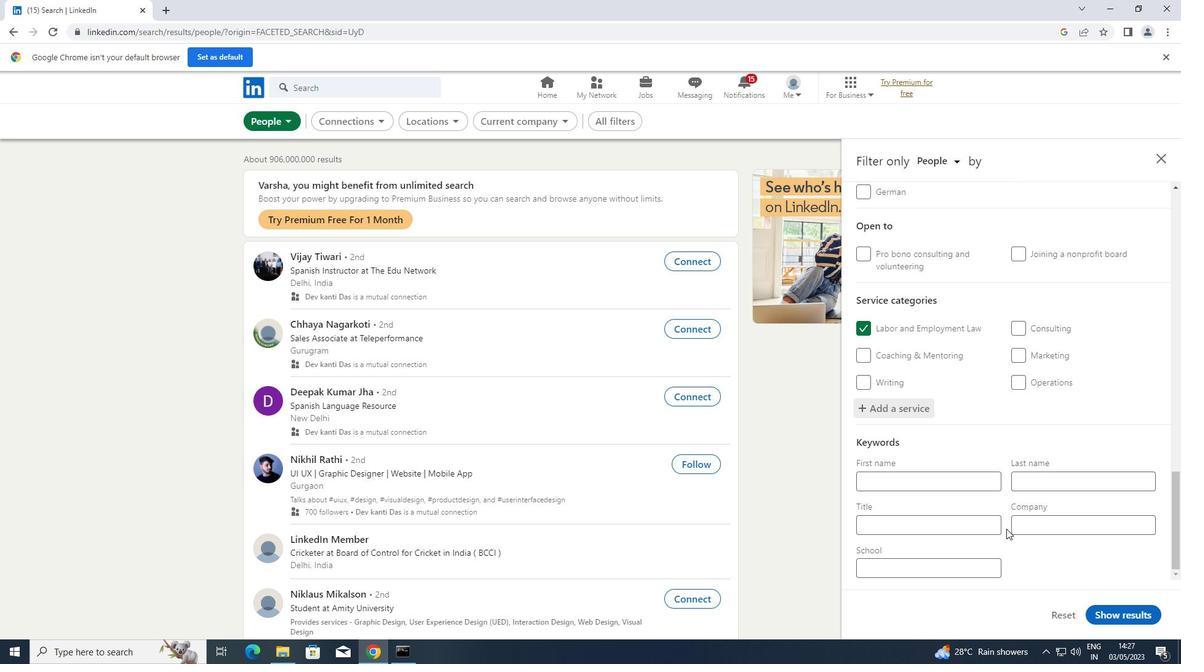
Action: Mouse pressed left at (984, 527)
Screenshot: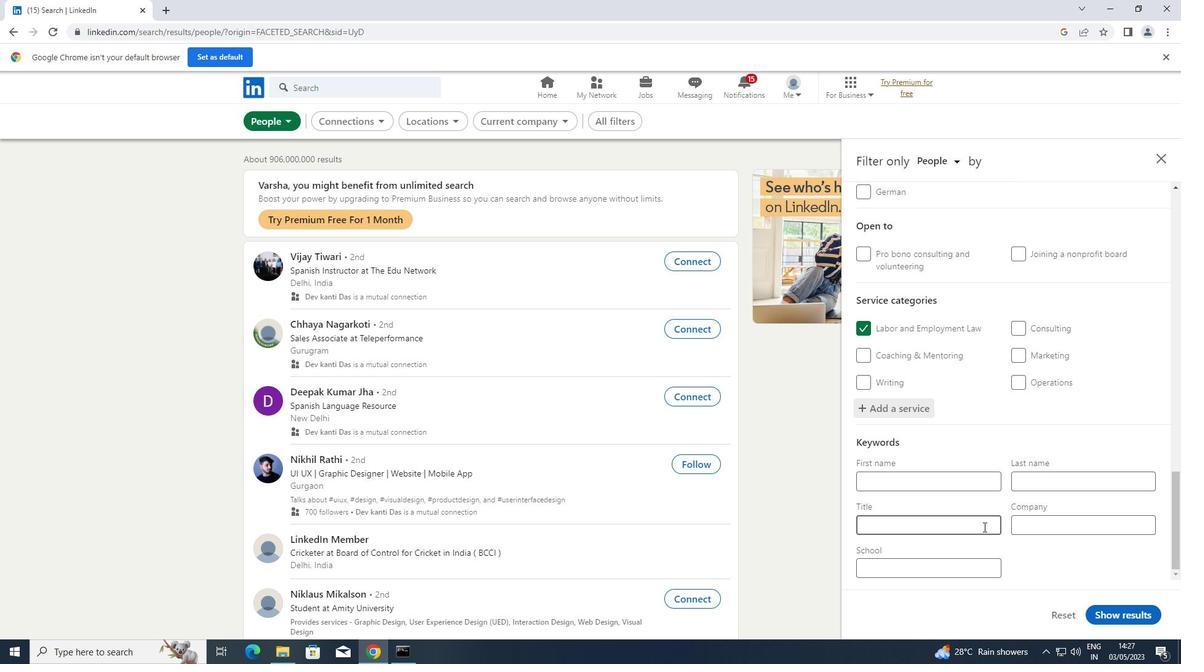 
Action: Mouse moved to (983, 527)
Screenshot: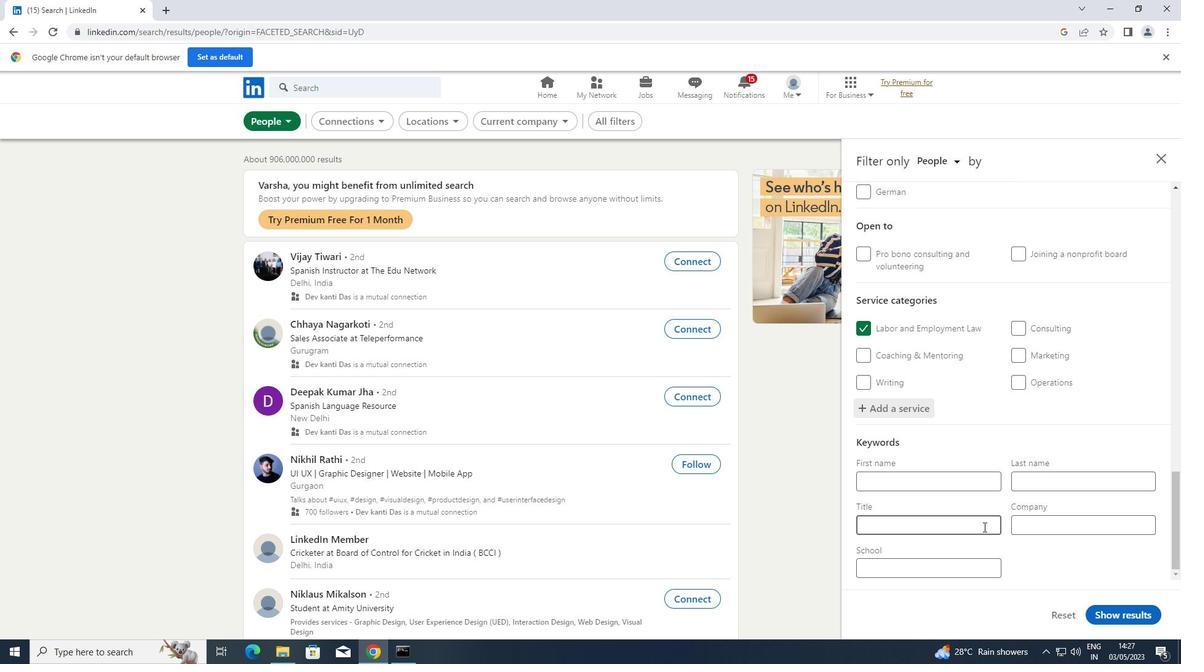 
Action: Key pressed <Key.shift>OPERATIONS<Key.space><Key.shift>DIRECTOR
Screenshot: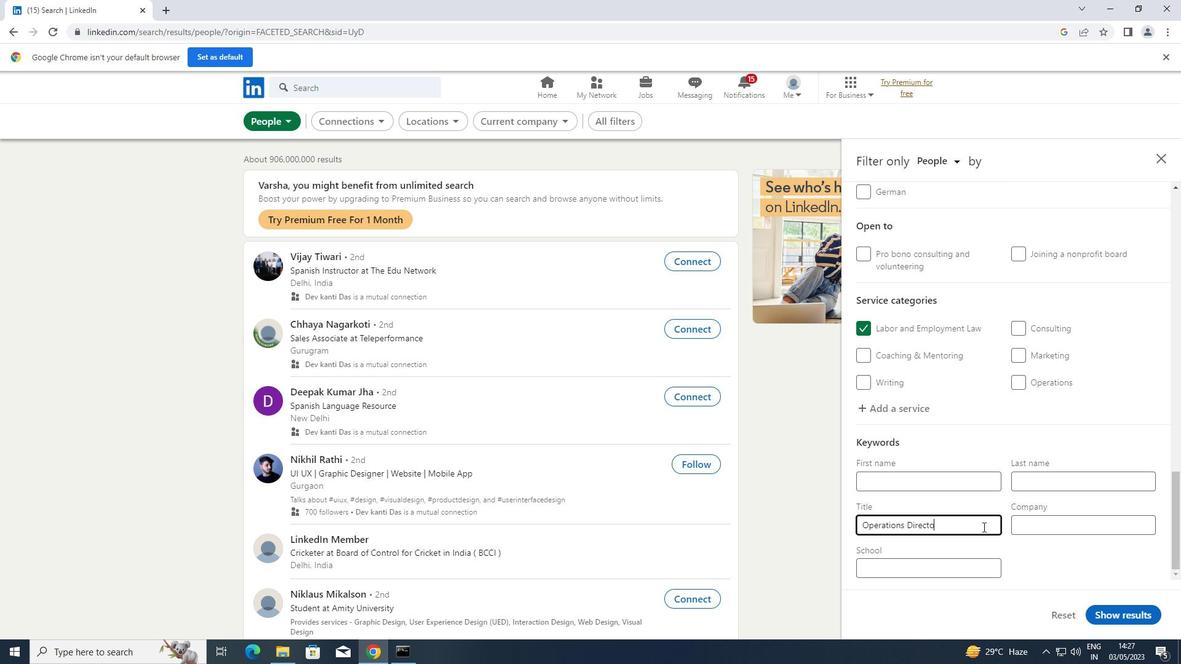 
Action: Mouse moved to (1120, 618)
Screenshot: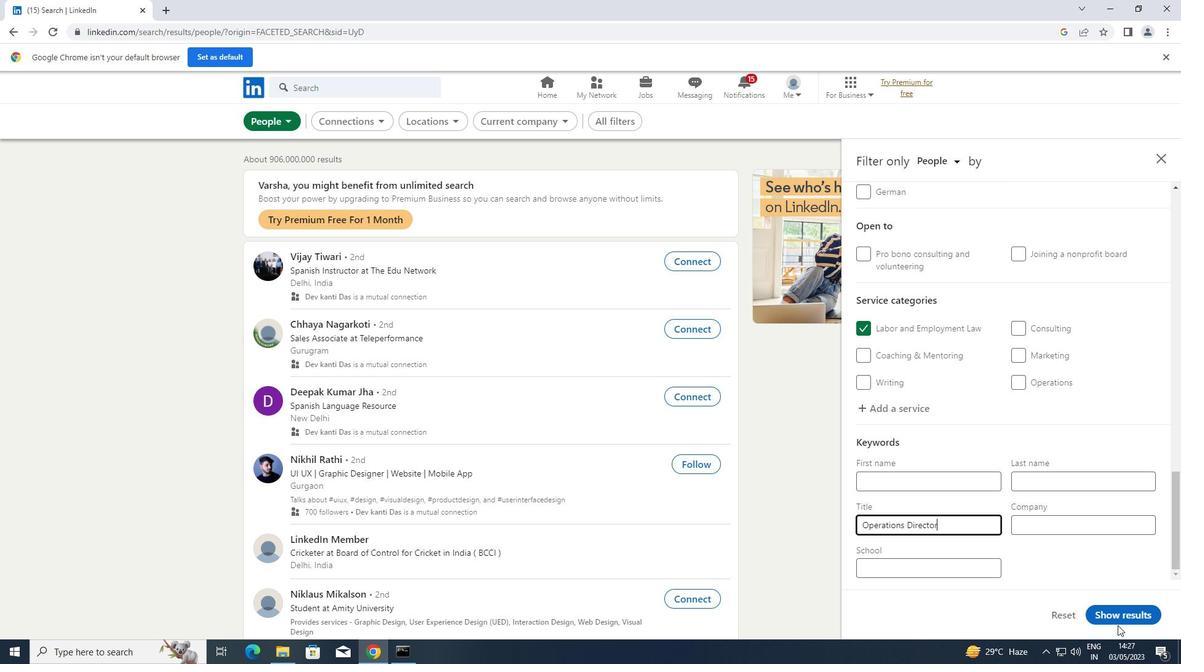 
Action: Mouse pressed left at (1120, 618)
Screenshot: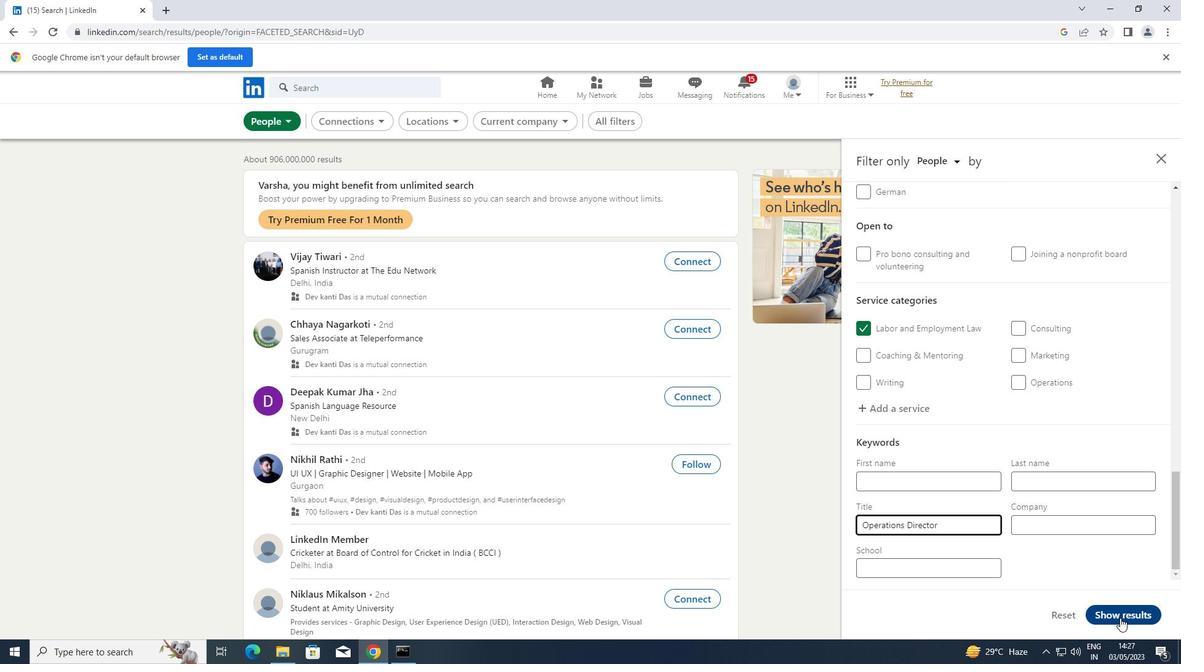 
